 Task: Add a timeline in the project BridgeForge for the epic 'IT Governance Implementation' from 2024/06/25 to 2024/09/23. Add a timeline in the project BridgeForge for the epic 'Service Level Agreement (SLA) Monitoring and Reporting' from 2024/05/21 to 2024/11/11. Add a timeline in the project BridgeForge for the epic 'Software License Management' from 2023/03/06 to 2024/12/18
Action: Mouse moved to (216, 57)
Screenshot: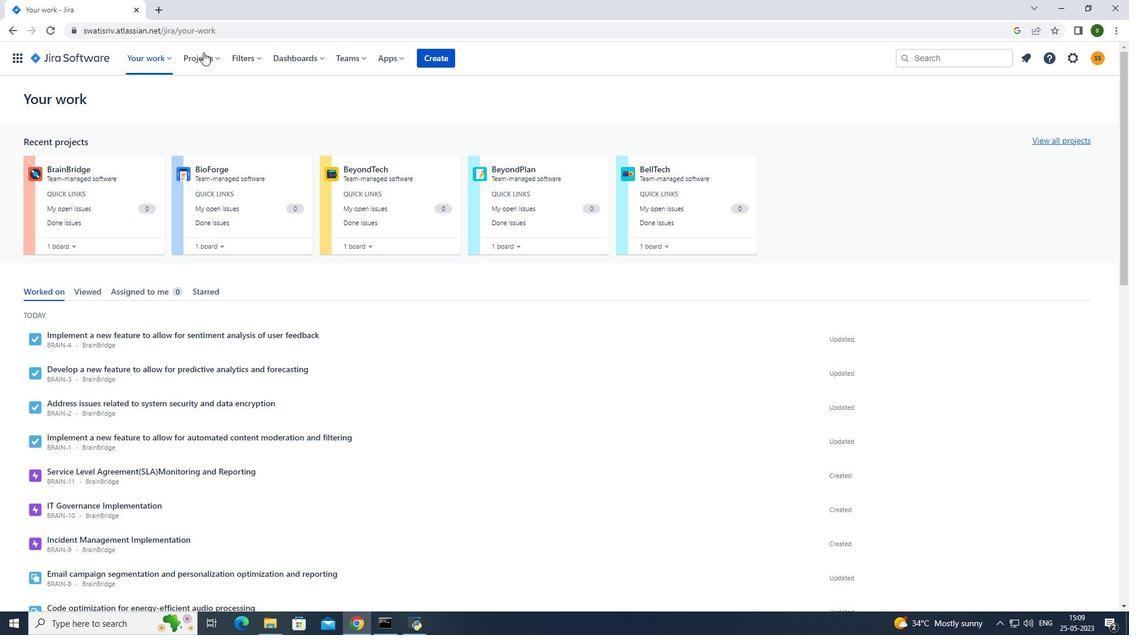 
Action: Mouse pressed left at (216, 57)
Screenshot: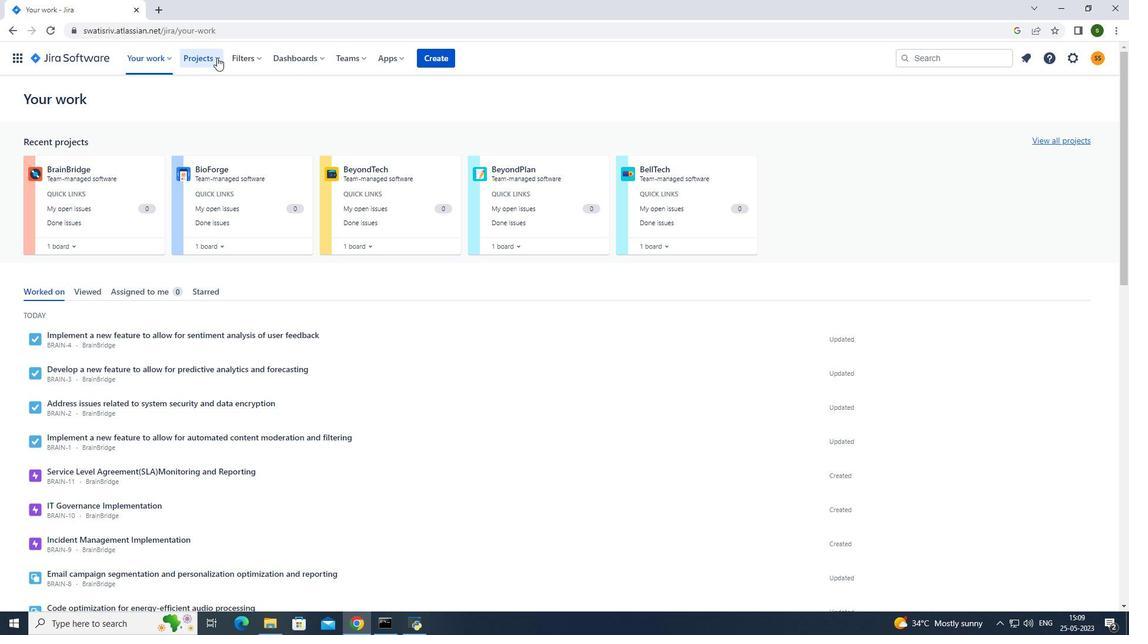 
Action: Mouse moved to (249, 108)
Screenshot: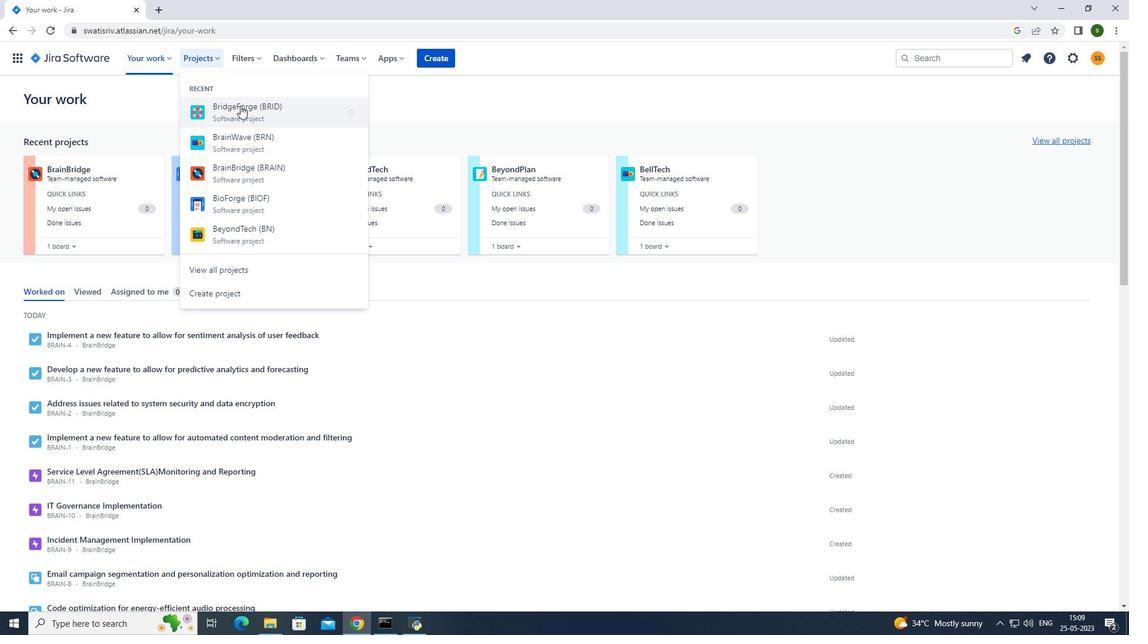 
Action: Mouse pressed left at (249, 108)
Screenshot: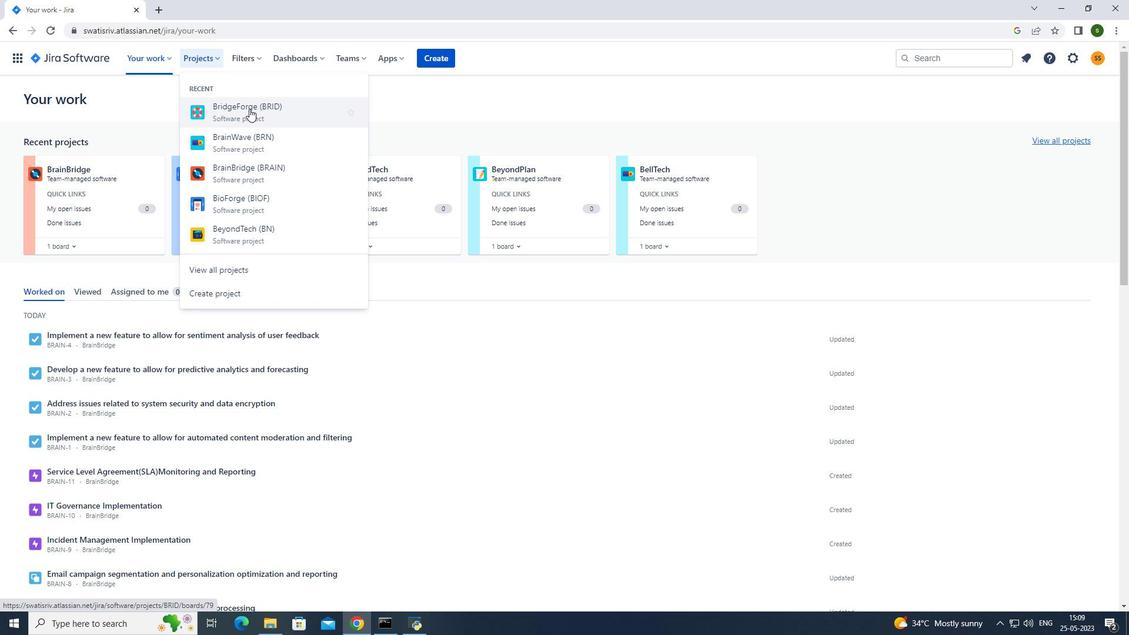 
Action: Mouse moved to (66, 178)
Screenshot: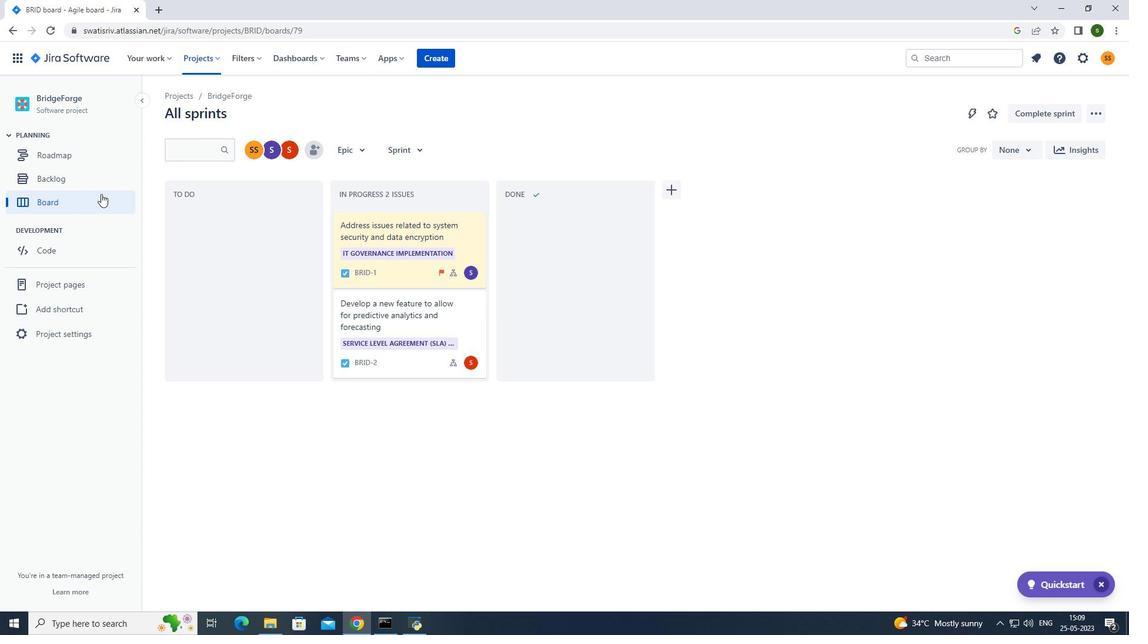 
Action: Mouse pressed left at (66, 178)
Screenshot: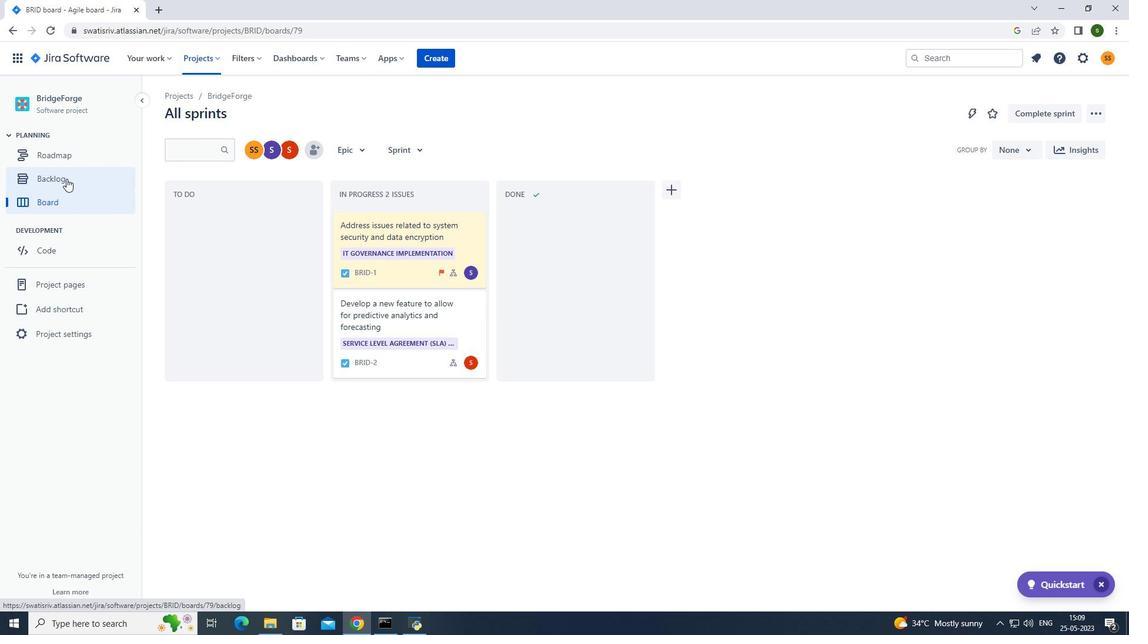 
Action: Mouse moved to (174, 238)
Screenshot: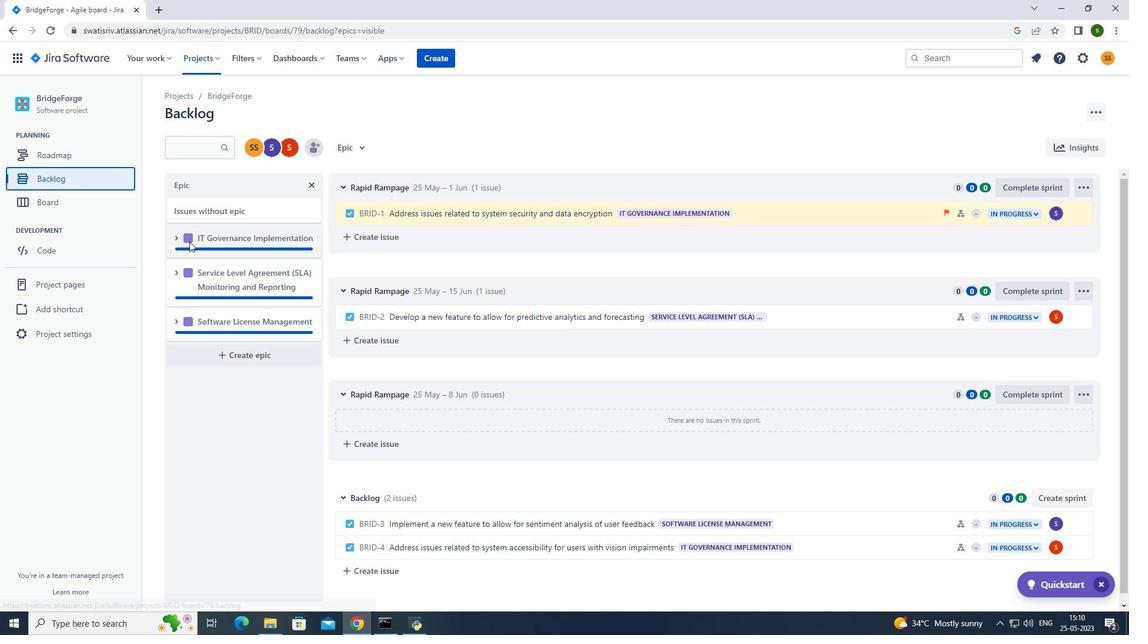 
Action: Mouse pressed left at (174, 238)
Screenshot: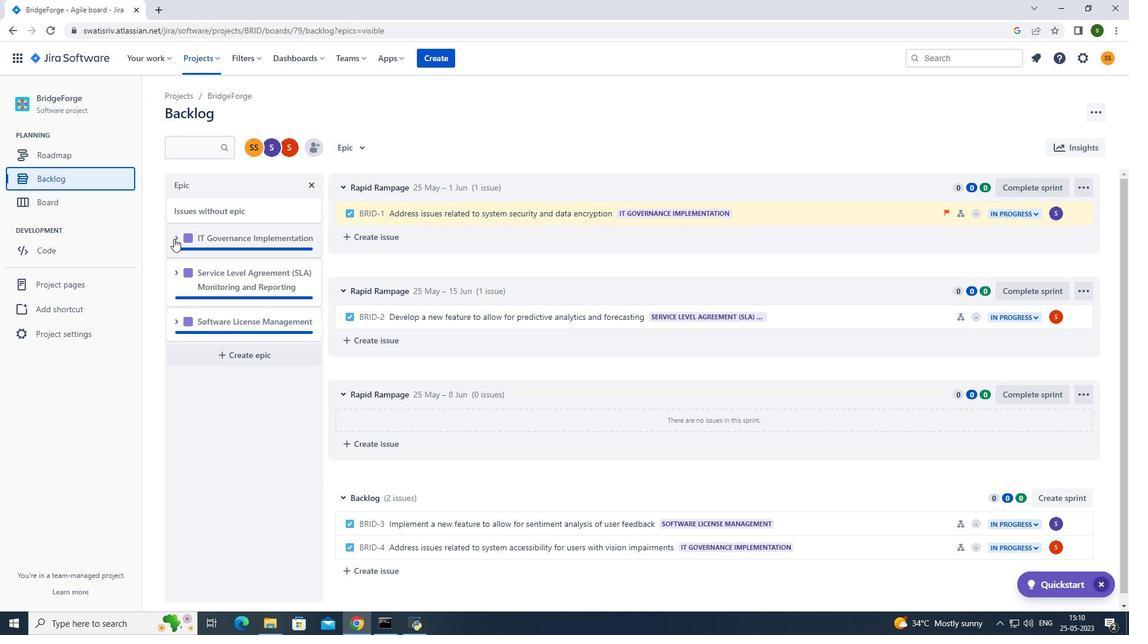 
Action: Mouse moved to (264, 328)
Screenshot: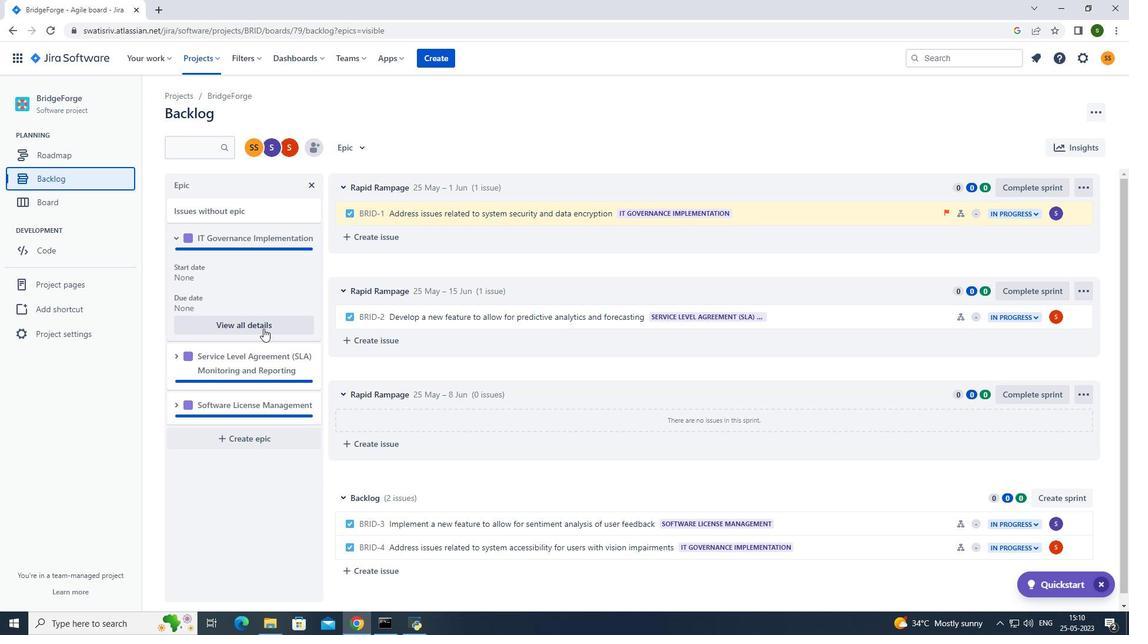 
Action: Mouse pressed left at (264, 328)
Screenshot: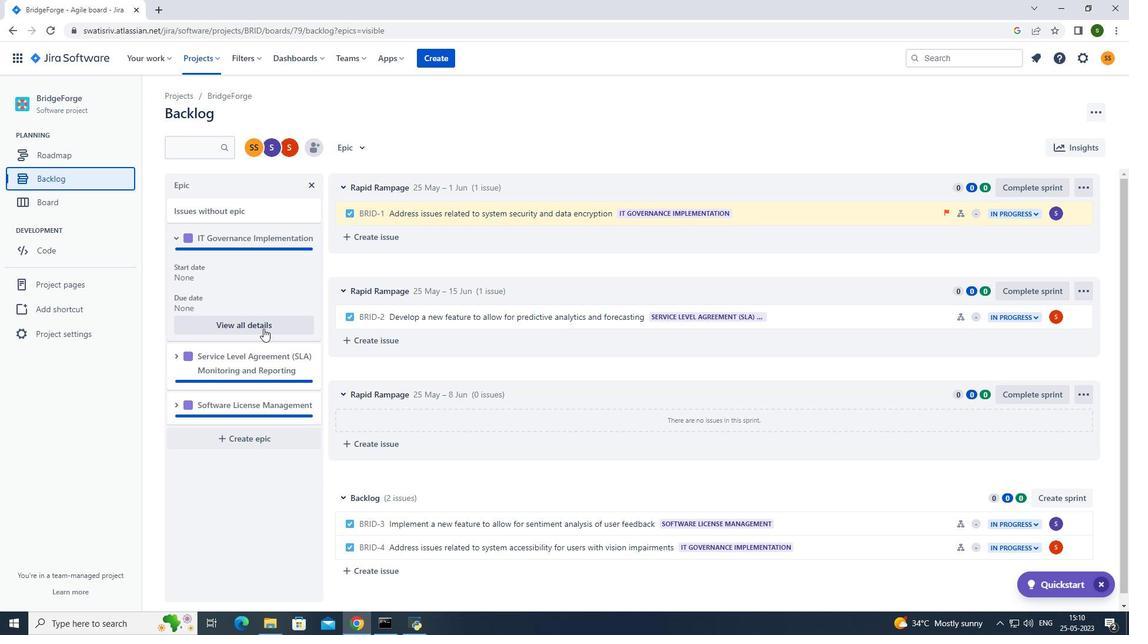 
Action: Mouse moved to (925, 309)
Screenshot: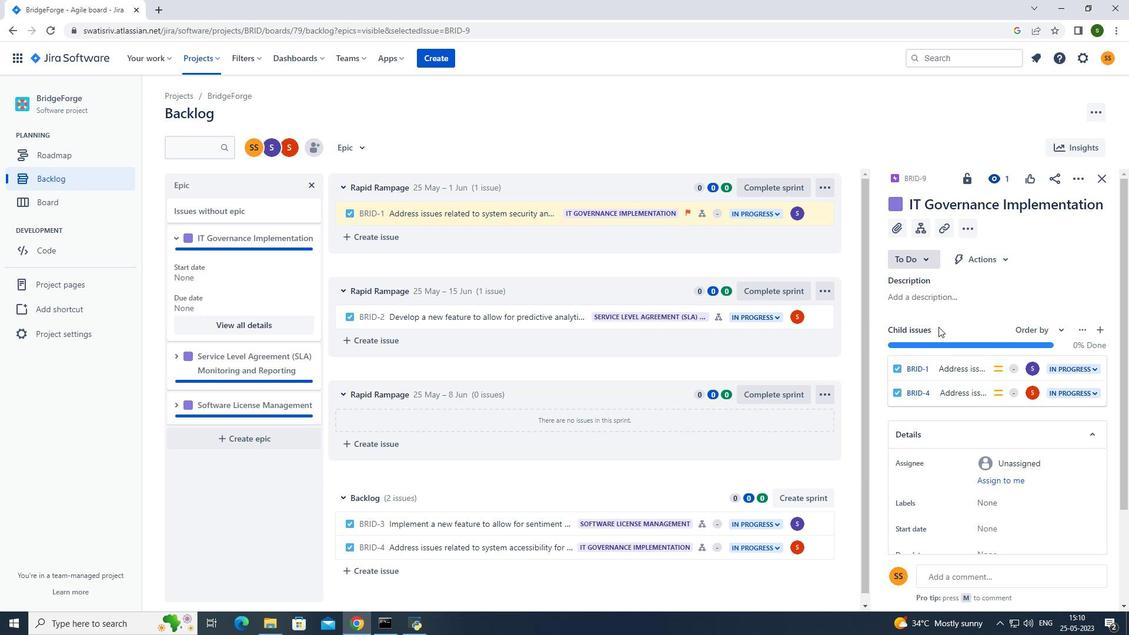 
Action: Mouse scrolled (925, 308) with delta (0, 0)
Screenshot: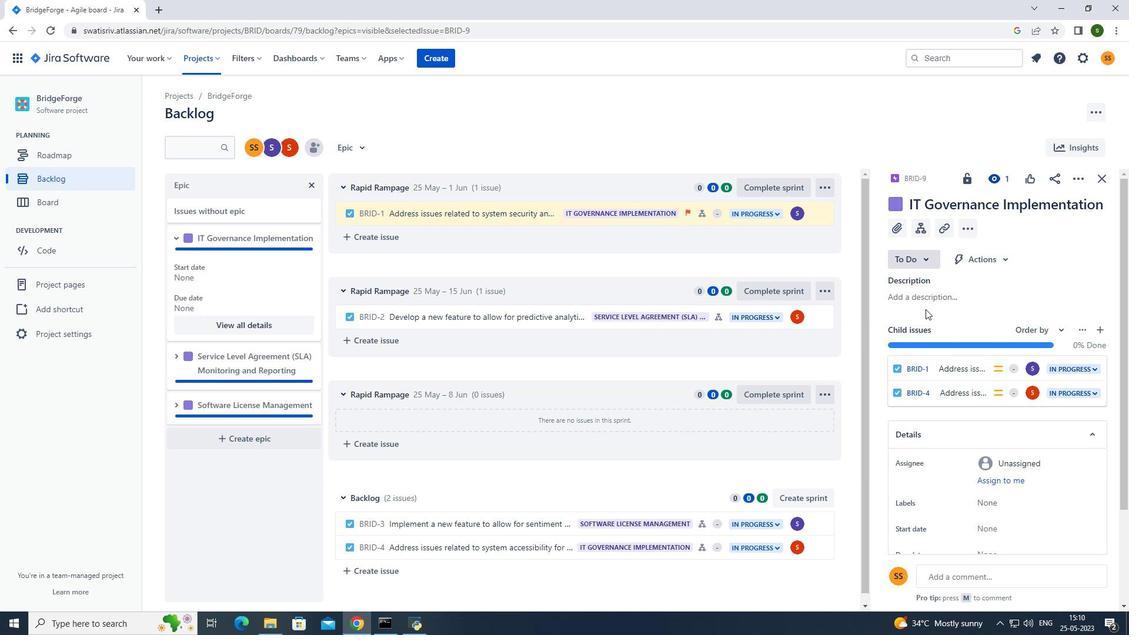 
Action: Mouse scrolled (925, 308) with delta (0, 0)
Screenshot: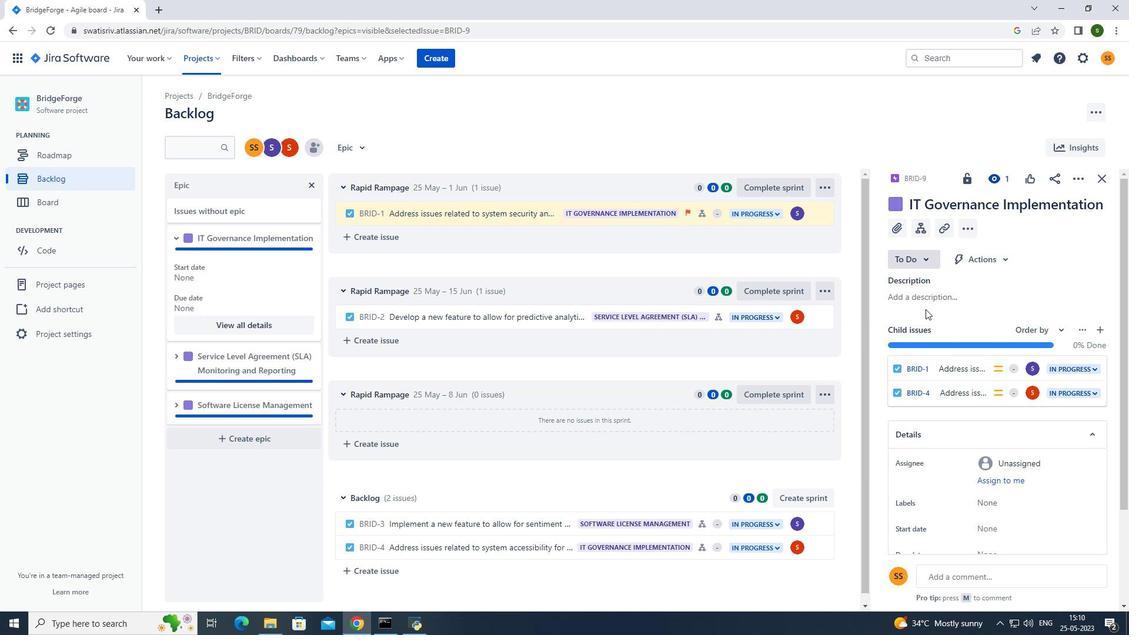 
Action: Mouse scrolled (925, 308) with delta (0, 0)
Screenshot: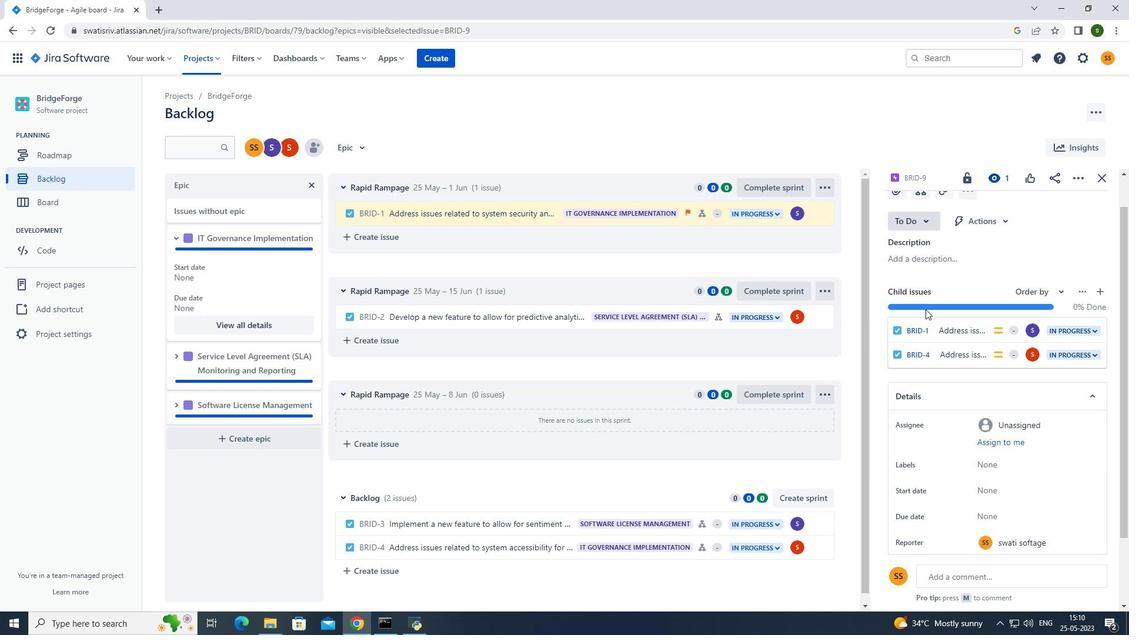 
Action: Mouse moved to (994, 408)
Screenshot: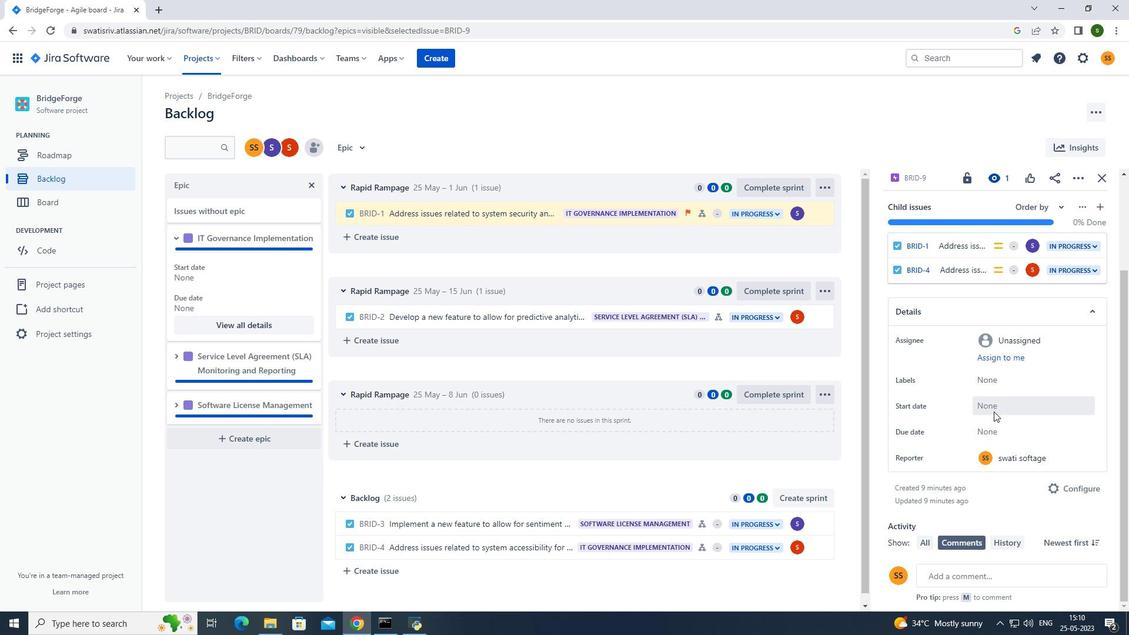 
Action: Mouse pressed left at (994, 408)
Screenshot: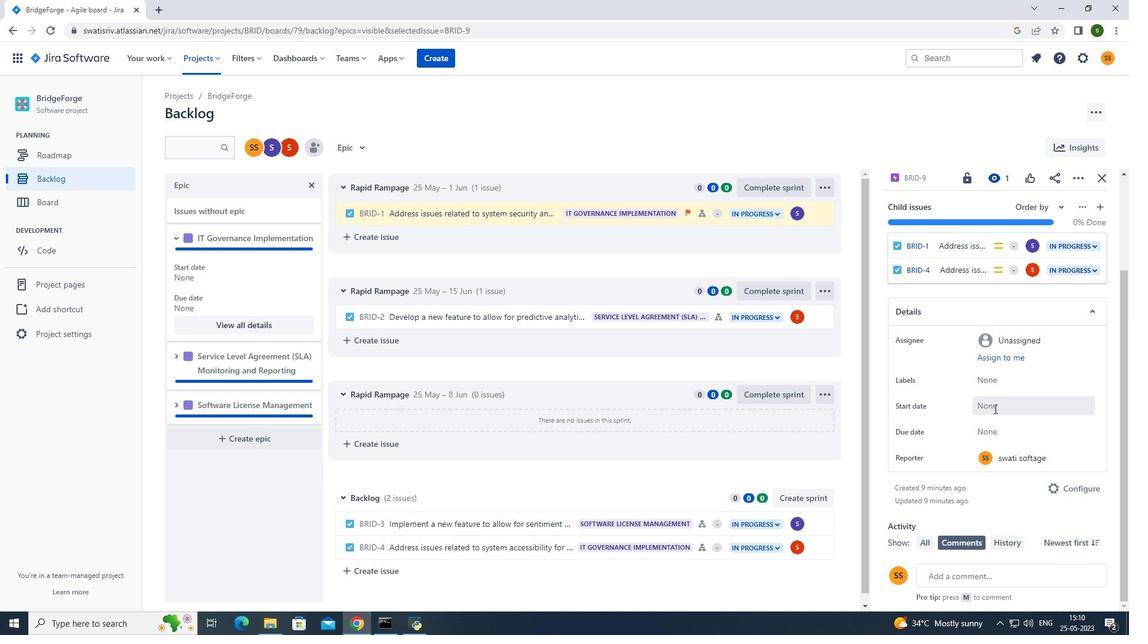 
Action: Mouse moved to (1100, 439)
Screenshot: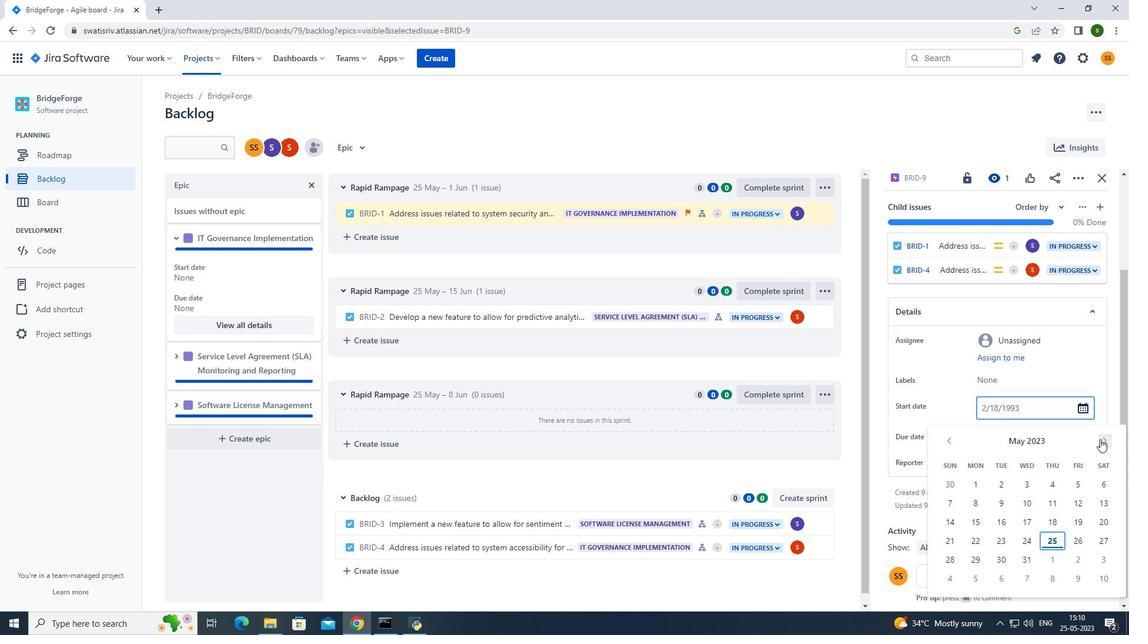 
Action: Mouse pressed left at (1100, 439)
Screenshot: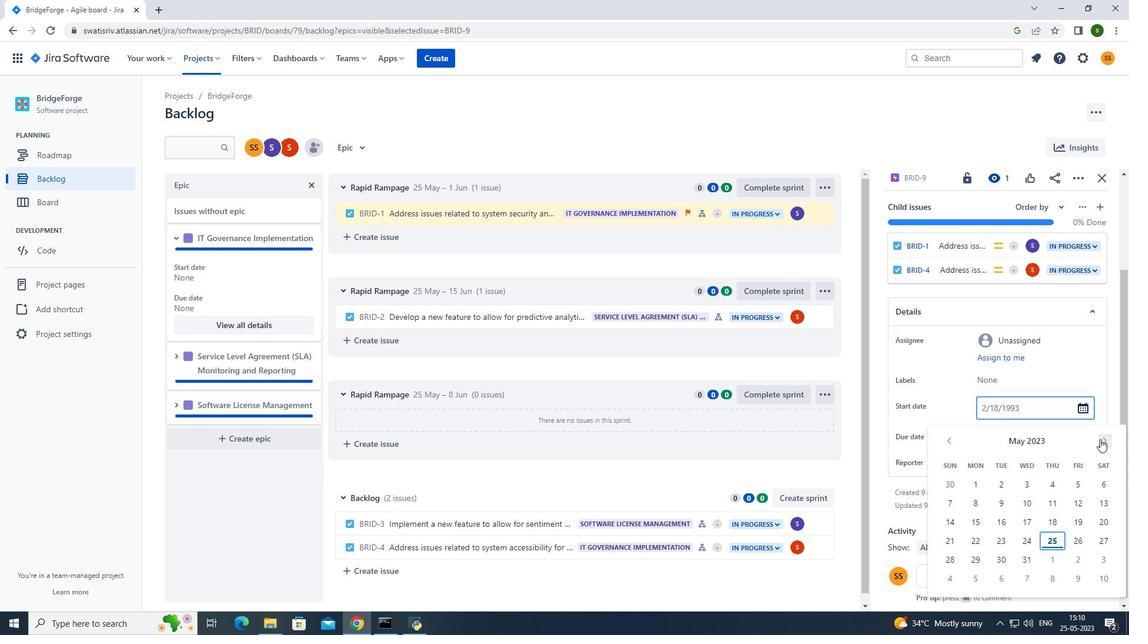
Action: Mouse pressed left at (1100, 439)
Screenshot: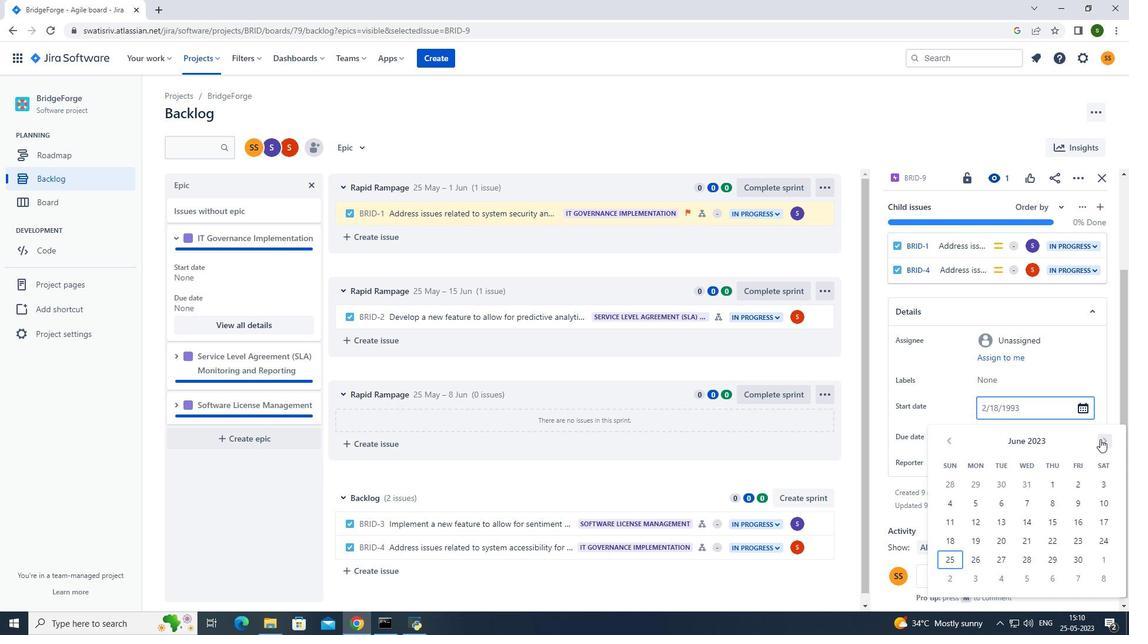 
Action: Mouse pressed left at (1100, 439)
Screenshot: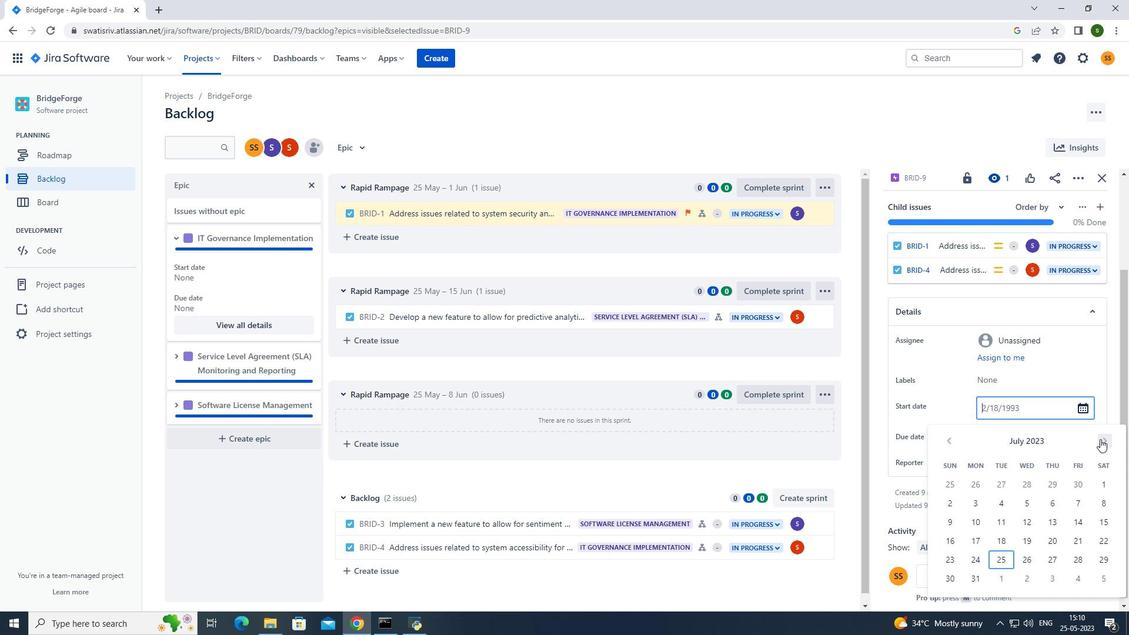 
Action: Mouse pressed left at (1100, 439)
Screenshot: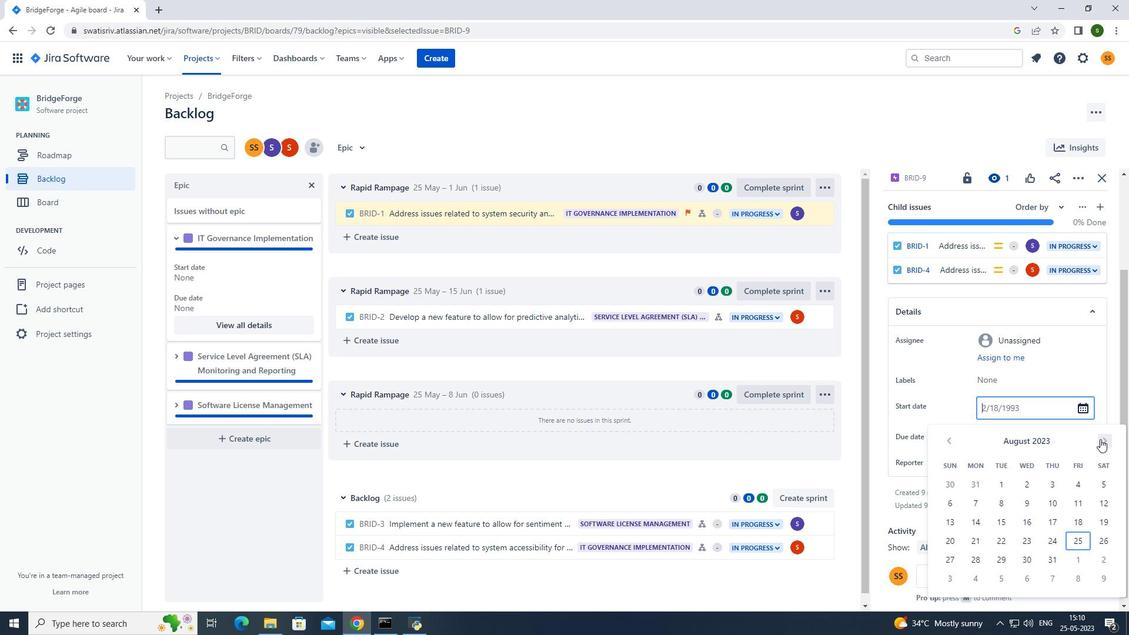 
Action: Mouse pressed left at (1100, 439)
Screenshot: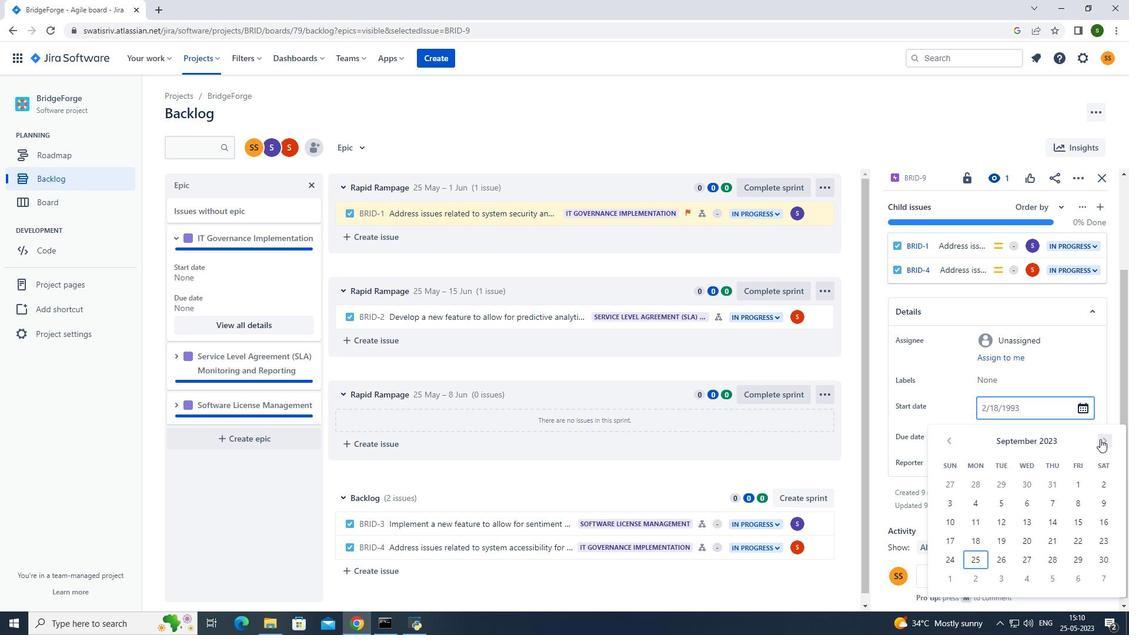 
Action: Mouse pressed left at (1100, 439)
Screenshot: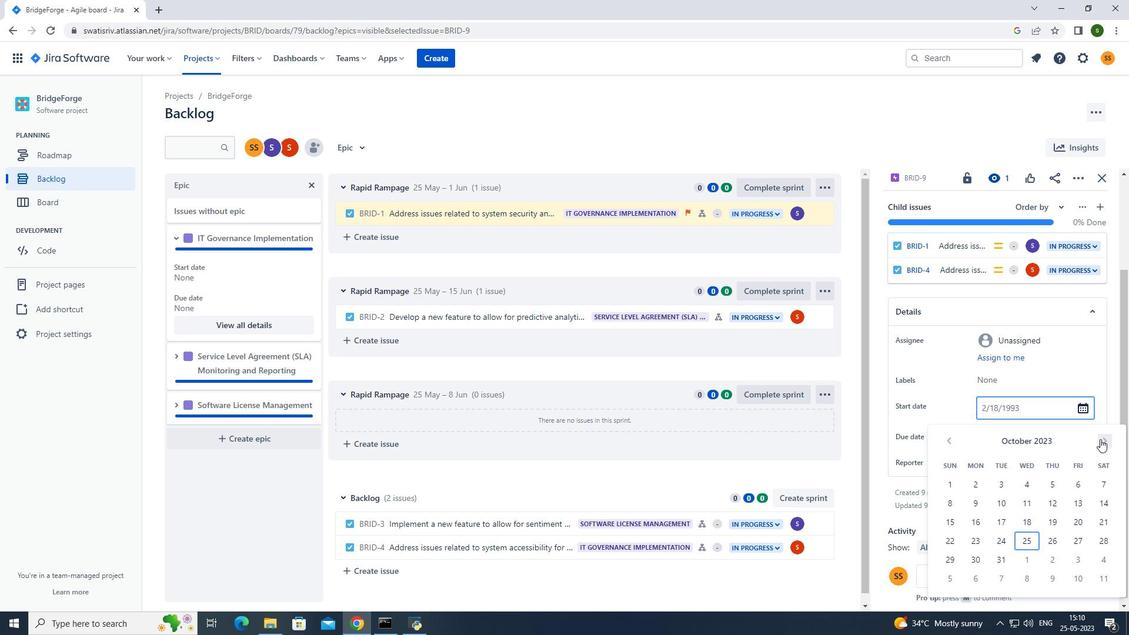 
Action: Mouse pressed left at (1100, 439)
Screenshot: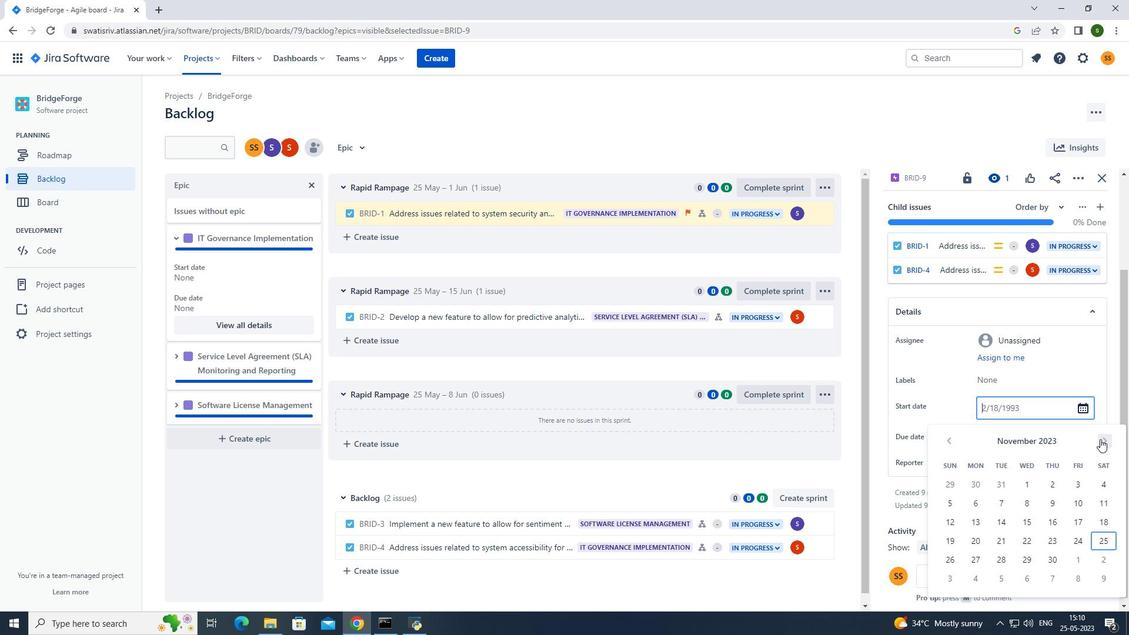 
Action: Mouse moved to (1102, 439)
Screenshot: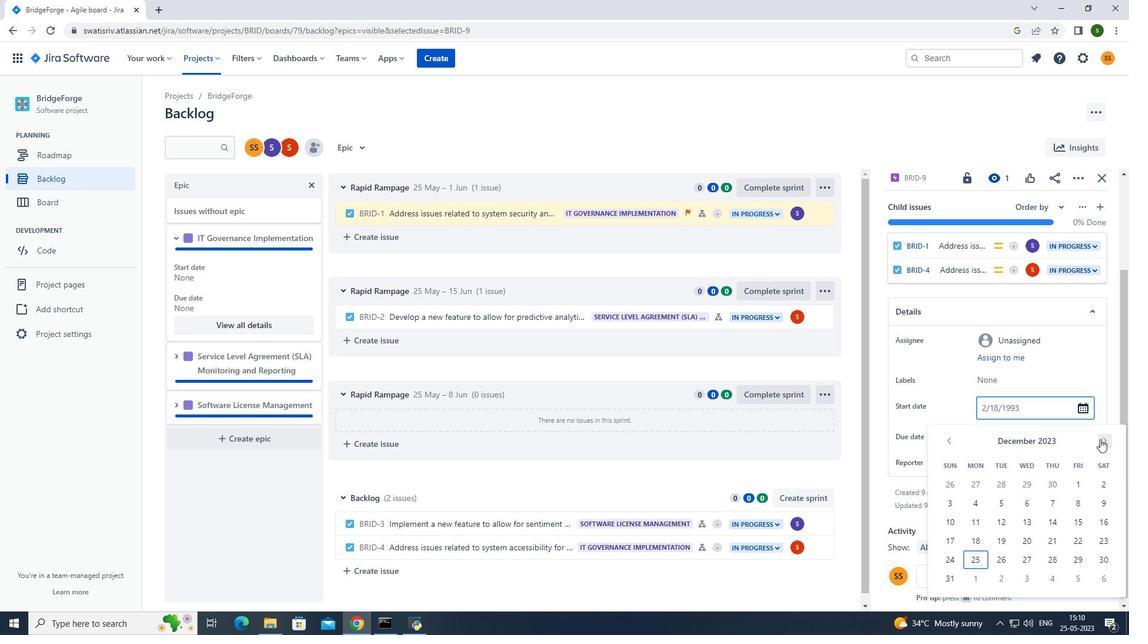 
Action: Mouse pressed left at (1102, 439)
Screenshot: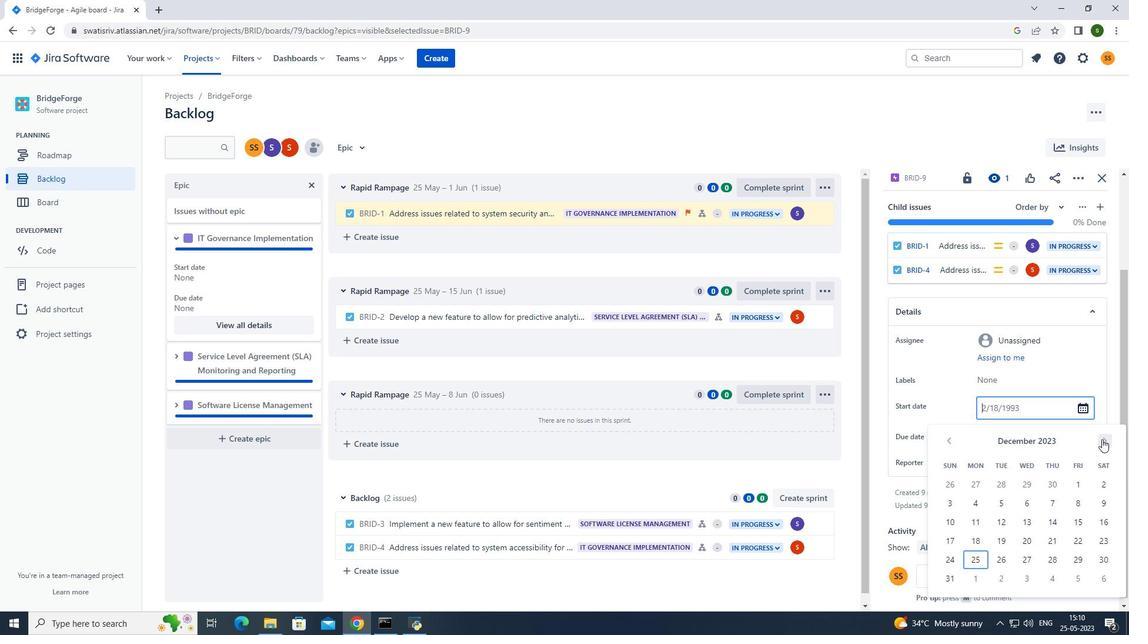 
Action: Mouse pressed left at (1102, 439)
Screenshot: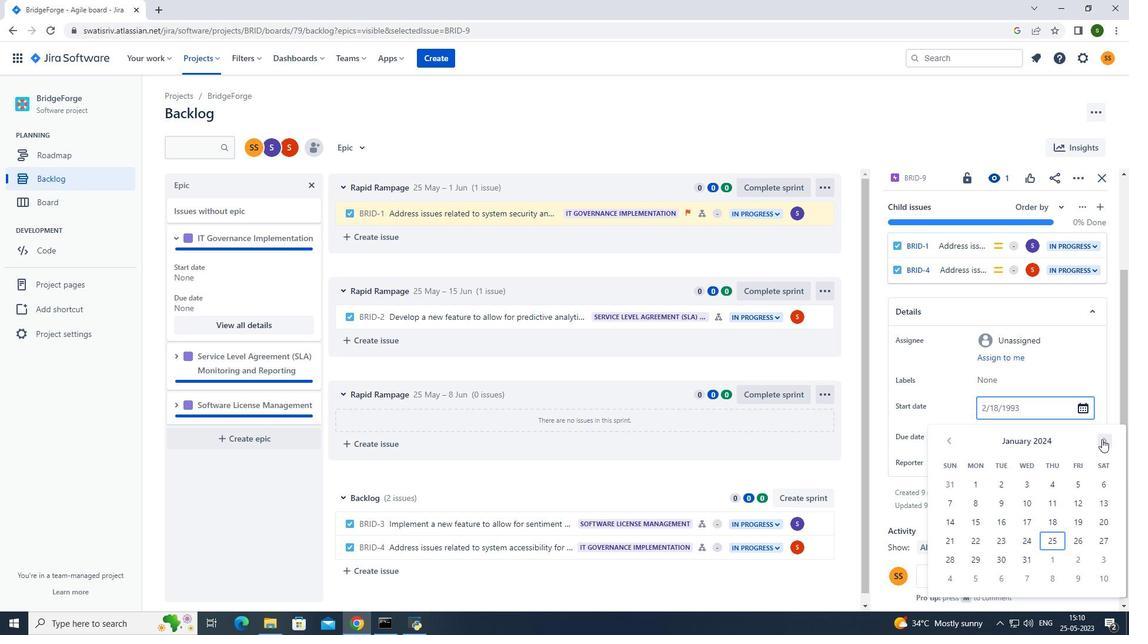 
Action: Mouse pressed left at (1102, 439)
Screenshot: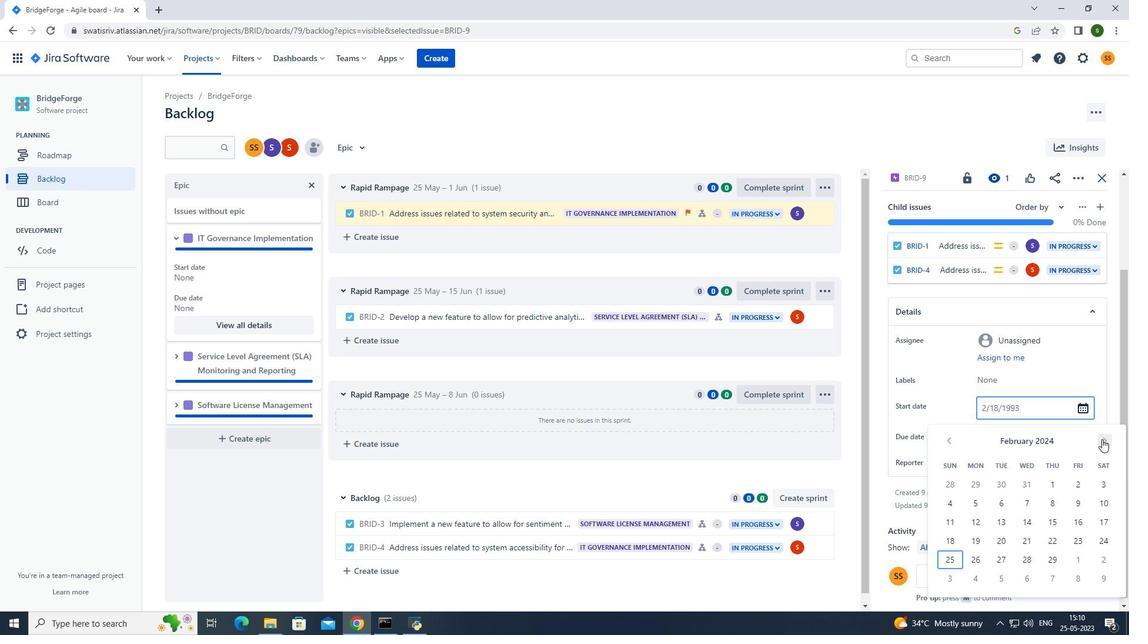 
Action: Mouse pressed left at (1102, 439)
Screenshot: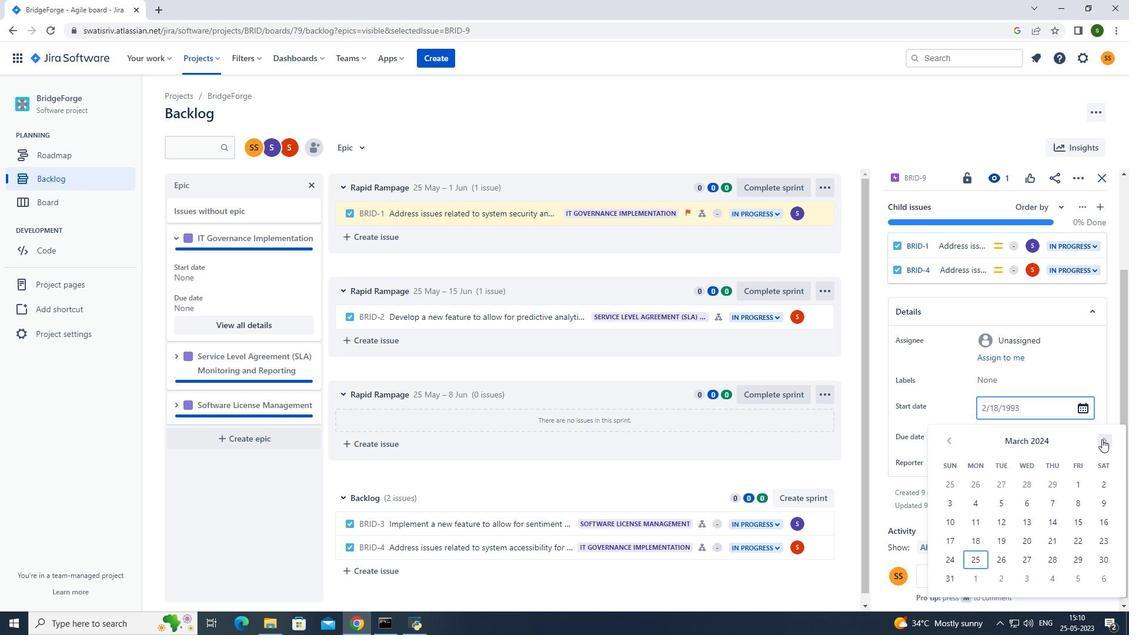 
Action: Mouse moved to (1102, 438)
Screenshot: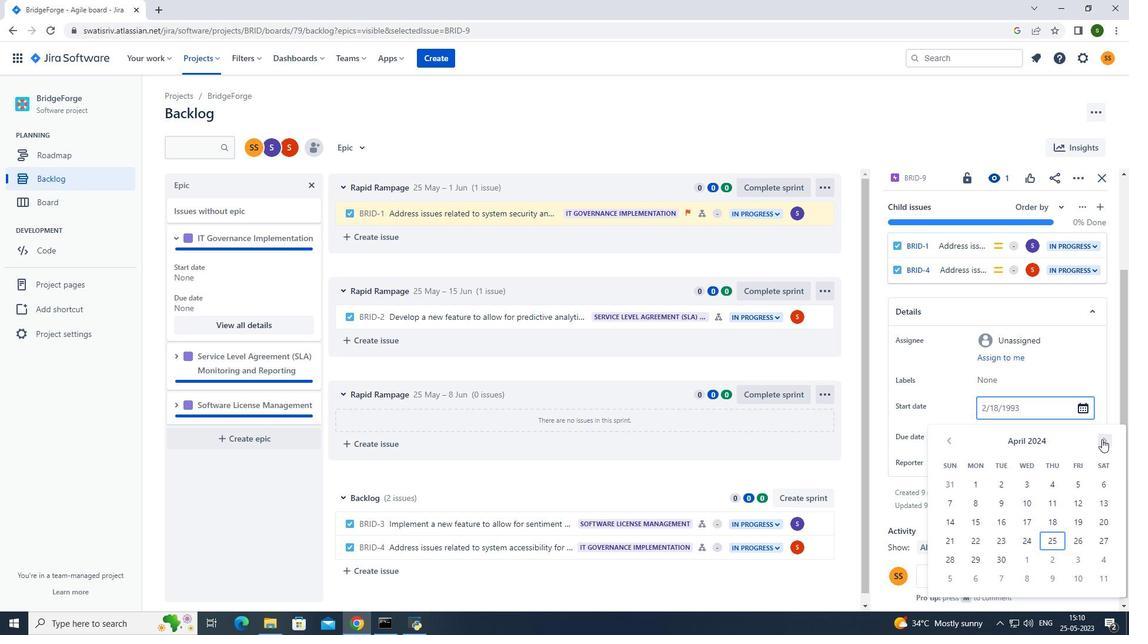 
Action: Mouse pressed left at (1102, 438)
Screenshot: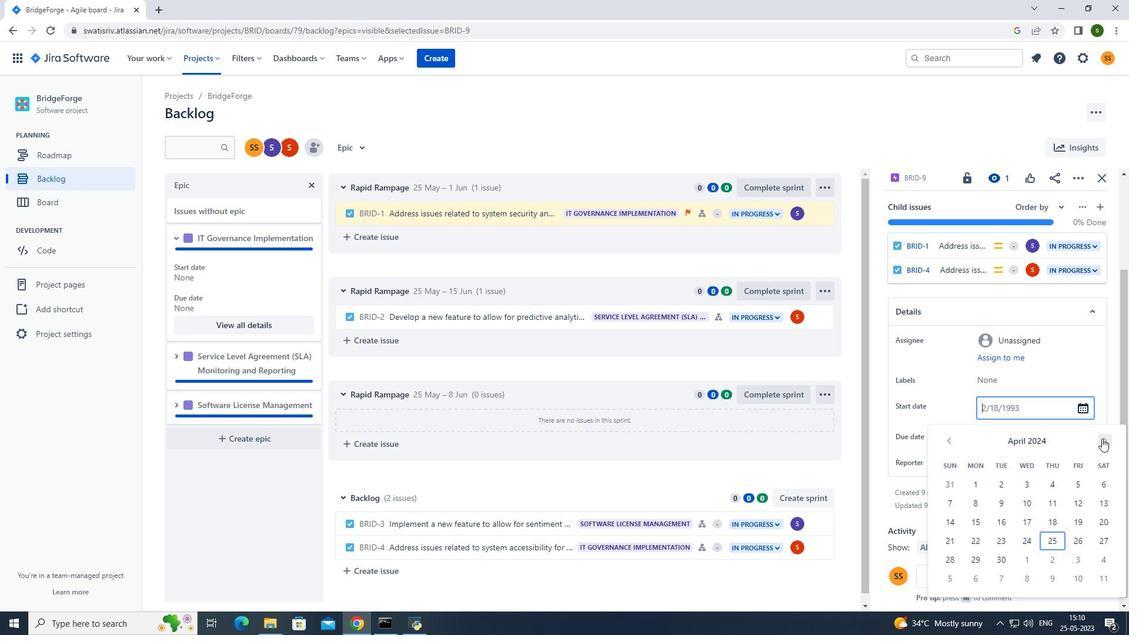 
Action: Mouse pressed left at (1102, 438)
Screenshot: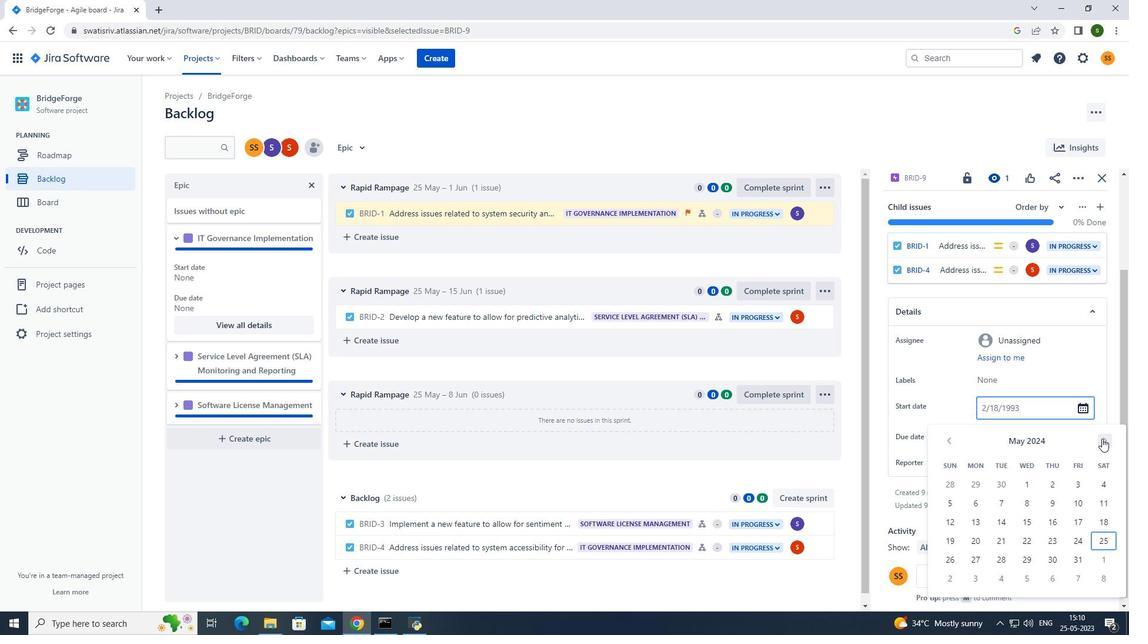 
Action: Mouse moved to (1005, 555)
Screenshot: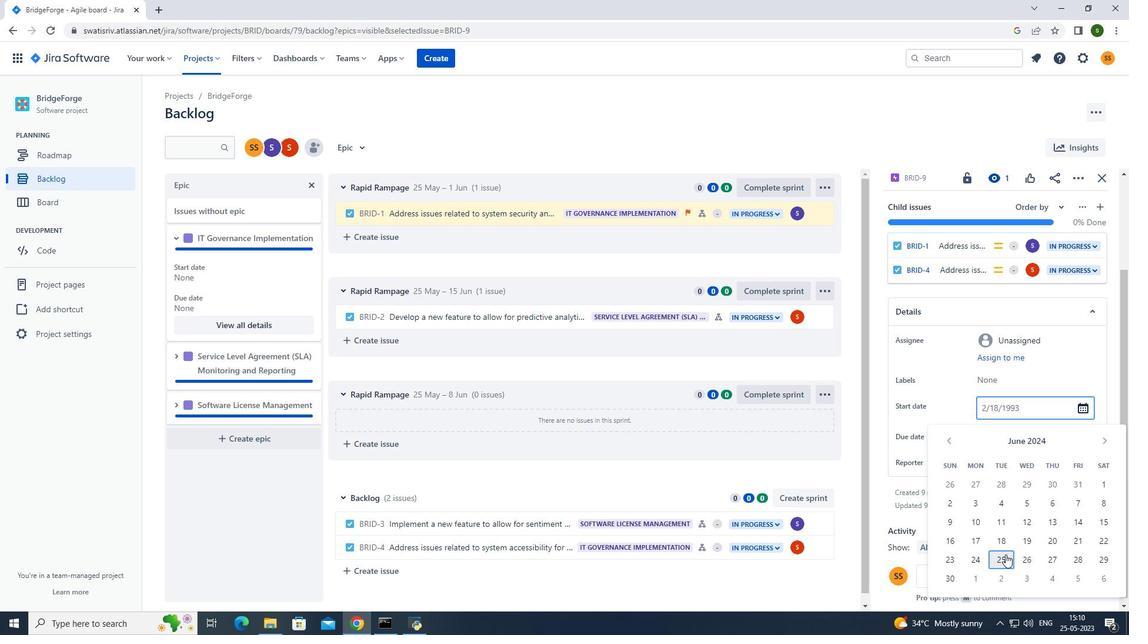 
Action: Mouse pressed left at (1005, 555)
Screenshot: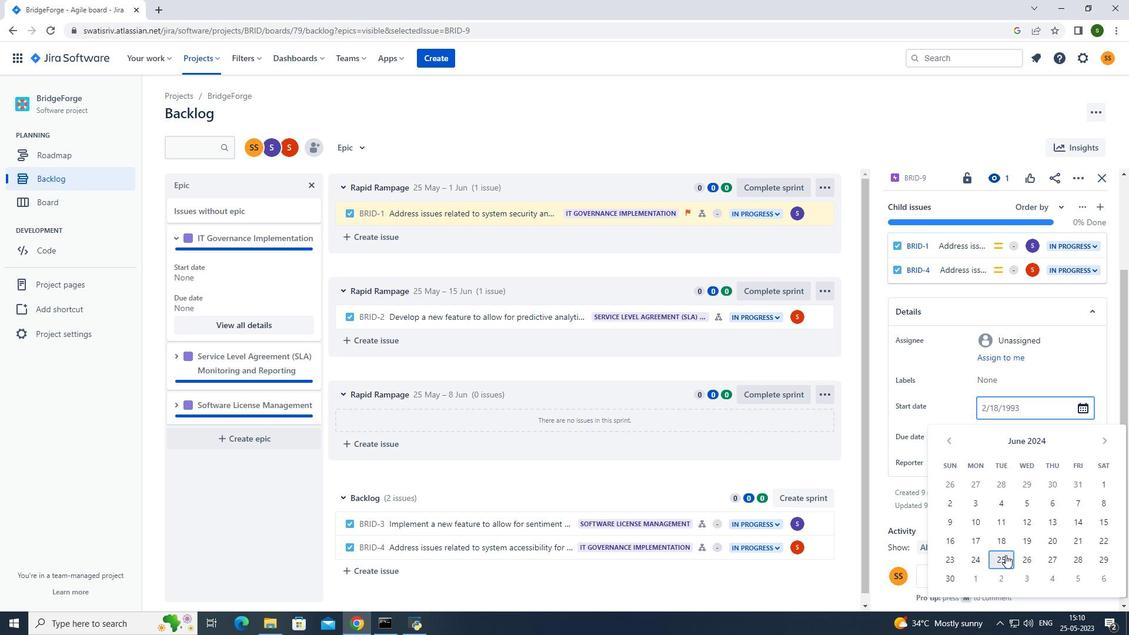 
Action: Mouse moved to (1010, 436)
Screenshot: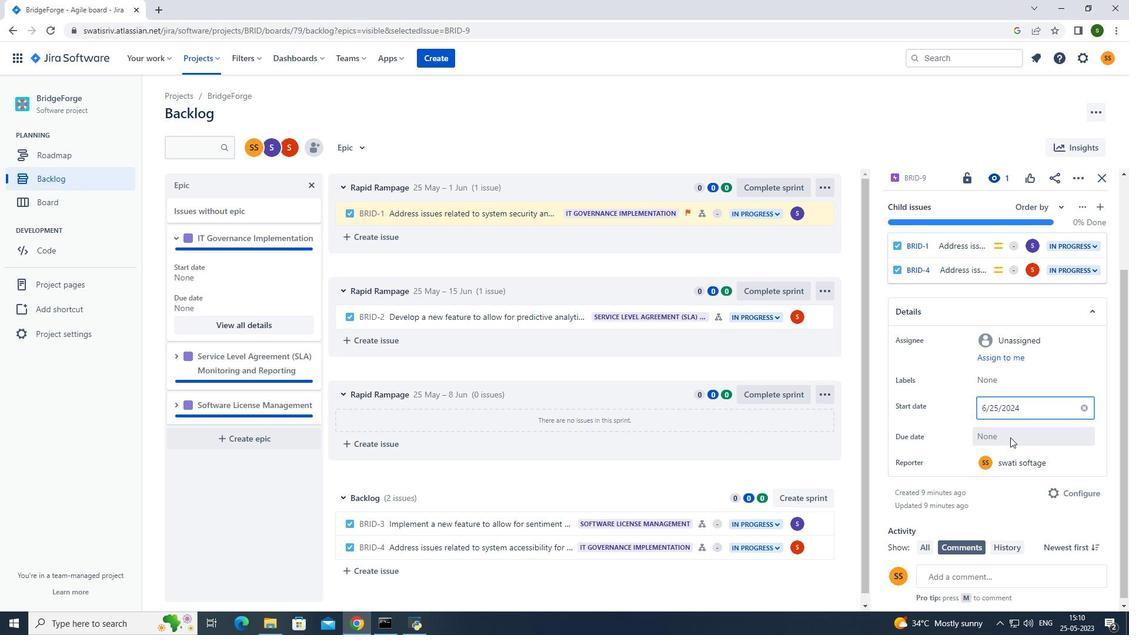 
Action: Mouse pressed left at (1010, 436)
Screenshot: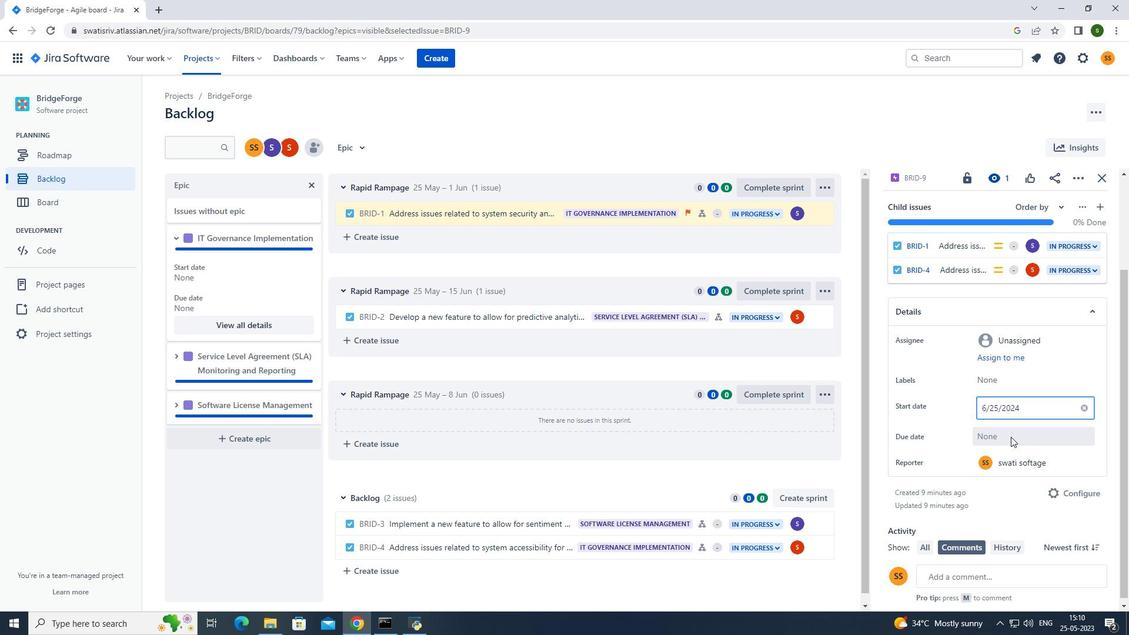 
Action: Mouse moved to (1103, 261)
Screenshot: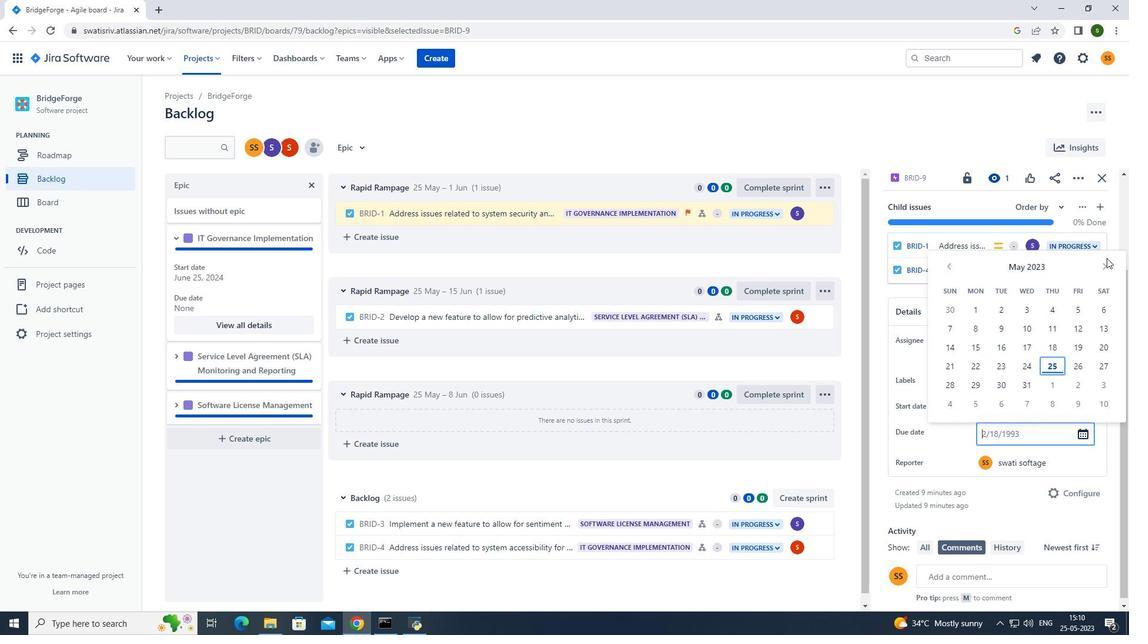 
Action: Mouse pressed left at (1103, 261)
Screenshot: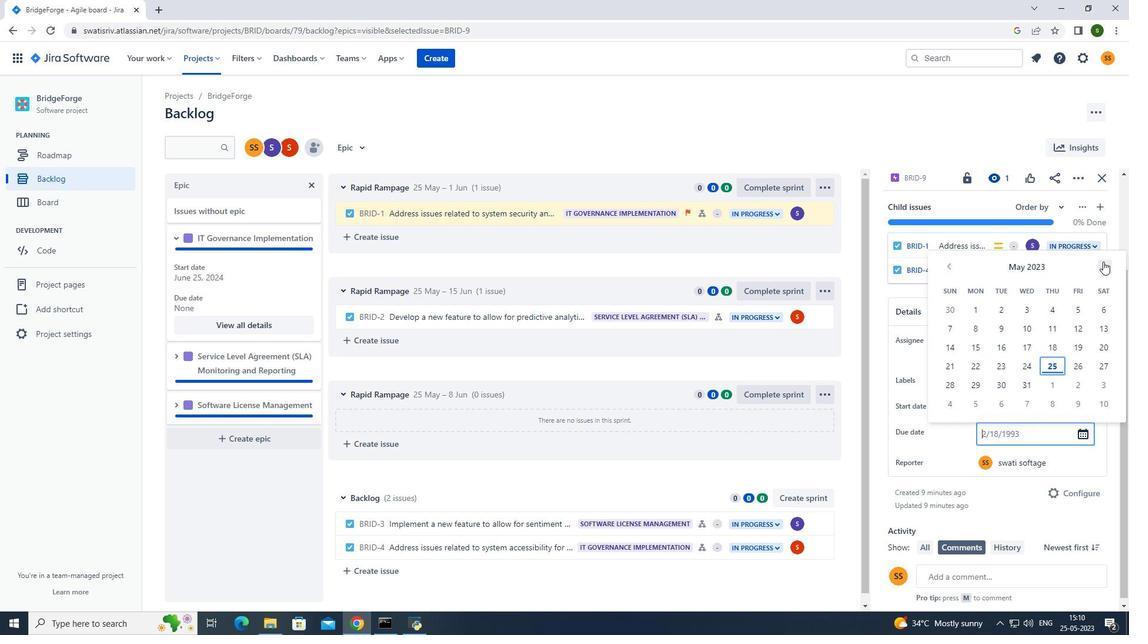 
Action: Mouse pressed left at (1103, 261)
Screenshot: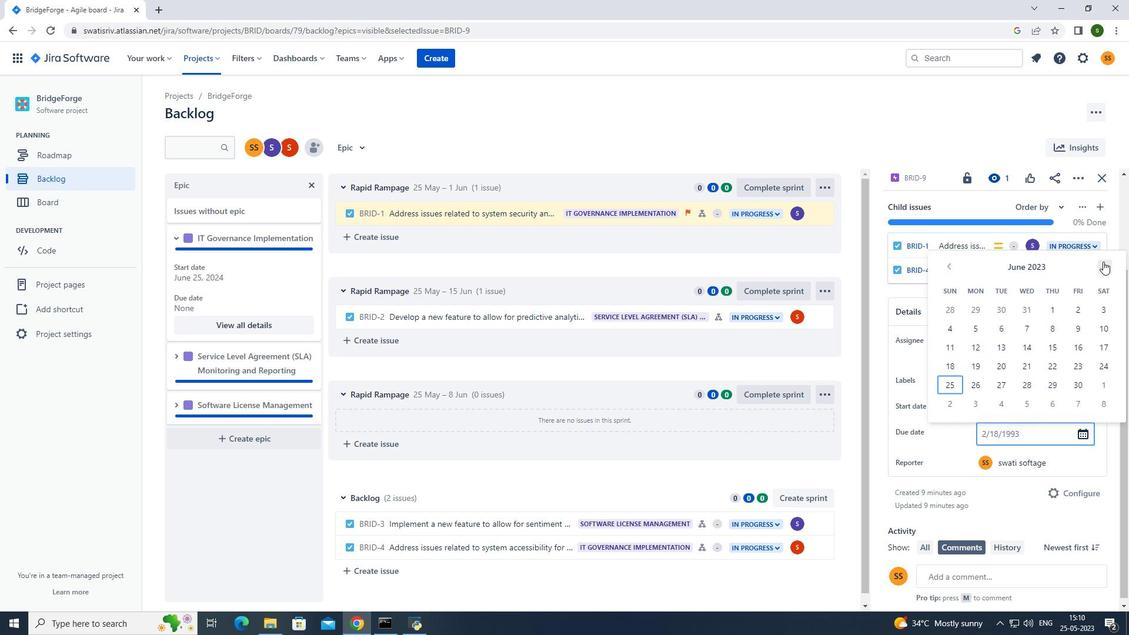 
Action: Mouse moved to (1101, 261)
Screenshot: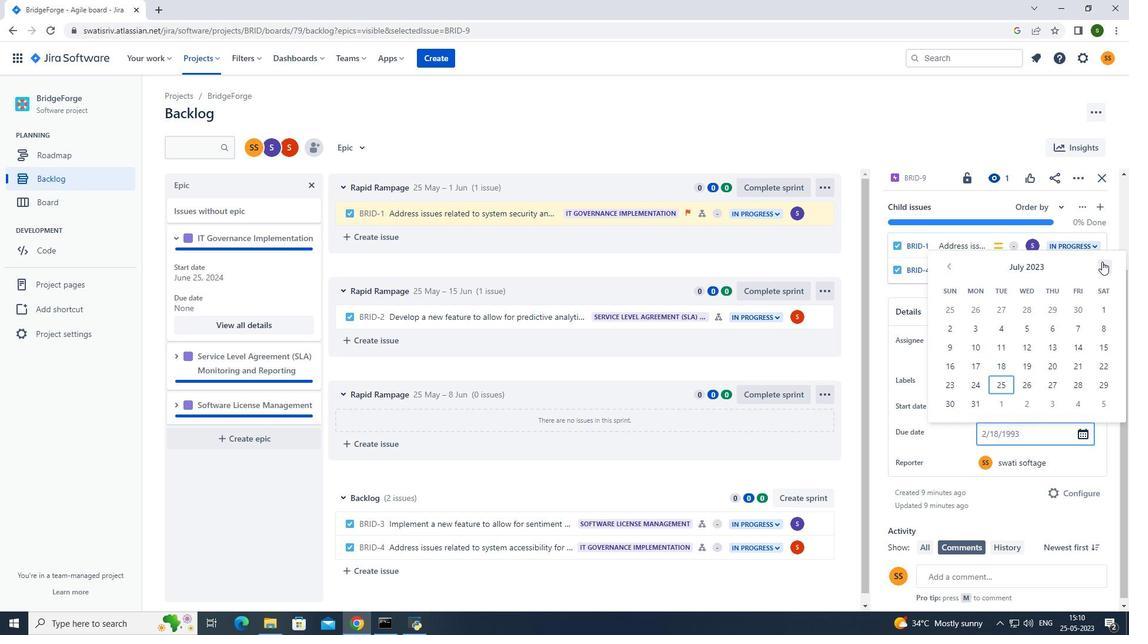 
Action: Mouse pressed left at (1101, 261)
Screenshot: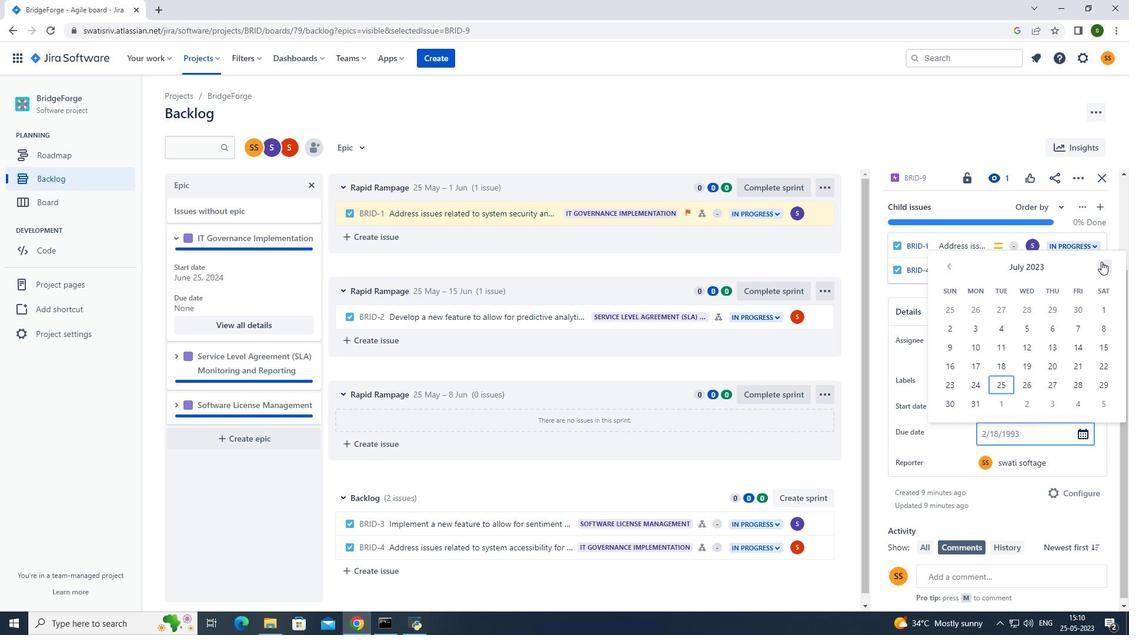 
Action: Mouse moved to (1101, 262)
Screenshot: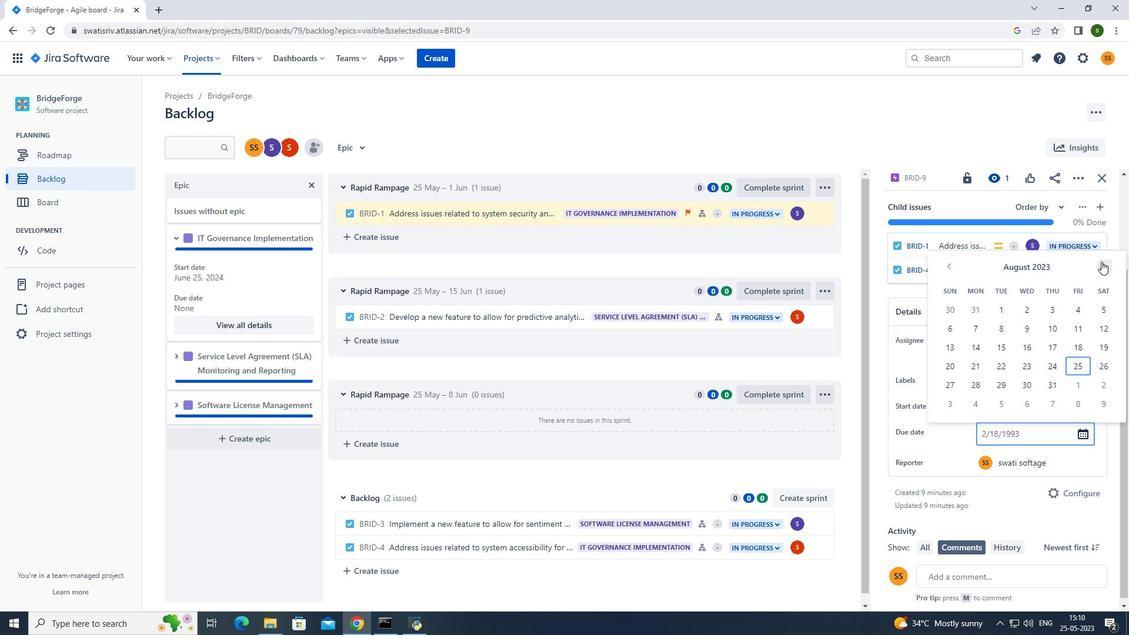 
Action: Mouse pressed left at (1101, 262)
Screenshot: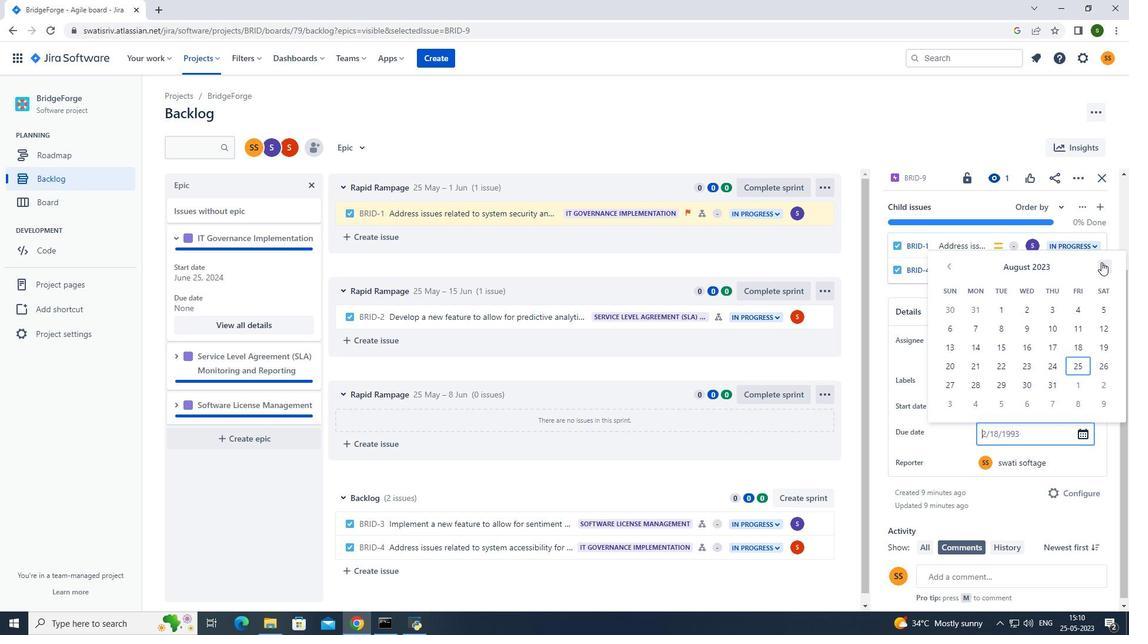 
Action: Mouse moved to (1101, 262)
Screenshot: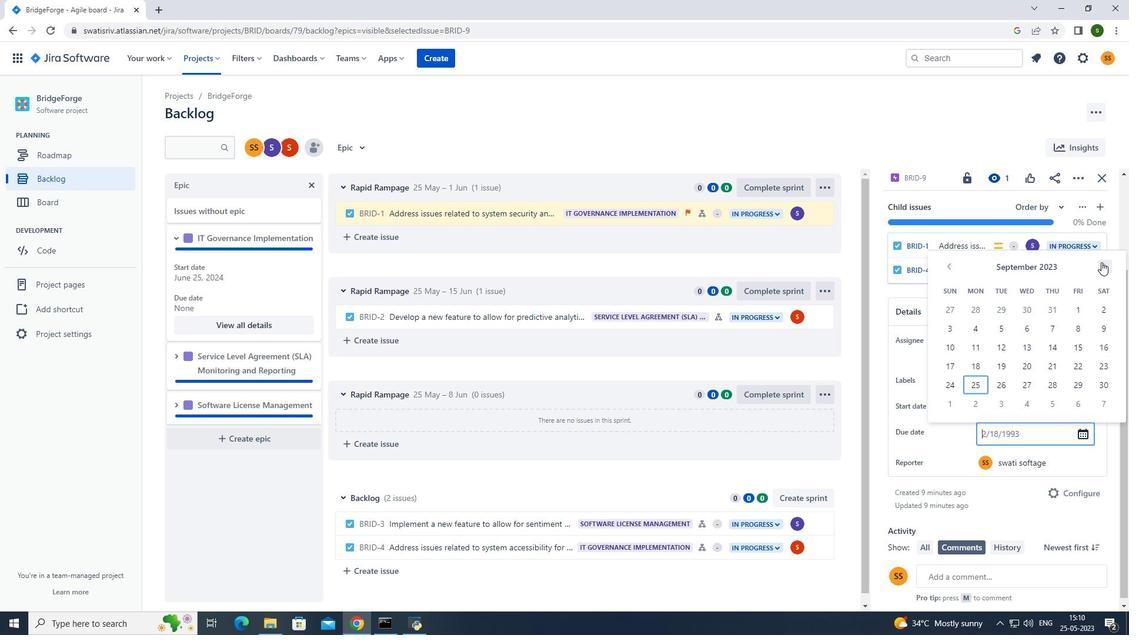 
Action: Mouse pressed left at (1101, 262)
Screenshot: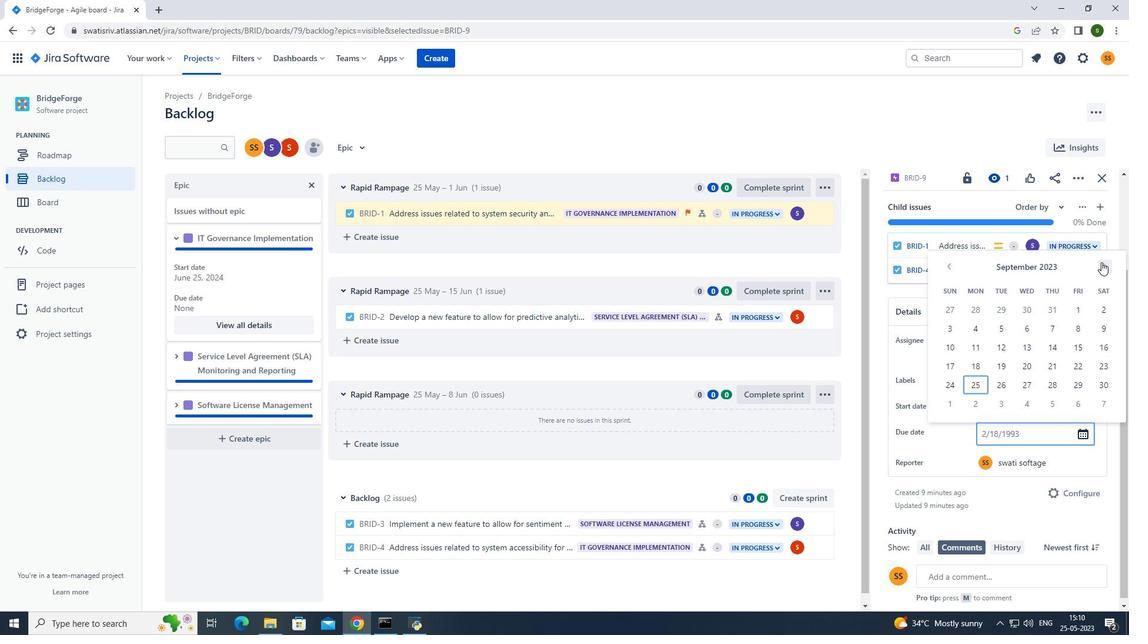 
Action: Mouse pressed left at (1101, 262)
Screenshot: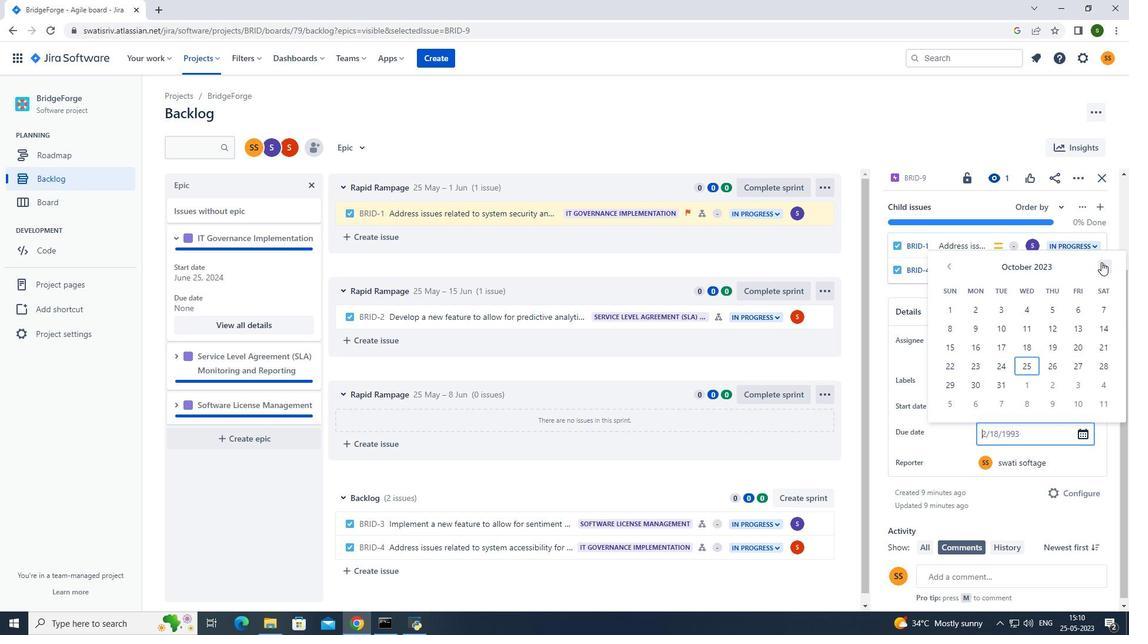 
Action: Mouse pressed left at (1101, 262)
Screenshot: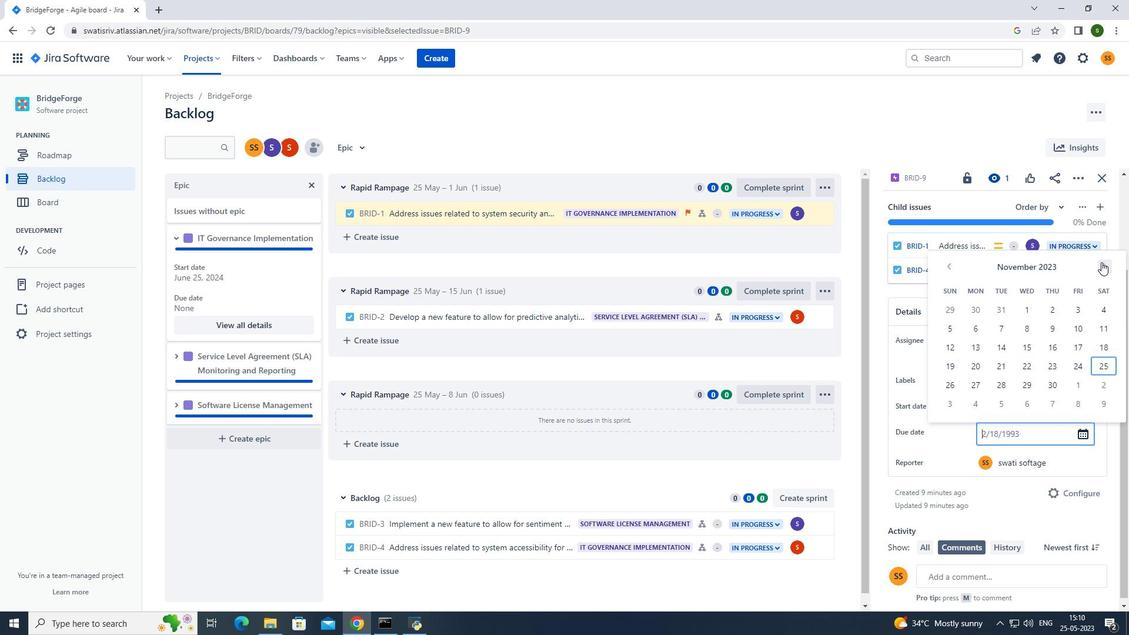 
Action: Mouse pressed left at (1101, 262)
Screenshot: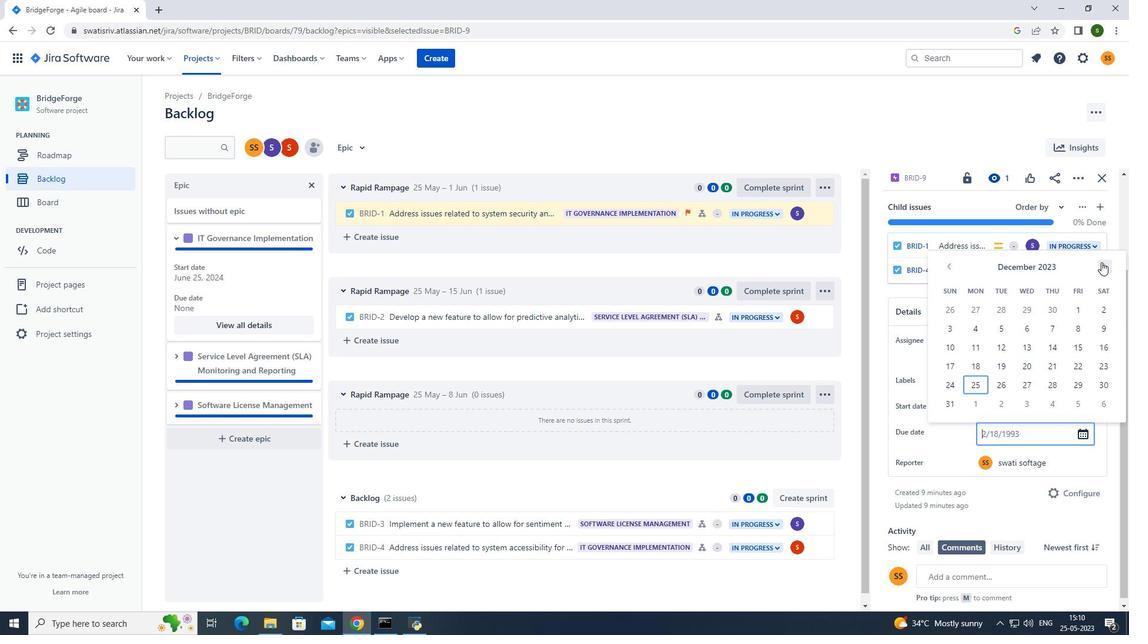 
Action: Mouse moved to (1097, 264)
Screenshot: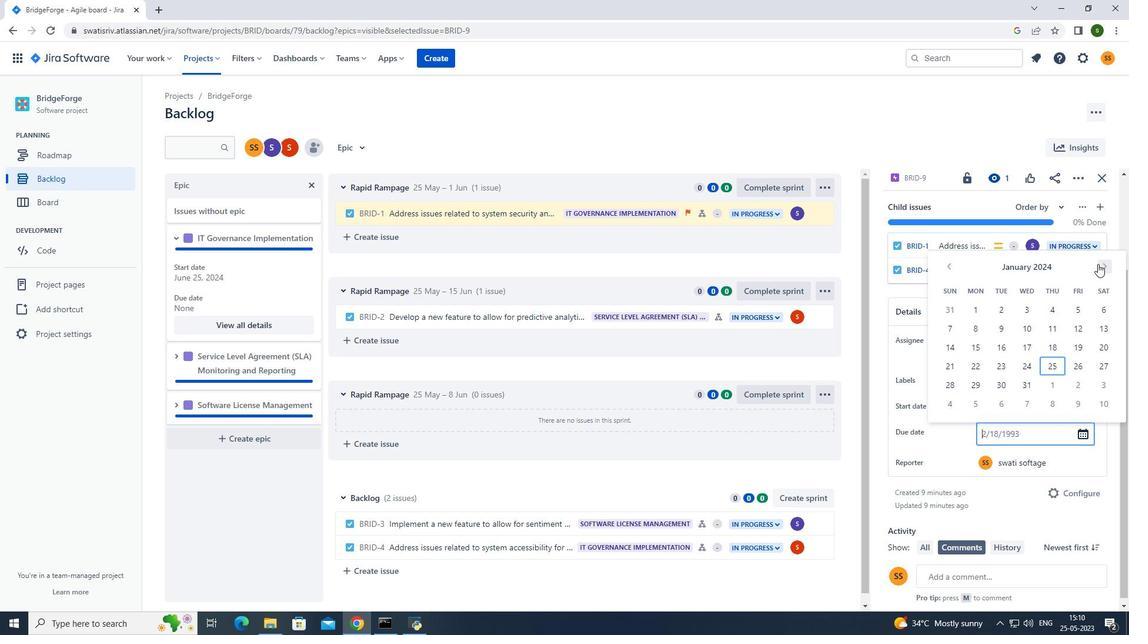 
Action: Mouse pressed left at (1097, 264)
Screenshot: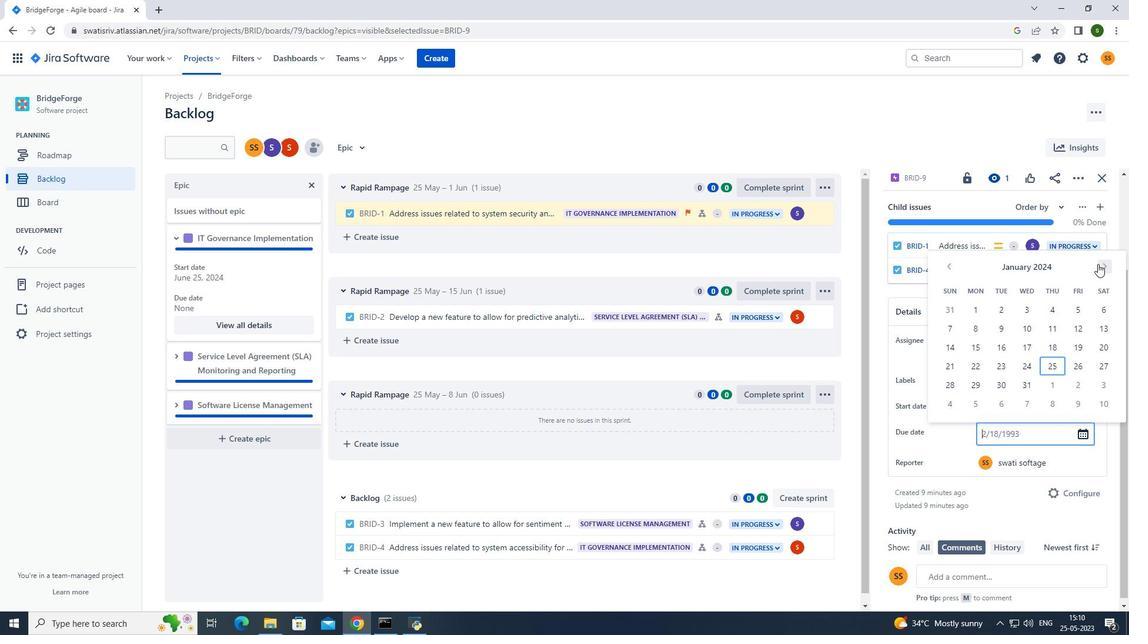 
Action: Mouse moved to (1104, 263)
Screenshot: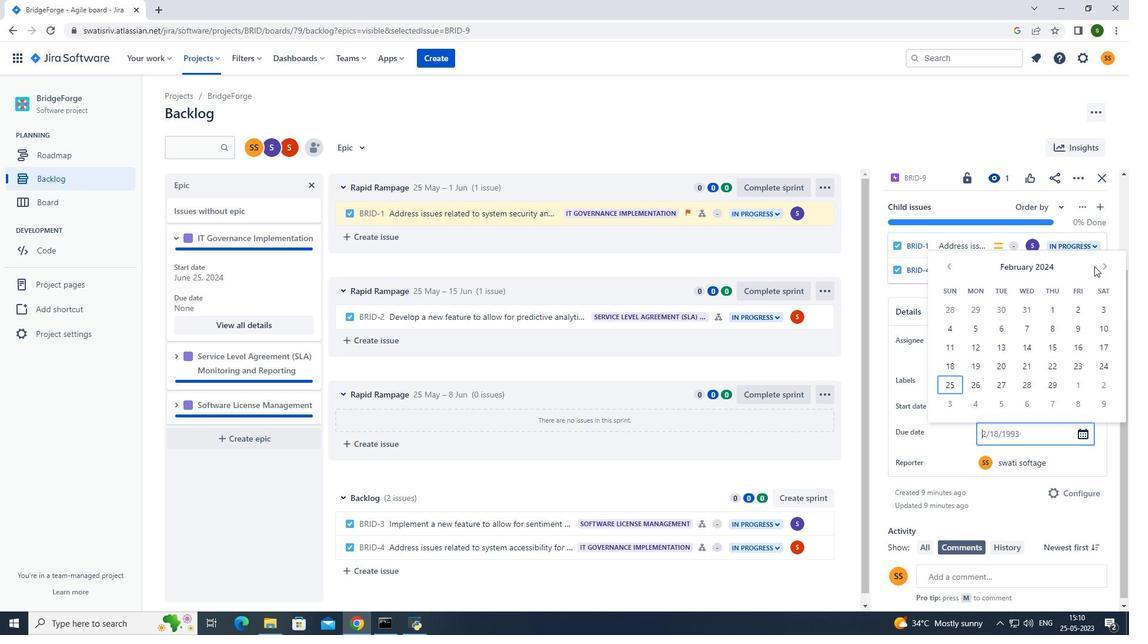 
Action: Mouse pressed left at (1104, 263)
Screenshot: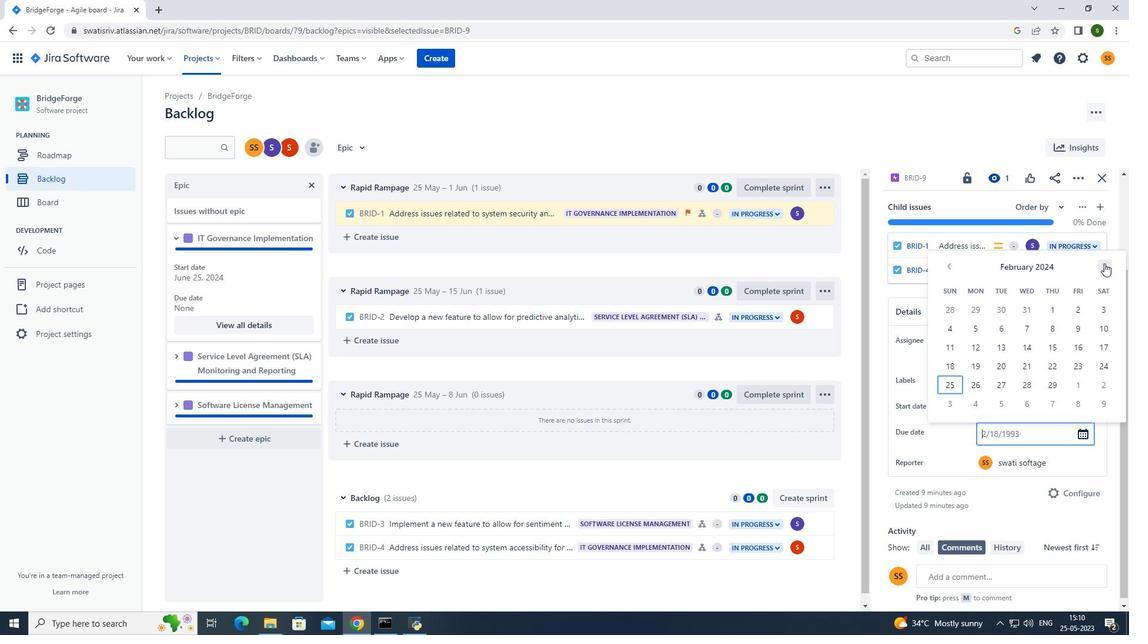 
Action: Mouse pressed left at (1104, 263)
Screenshot: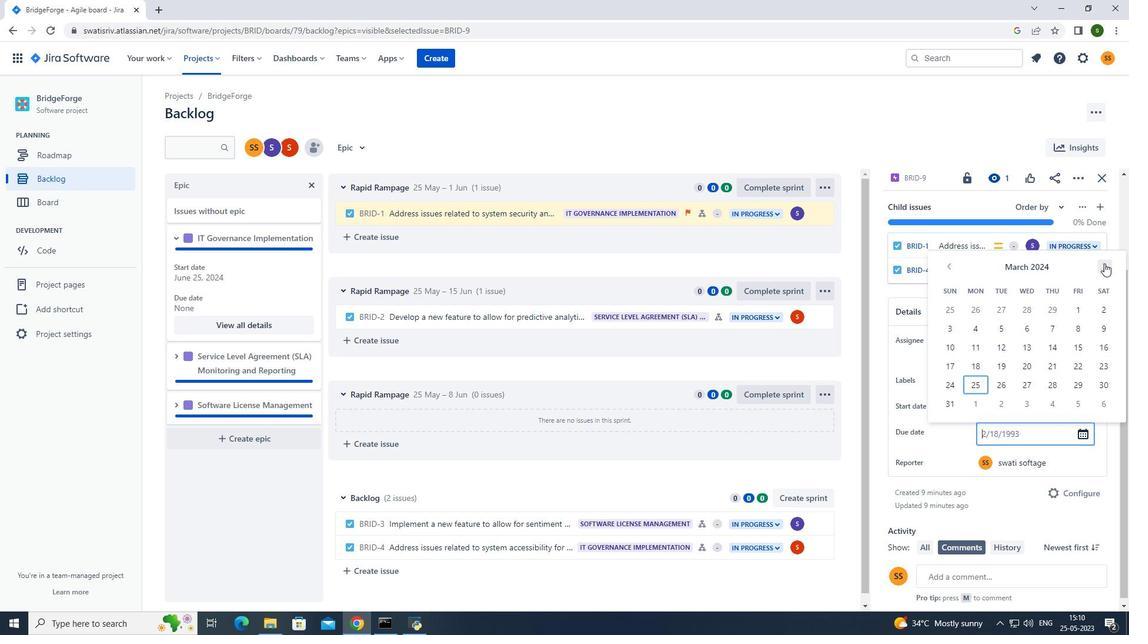 
Action: Mouse moved to (1096, 265)
Screenshot: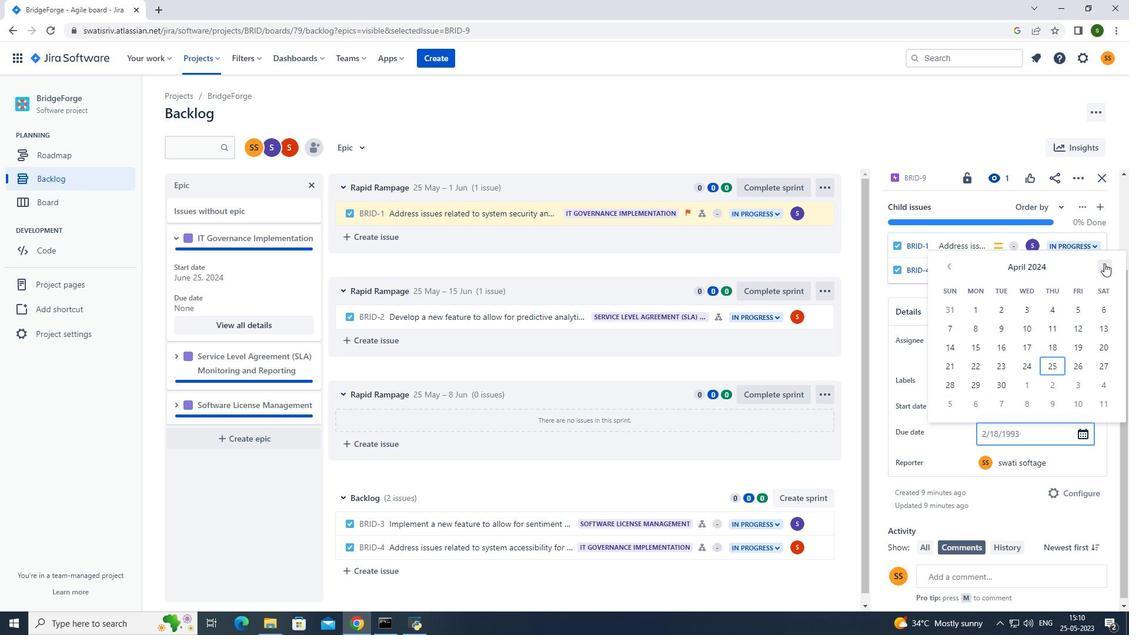
Action: Mouse pressed left at (1096, 265)
Screenshot: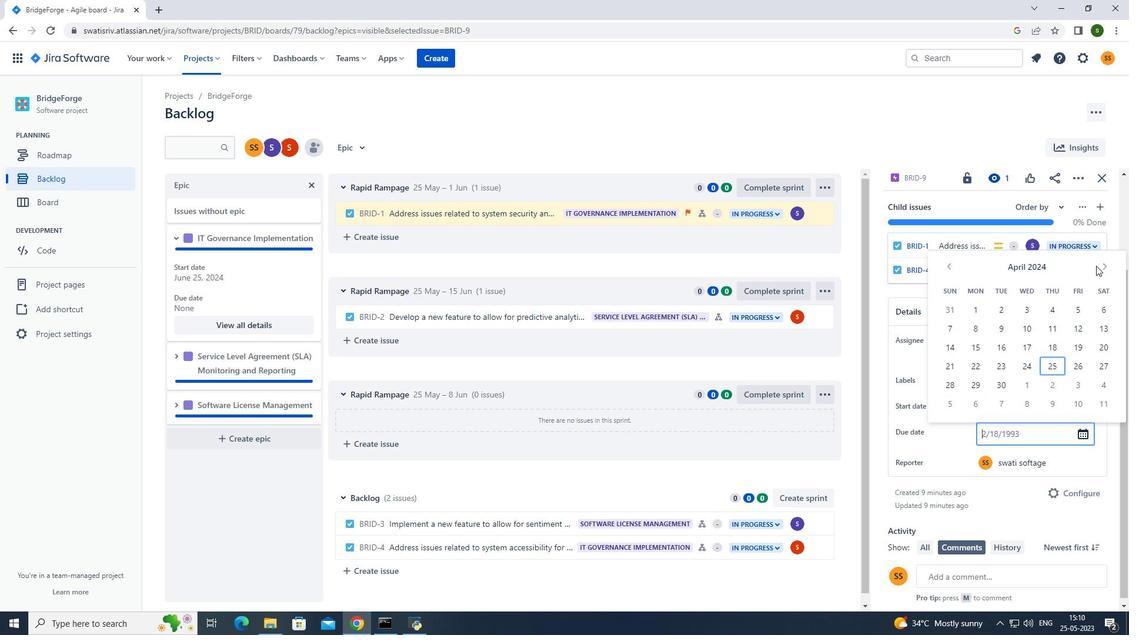 
Action: Mouse moved to (1098, 266)
Screenshot: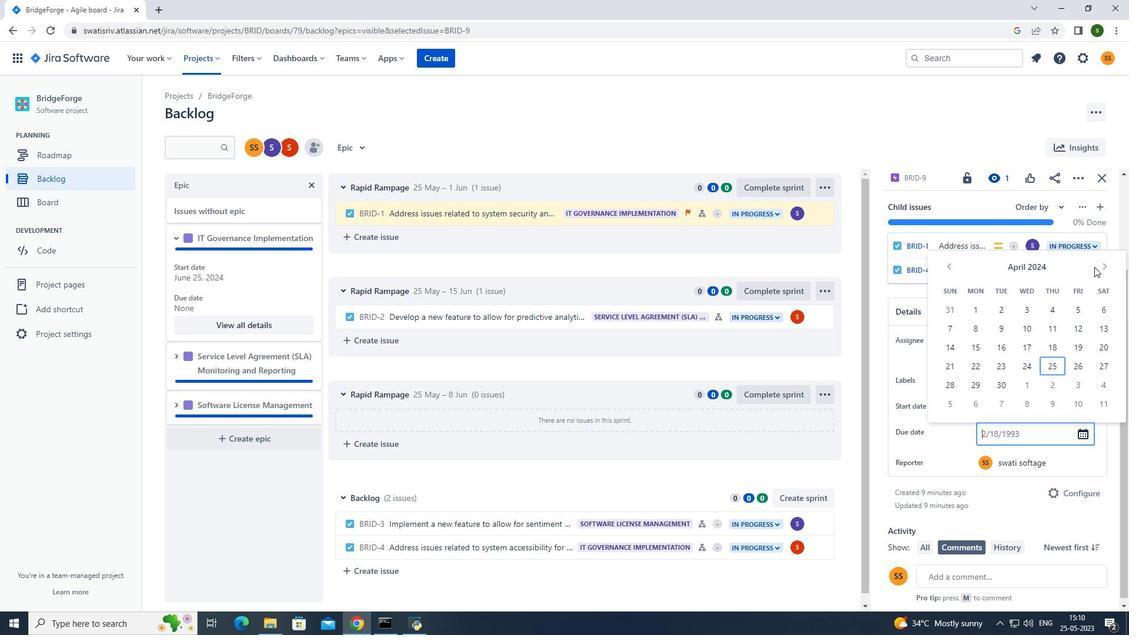 
Action: Mouse pressed left at (1098, 266)
Screenshot: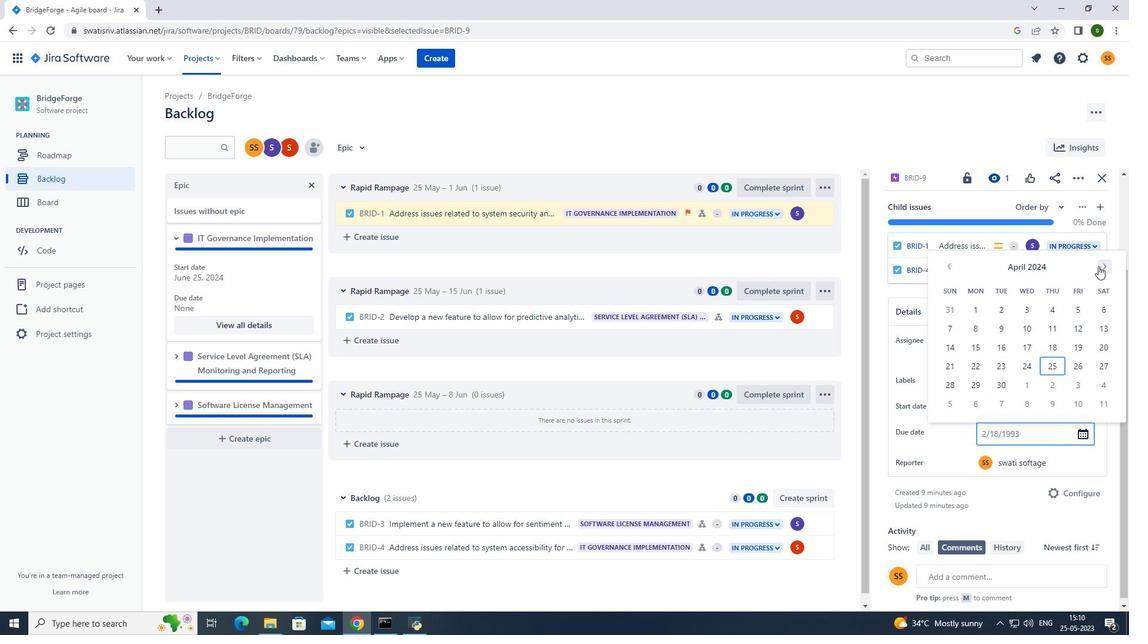 
Action: Mouse pressed left at (1098, 266)
Screenshot: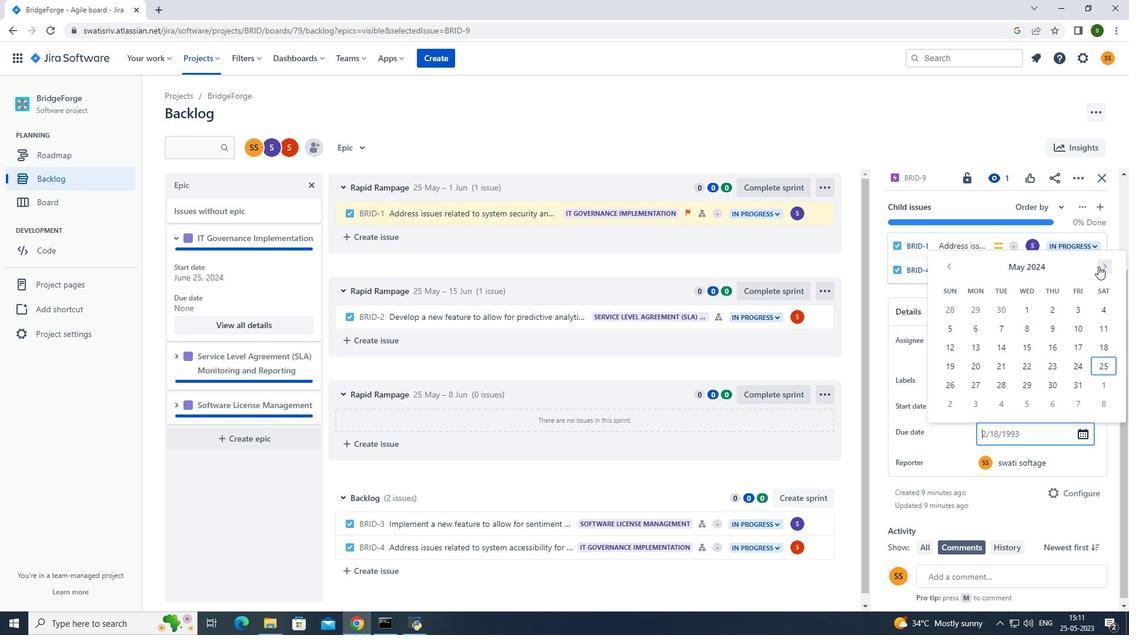 
Action: Mouse pressed left at (1098, 266)
Screenshot: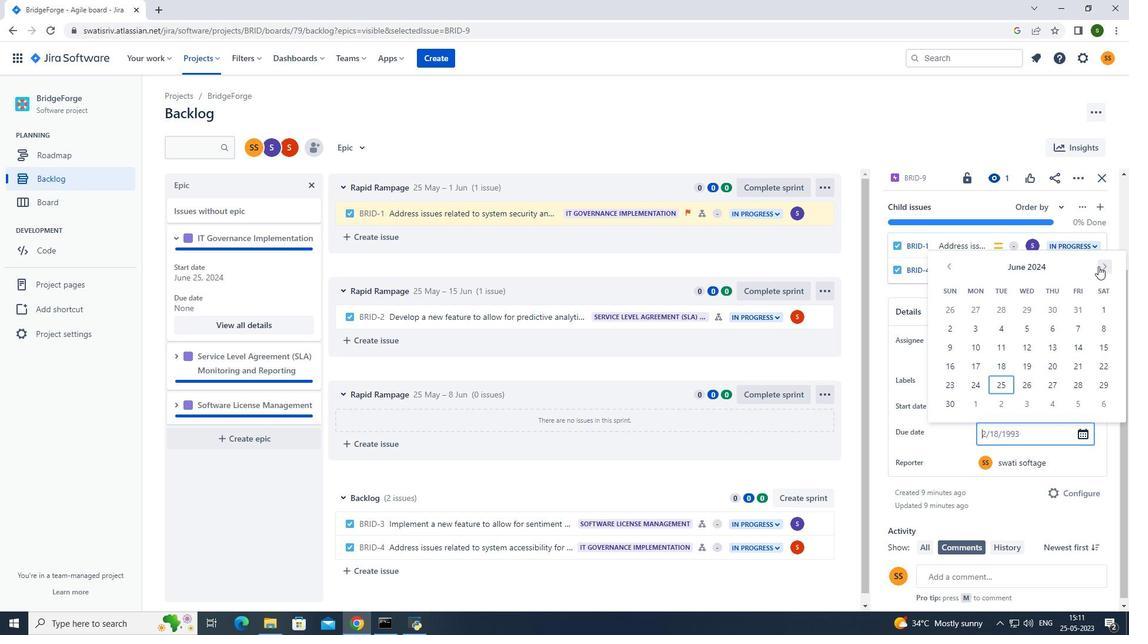 
Action: Mouse pressed left at (1098, 266)
Screenshot: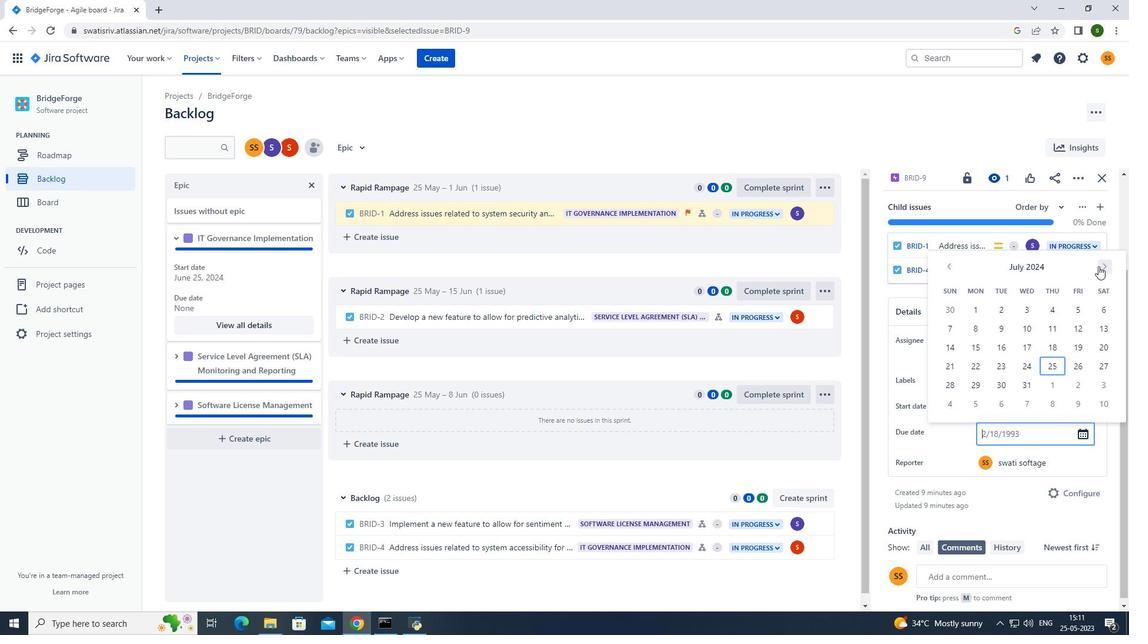 
Action: Mouse pressed left at (1098, 266)
Screenshot: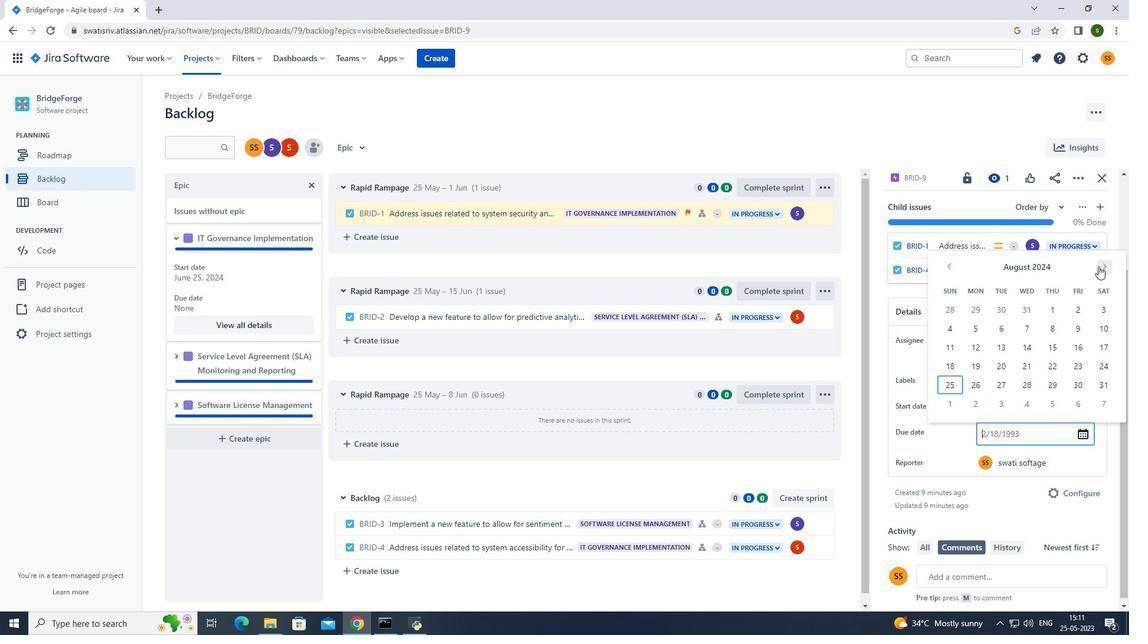 
Action: Mouse moved to (975, 368)
Screenshot: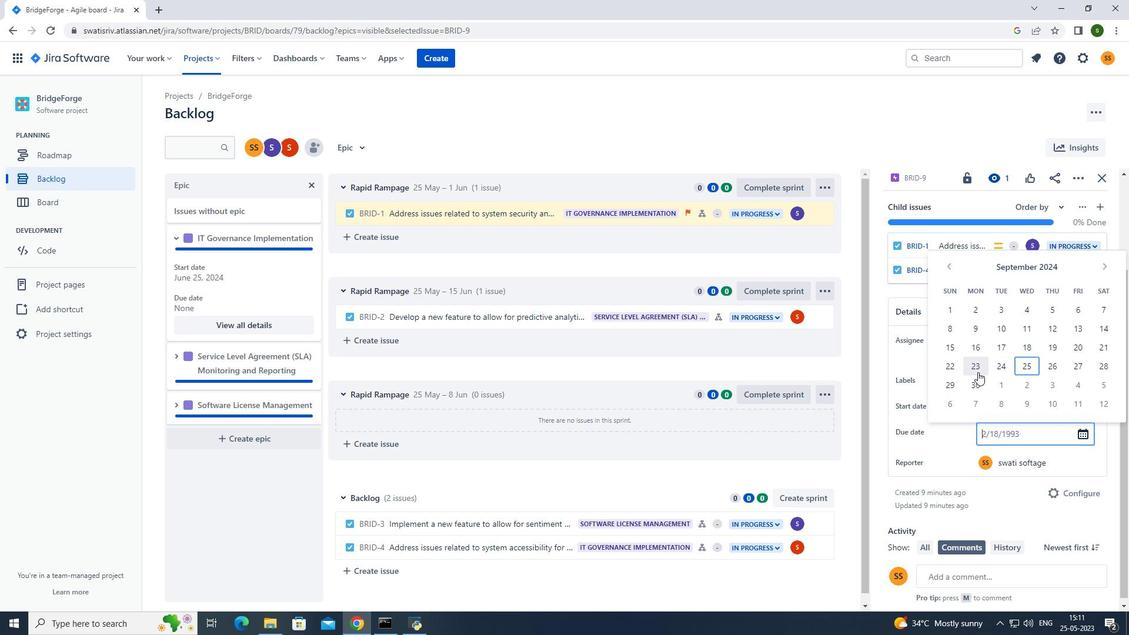 
Action: Mouse pressed left at (975, 368)
Screenshot: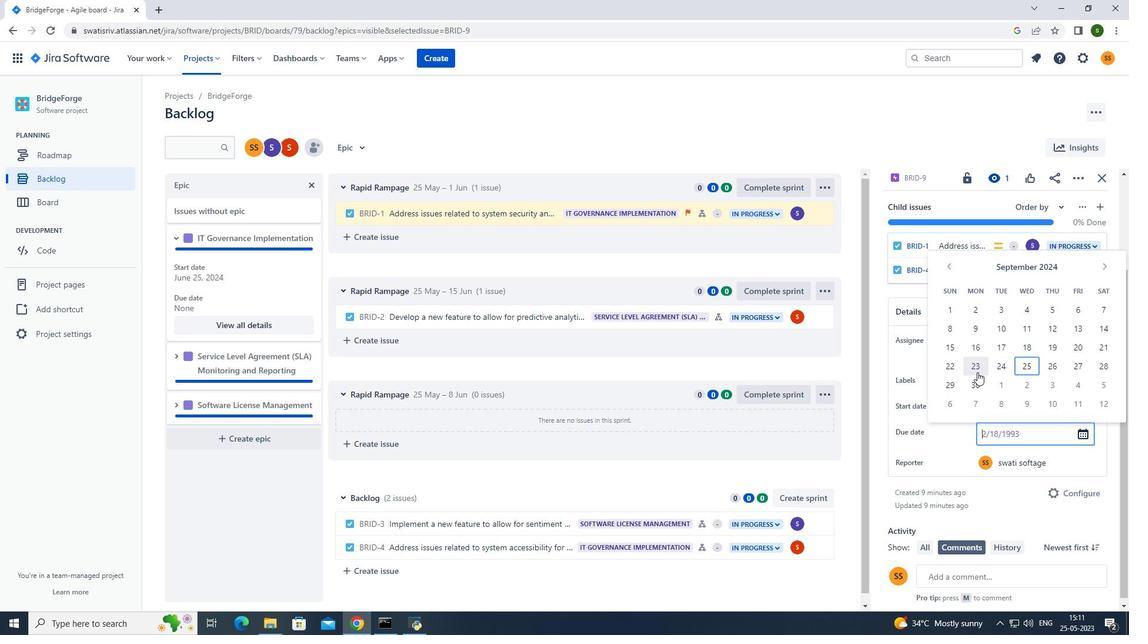 
Action: Mouse moved to (650, 133)
Screenshot: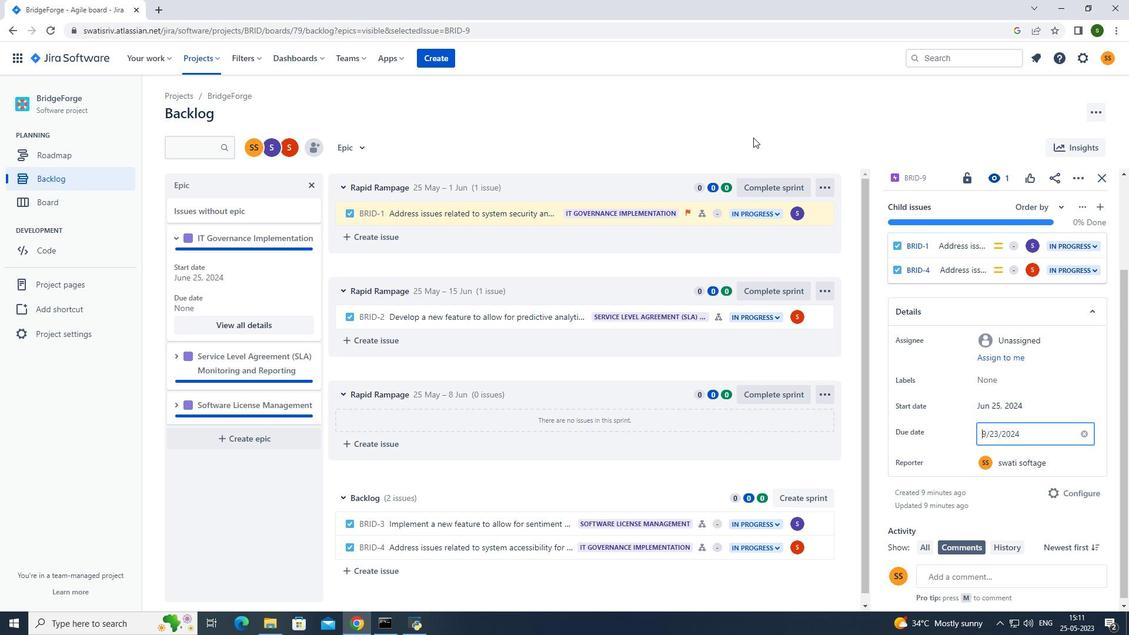
Action: Mouse pressed left at (650, 133)
Screenshot: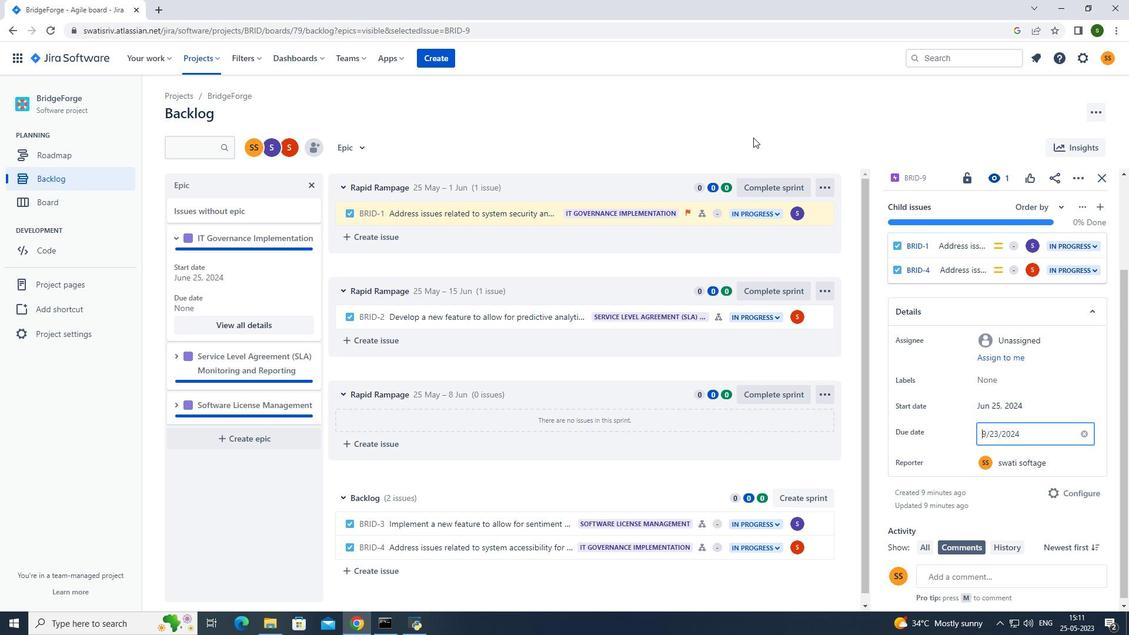 
Action: Mouse moved to (198, 58)
Screenshot: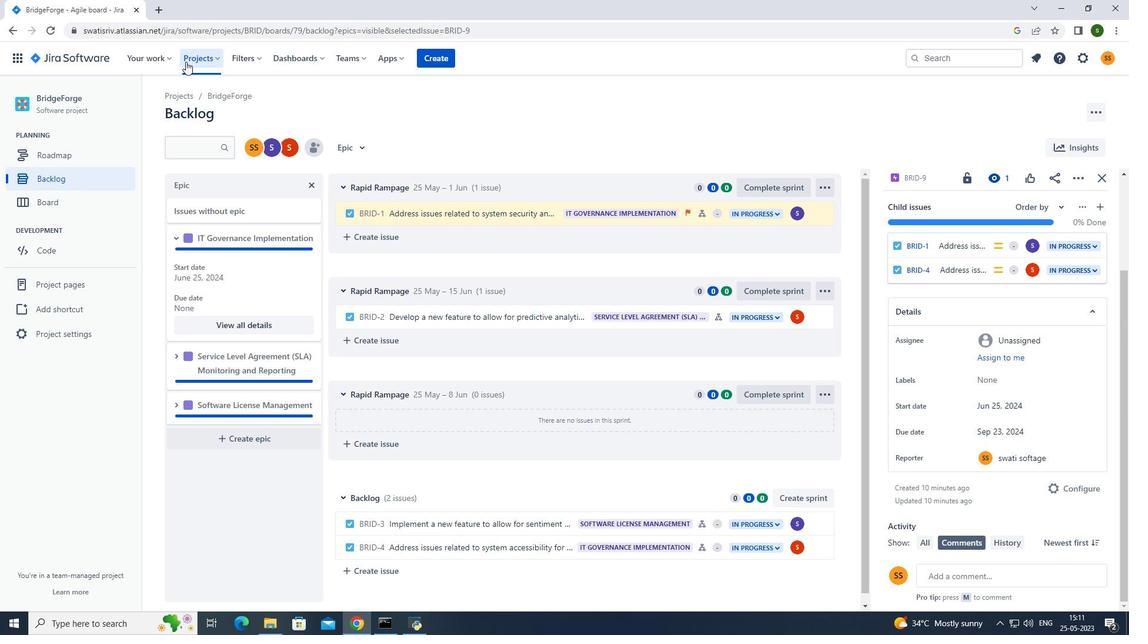 
Action: Mouse pressed left at (198, 58)
Screenshot: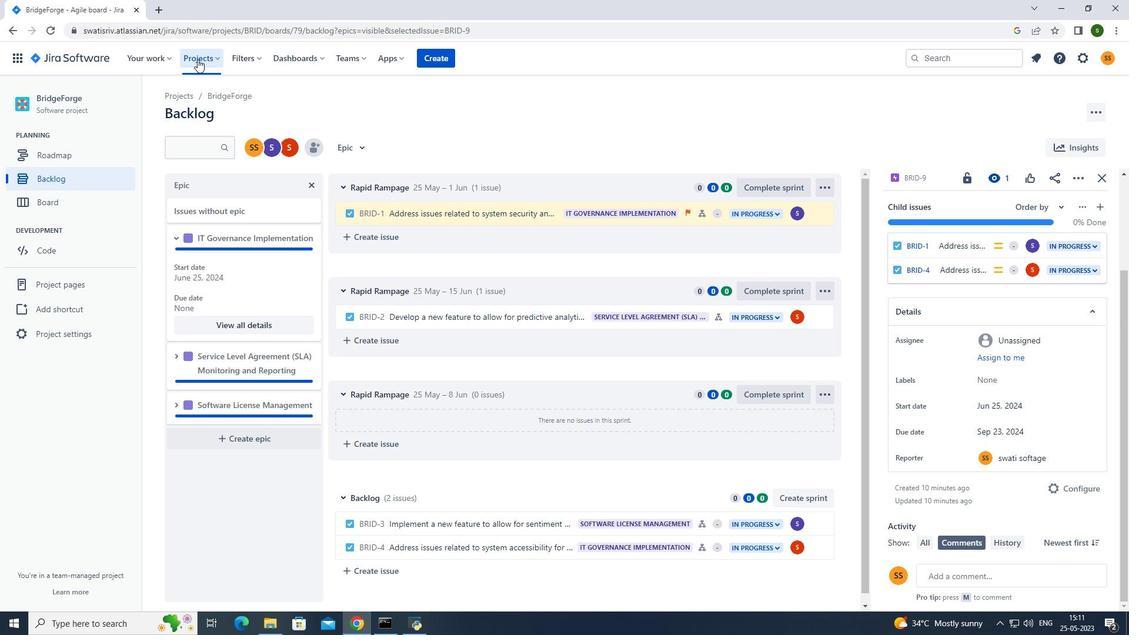 
Action: Mouse moved to (224, 112)
Screenshot: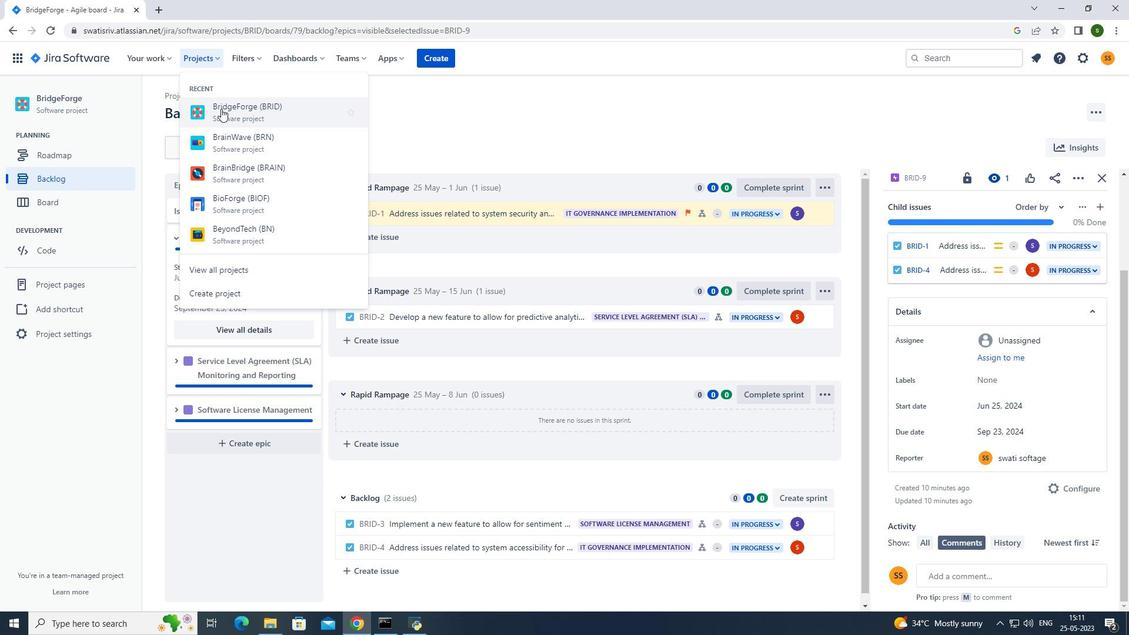 
Action: Mouse pressed left at (224, 112)
Screenshot: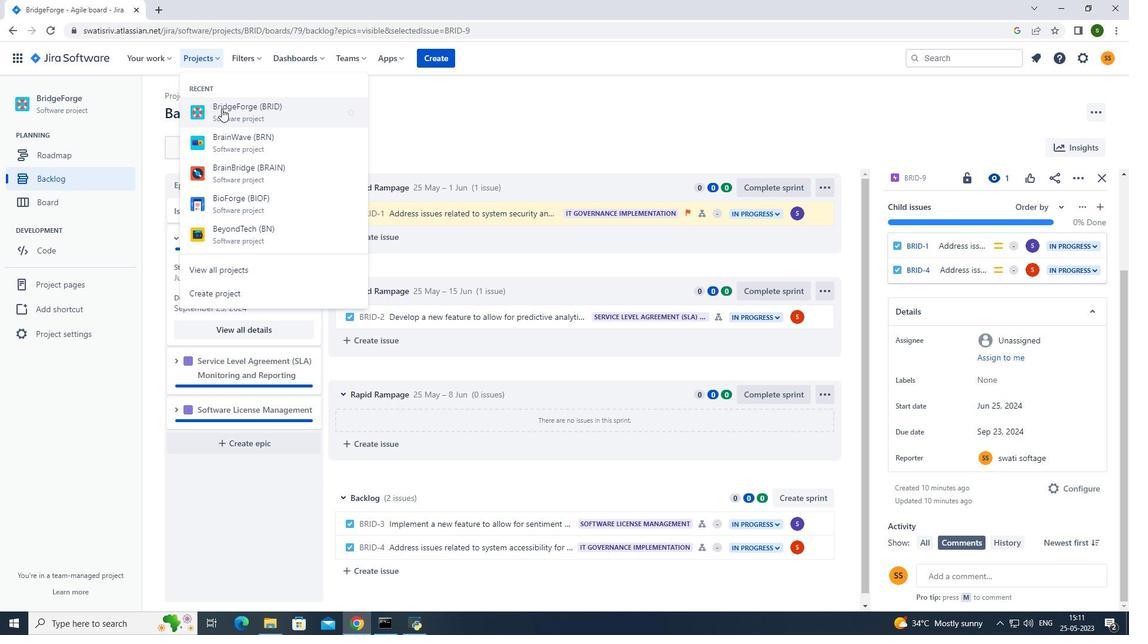 
Action: Mouse moved to (77, 177)
Screenshot: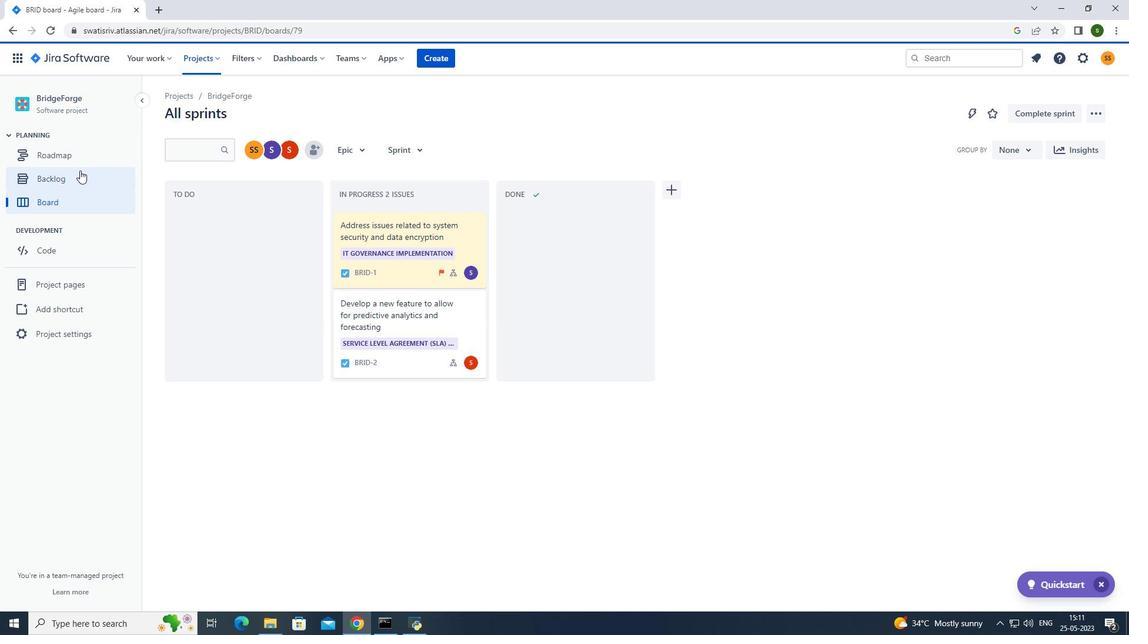 
Action: Mouse pressed left at (77, 177)
Screenshot: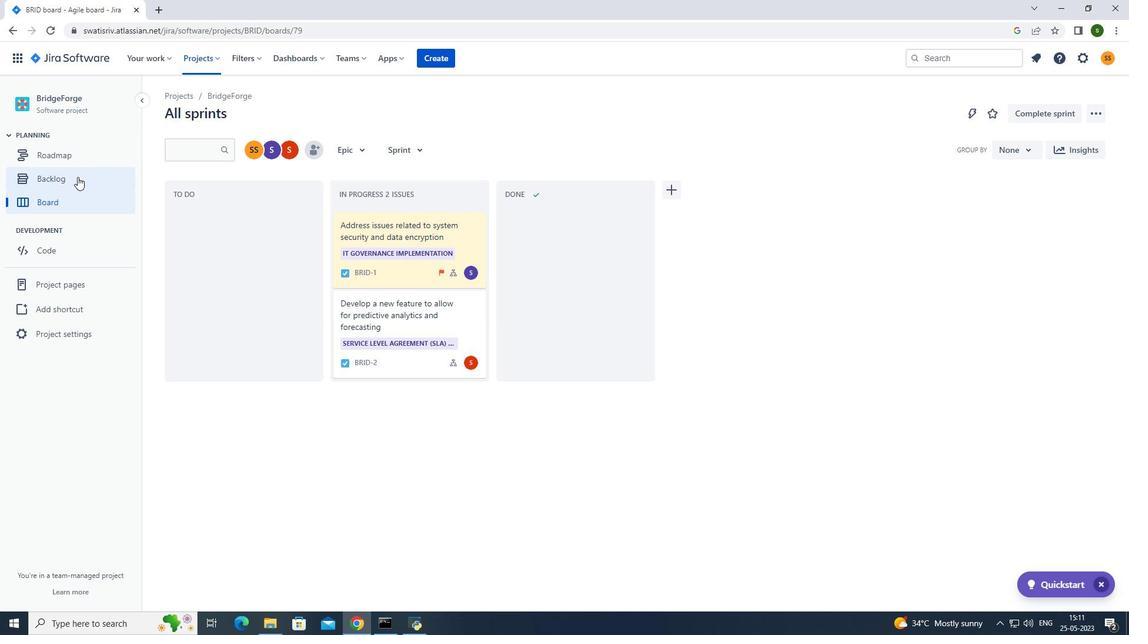 
Action: Mouse moved to (175, 270)
Screenshot: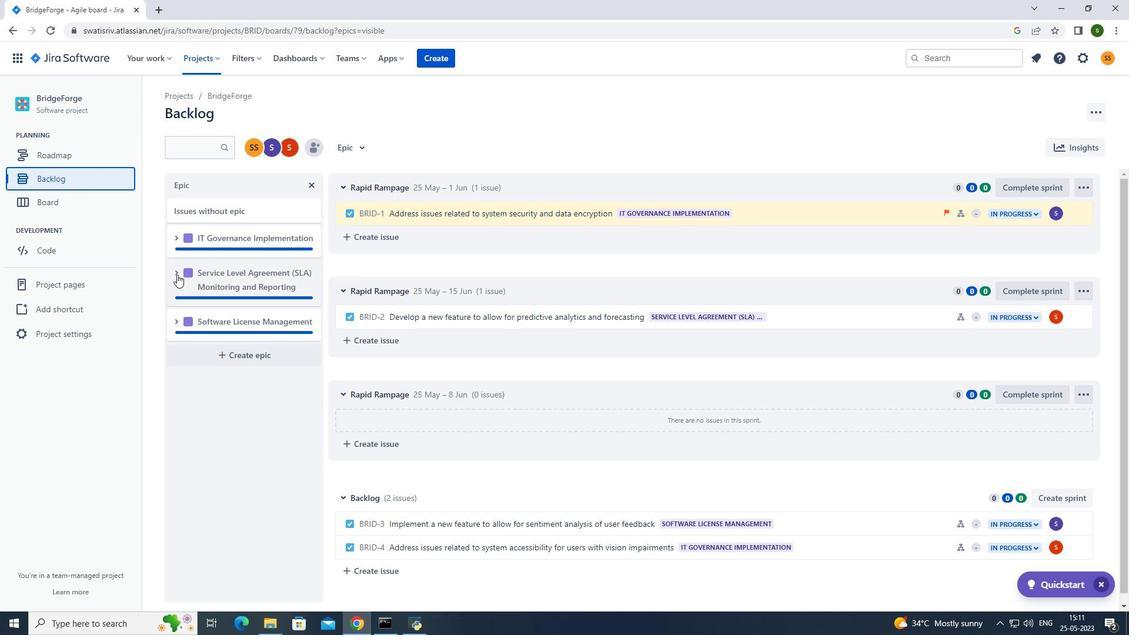 
Action: Mouse pressed left at (175, 270)
Screenshot: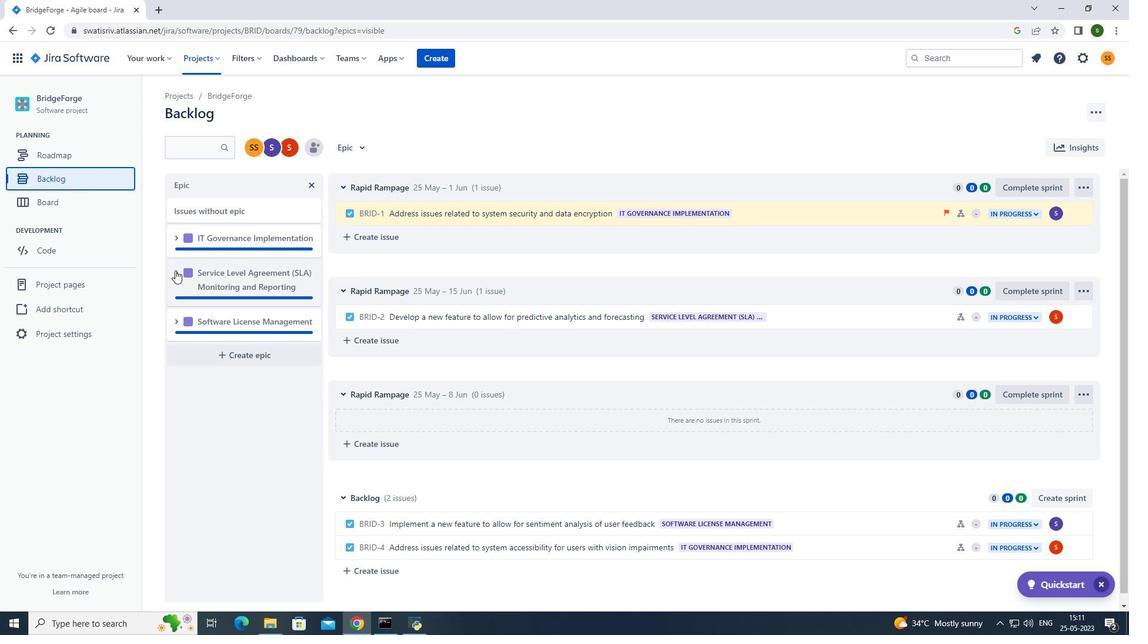 
Action: Mouse moved to (236, 373)
Screenshot: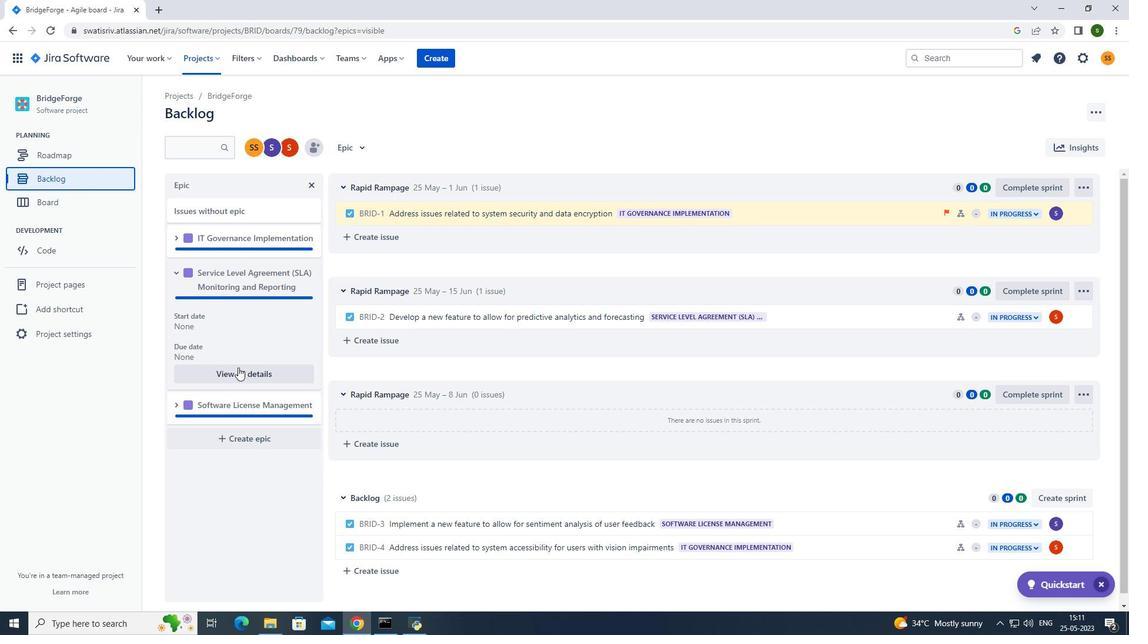 
Action: Mouse pressed left at (236, 373)
Screenshot: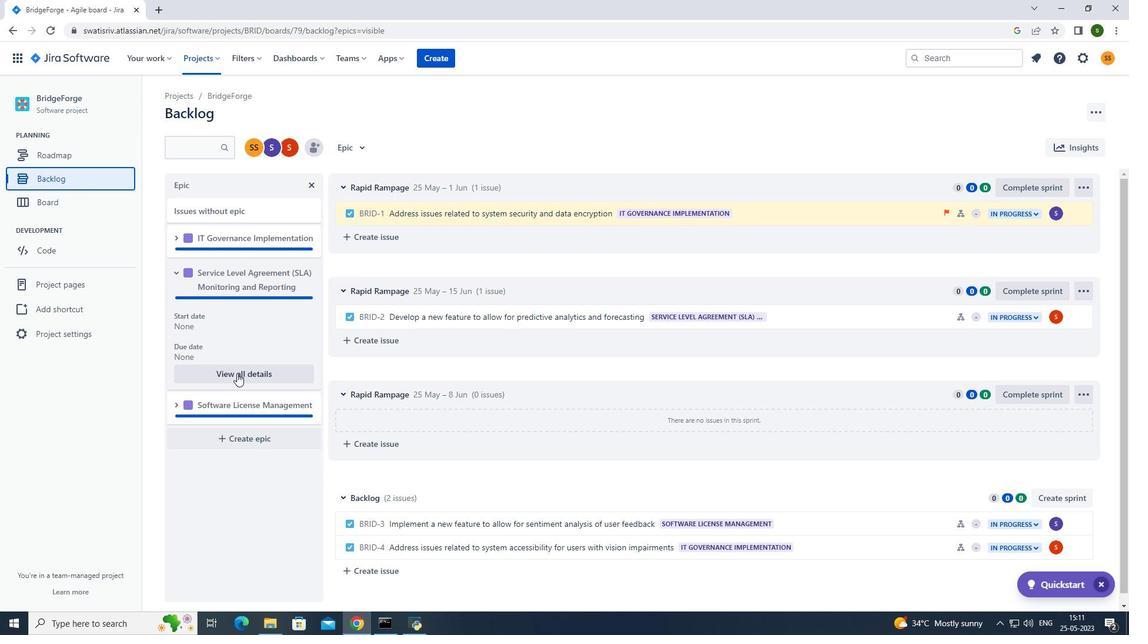 
Action: Mouse moved to (885, 411)
Screenshot: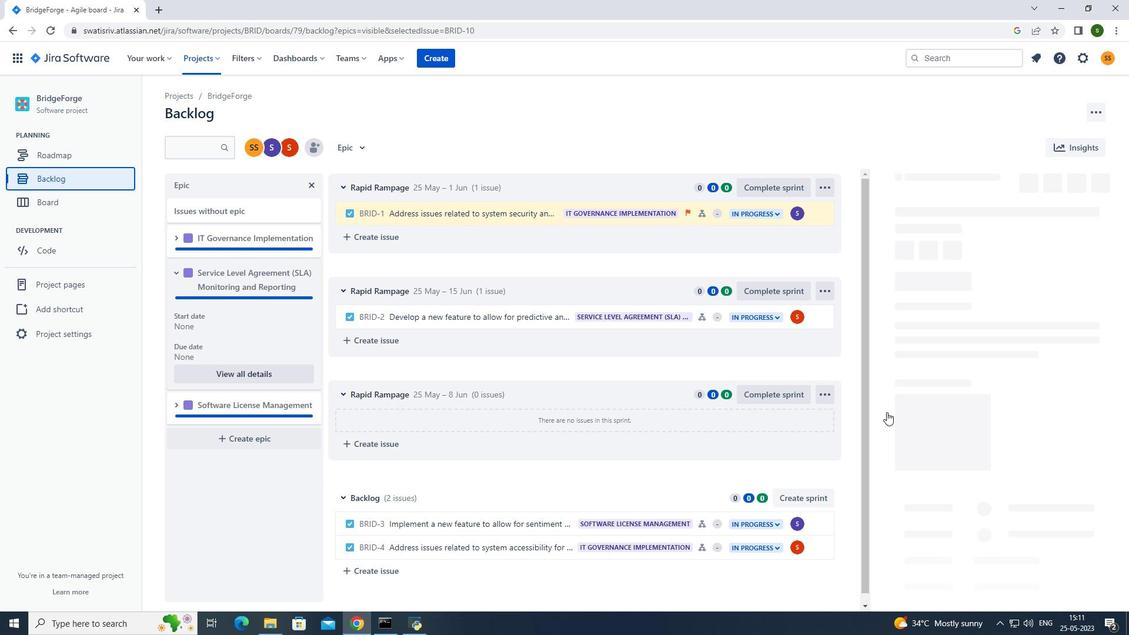 
Action: Mouse scrolled (885, 410) with delta (0, 0)
Screenshot: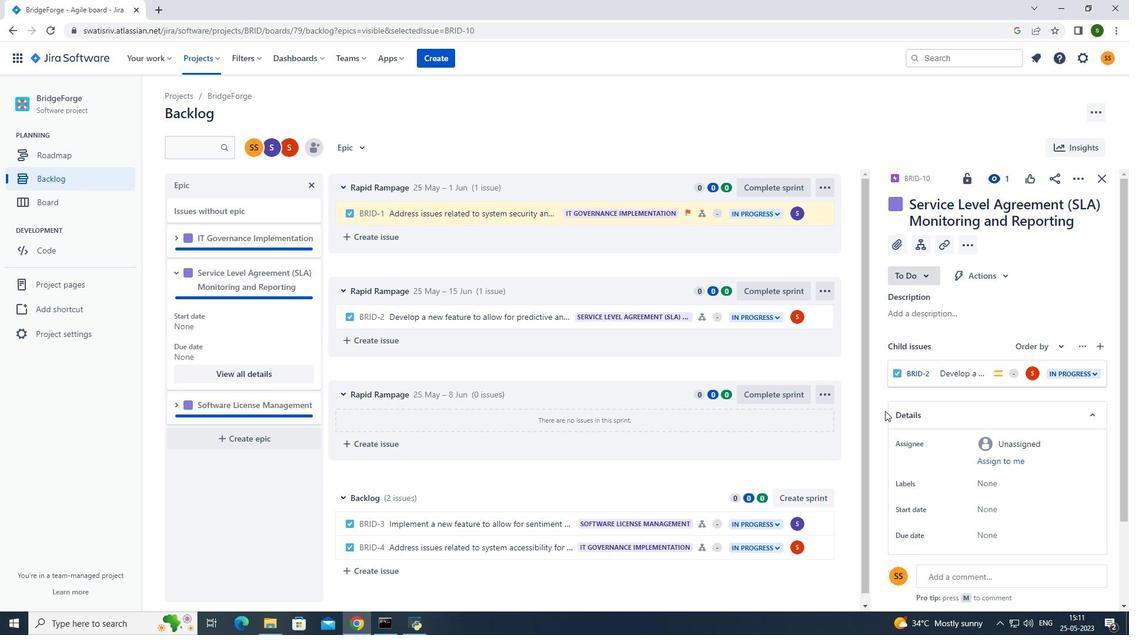 
Action: Mouse scrolled (885, 410) with delta (0, 0)
Screenshot: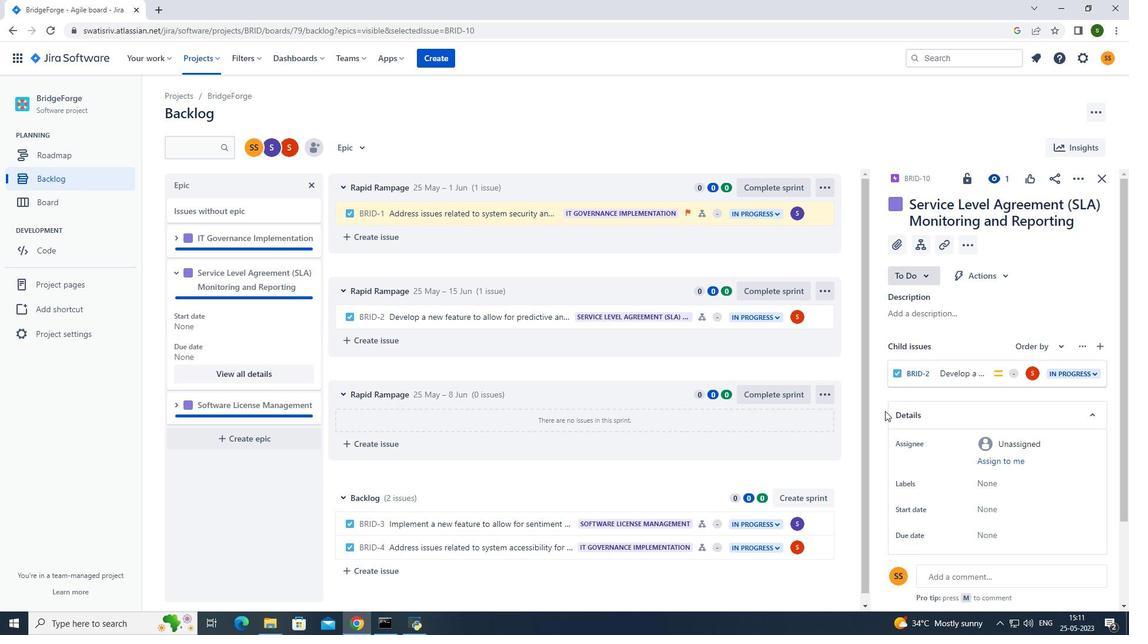 
Action: Mouse moved to (991, 402)
Screenshot: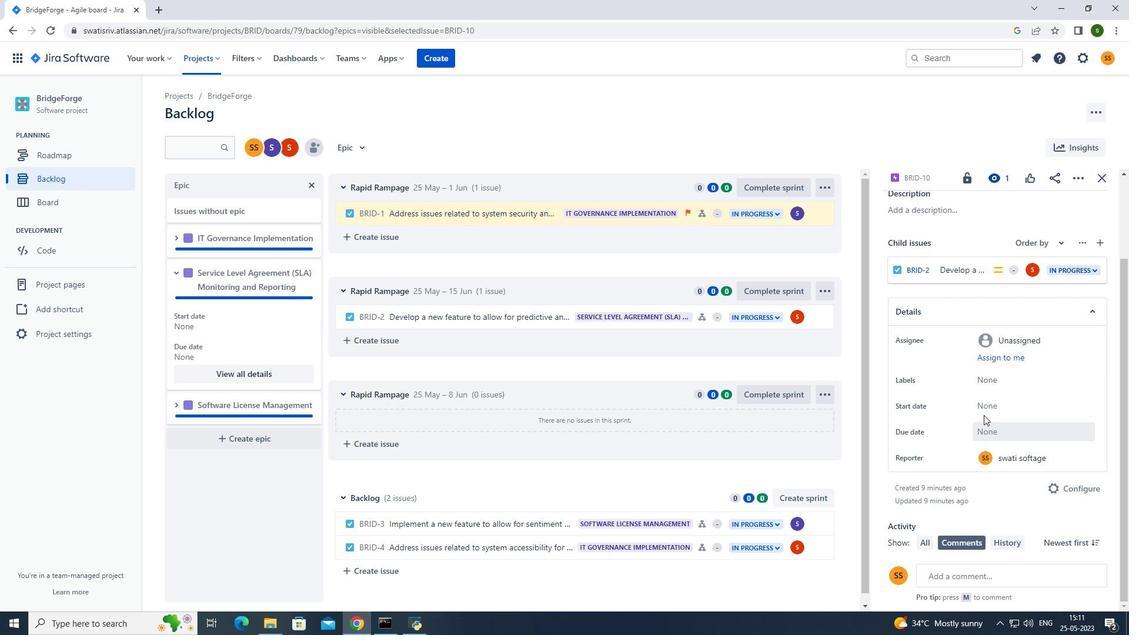 
Action: Mouse pressed left at (991, 402)
Screenshot: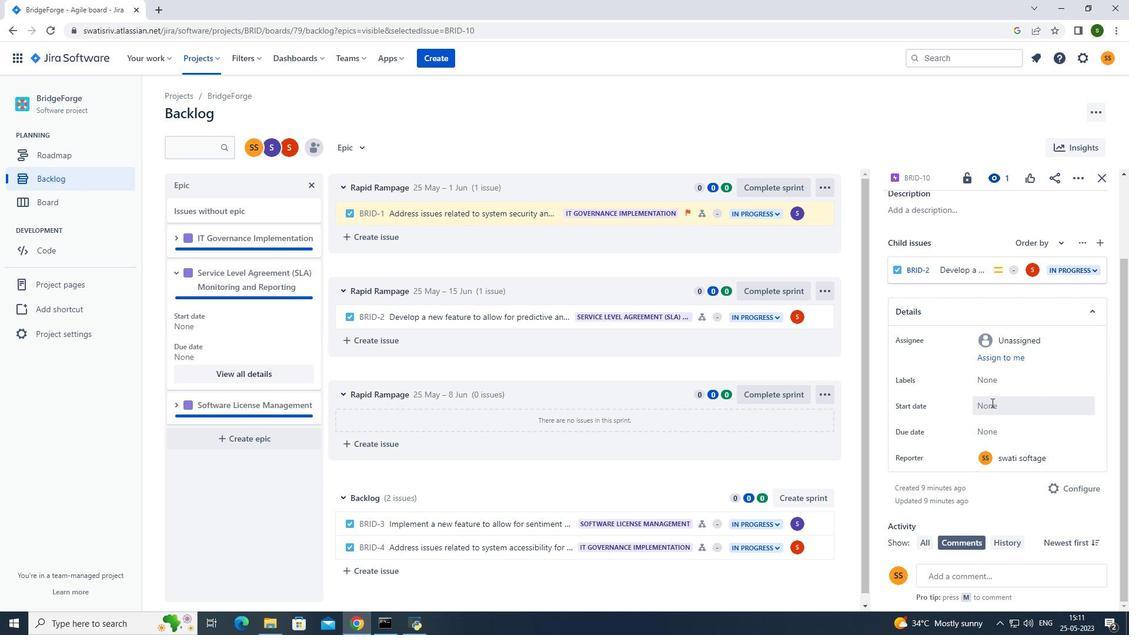 
Action: Mouse moved to (1102, 443)
Screenshot: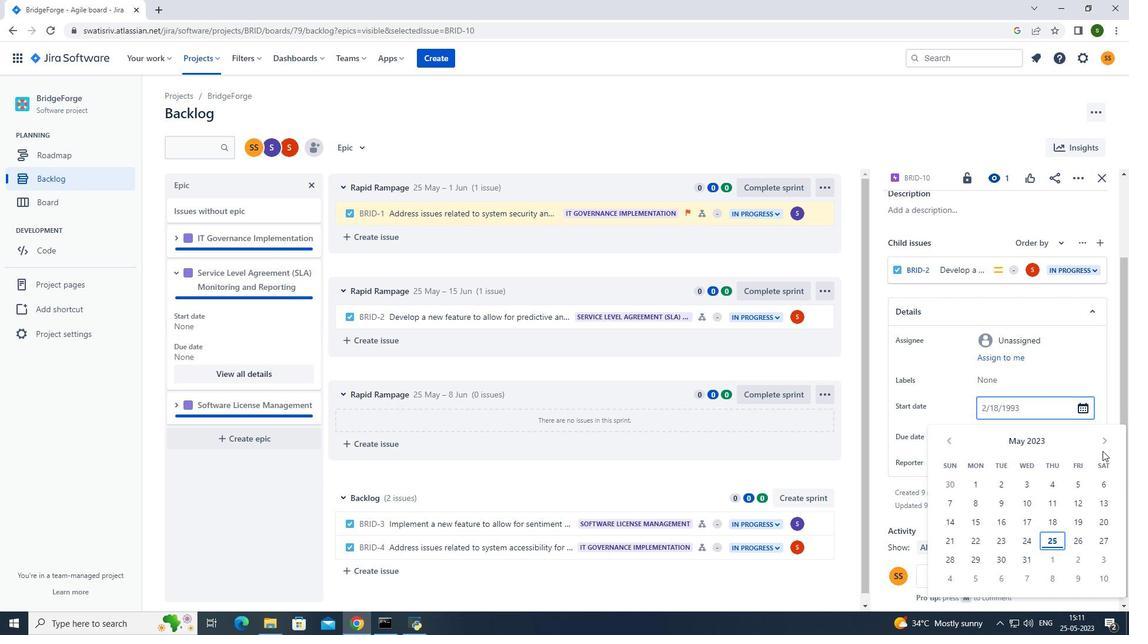 
Action: Mouse pressed left at (1102, 443)
Screenshot: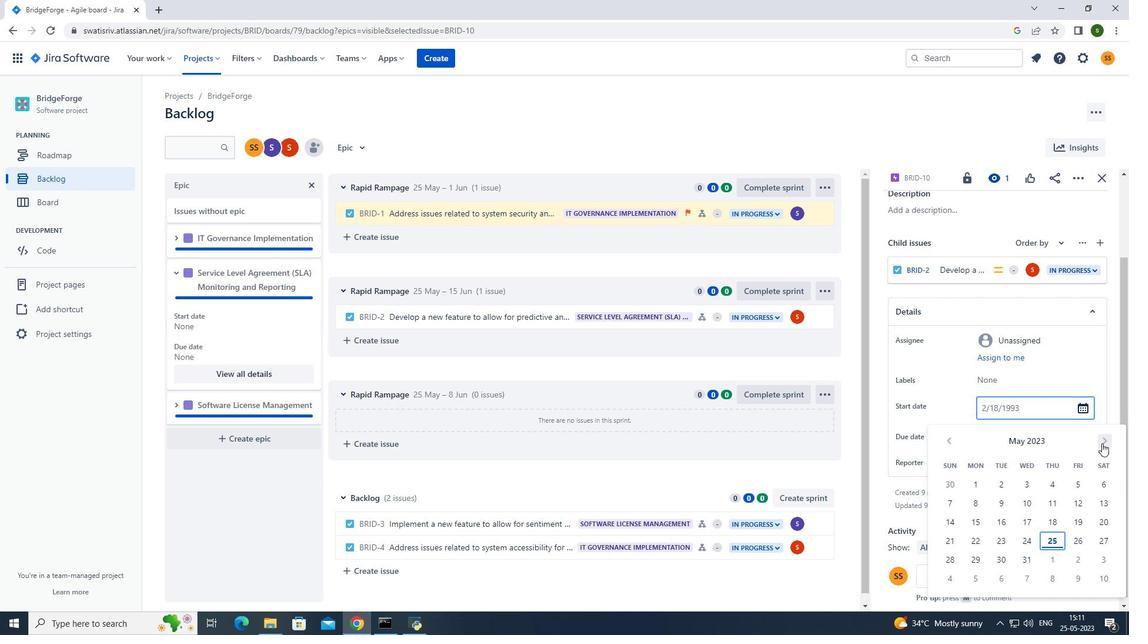 
Action: Mouse pressed left at (1102, 443)
Screenshot: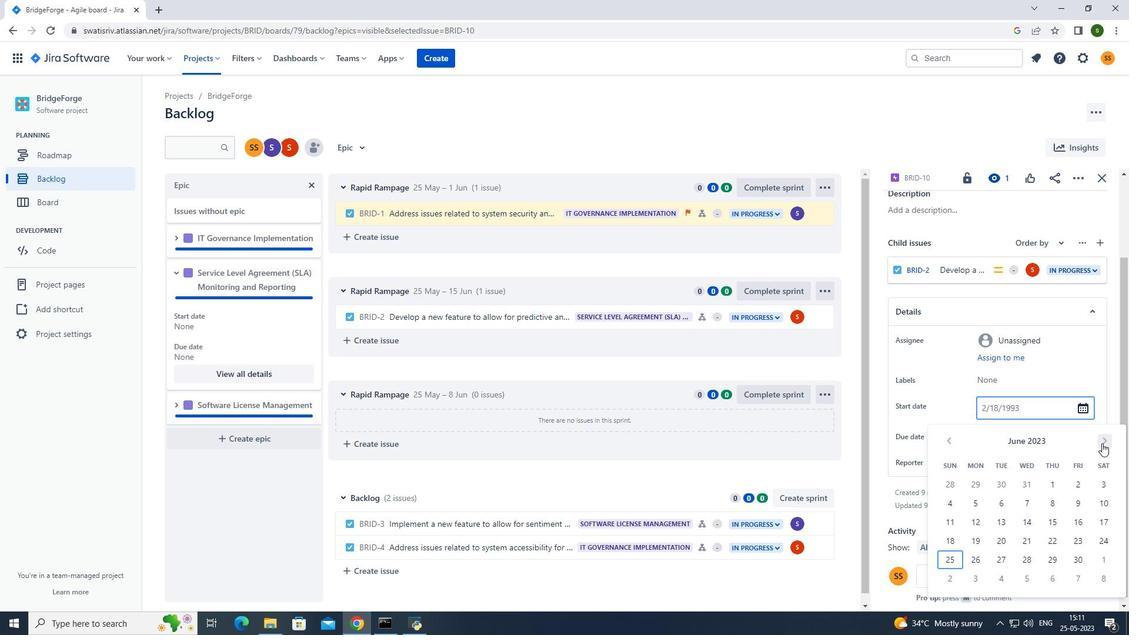 
Action: Mouse pressed left at (1102, 443)
Screenshot: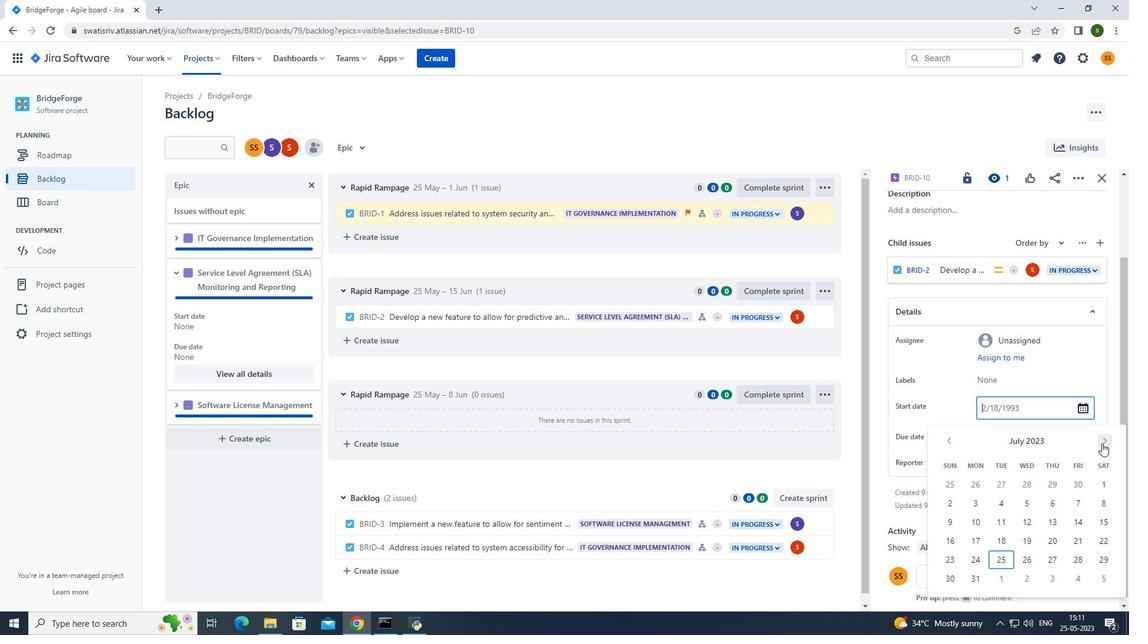 
Action: Mouse pressed left at (1102, 443)
Screenshot: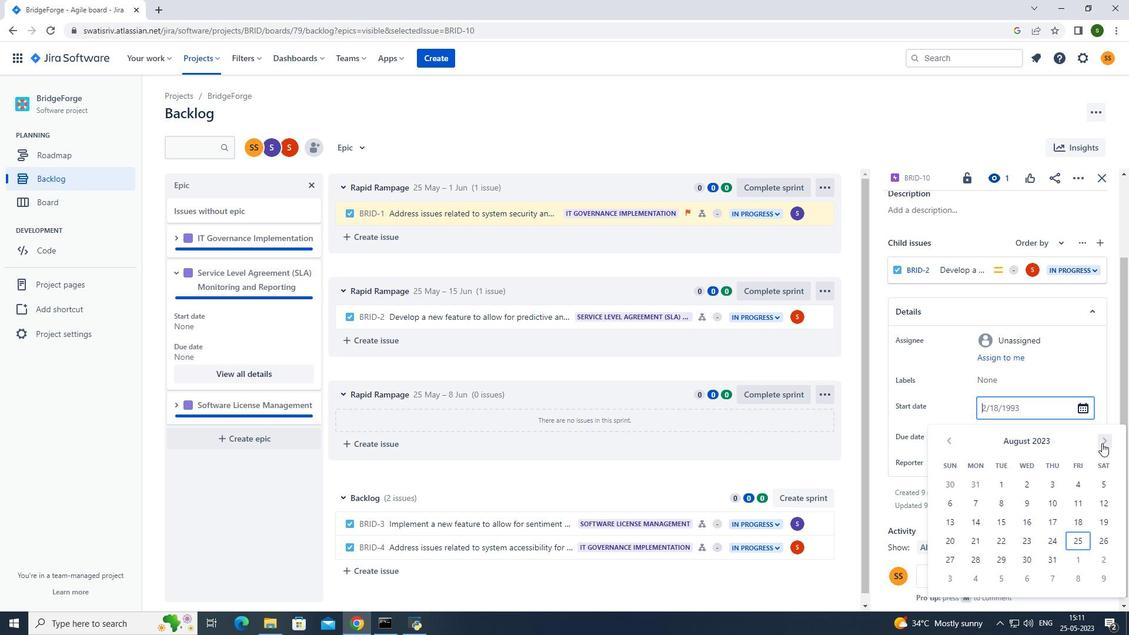 
Action: Mouse pressed left at (1102, 443)
Screenshot: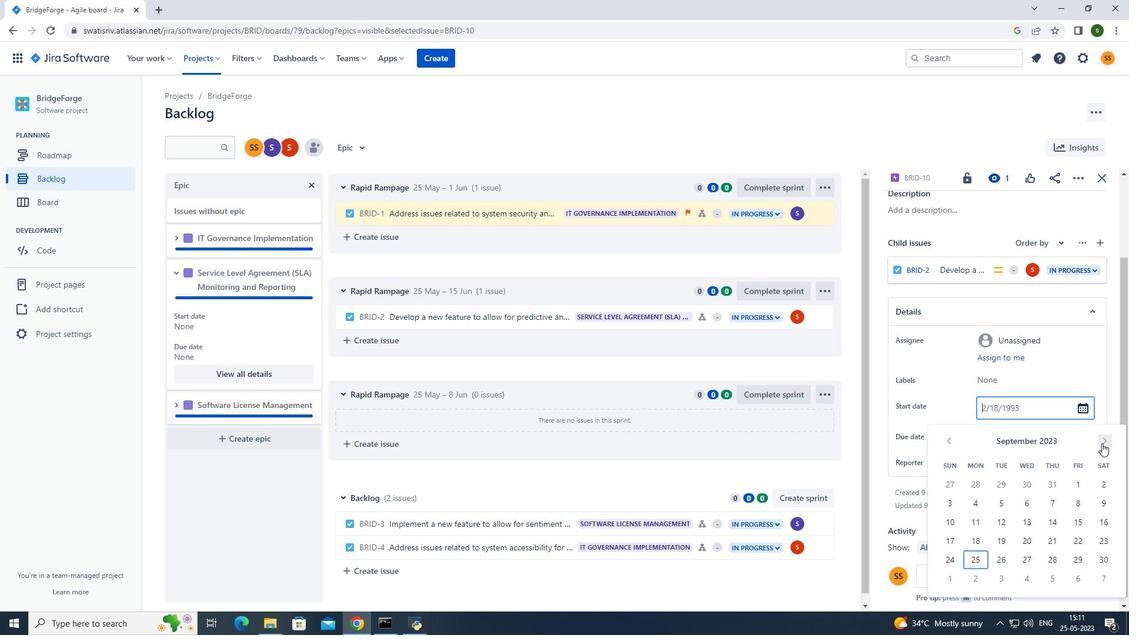 
Action: Mouse pressed left at (1102, 443)
Screenshot: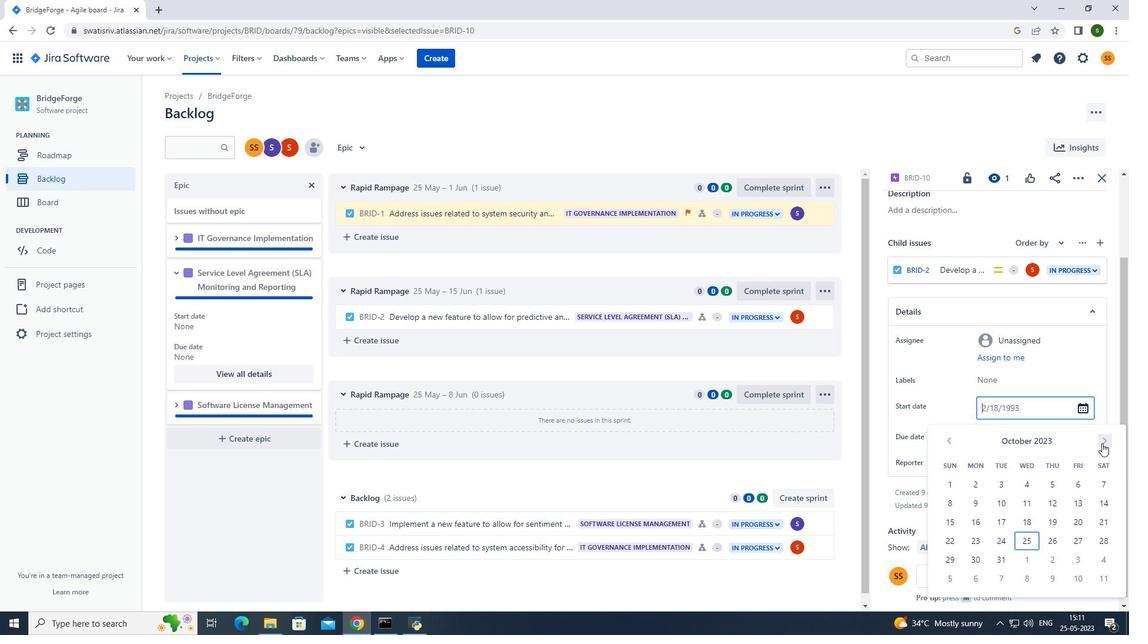 
Action: Mouse pressed left at (1102, 443)
Screenshot: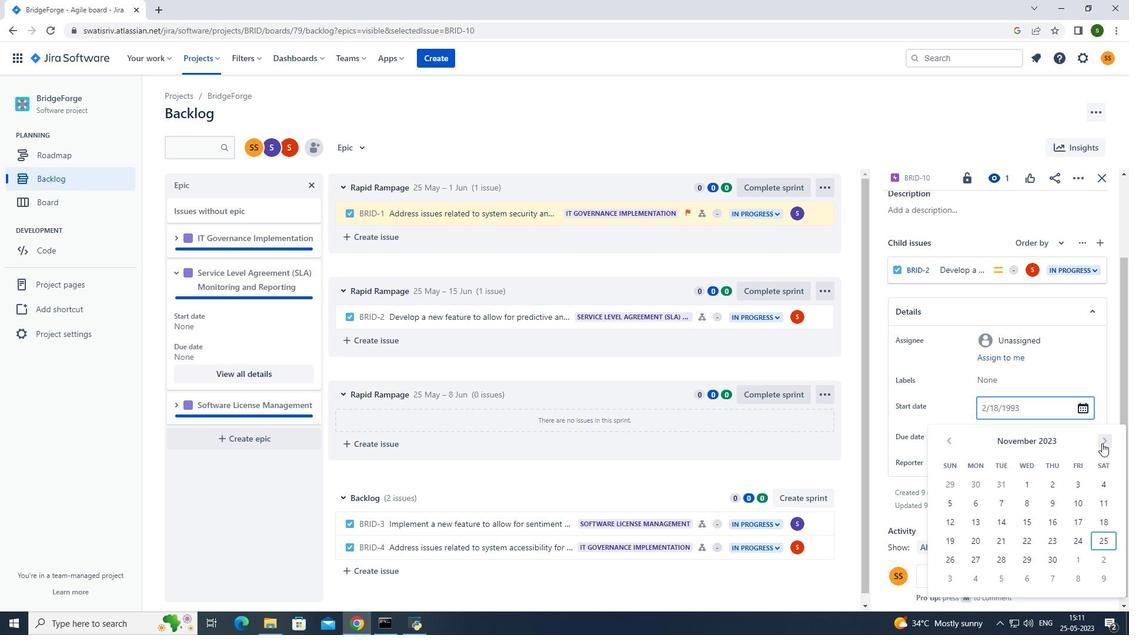 
Action: Mouse pressed left at (1102, 443)
Screenshot: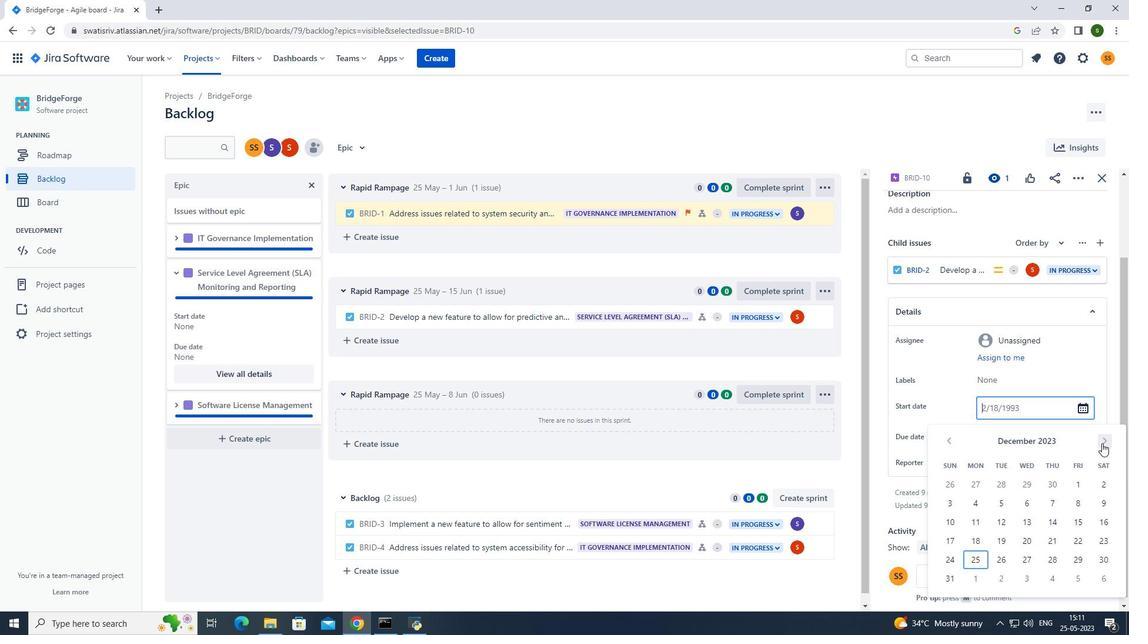 
Action: Mouse pressed left at (1102, 443)
Screenshot: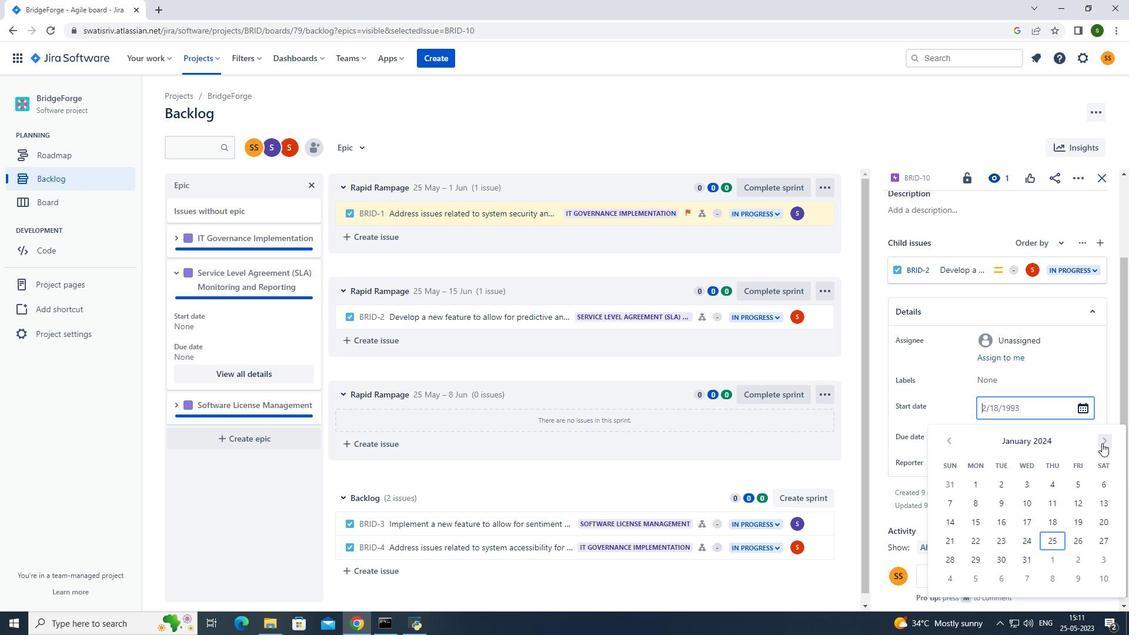 
Action: Mouse pressed left at (1102, 443)
Screenshot: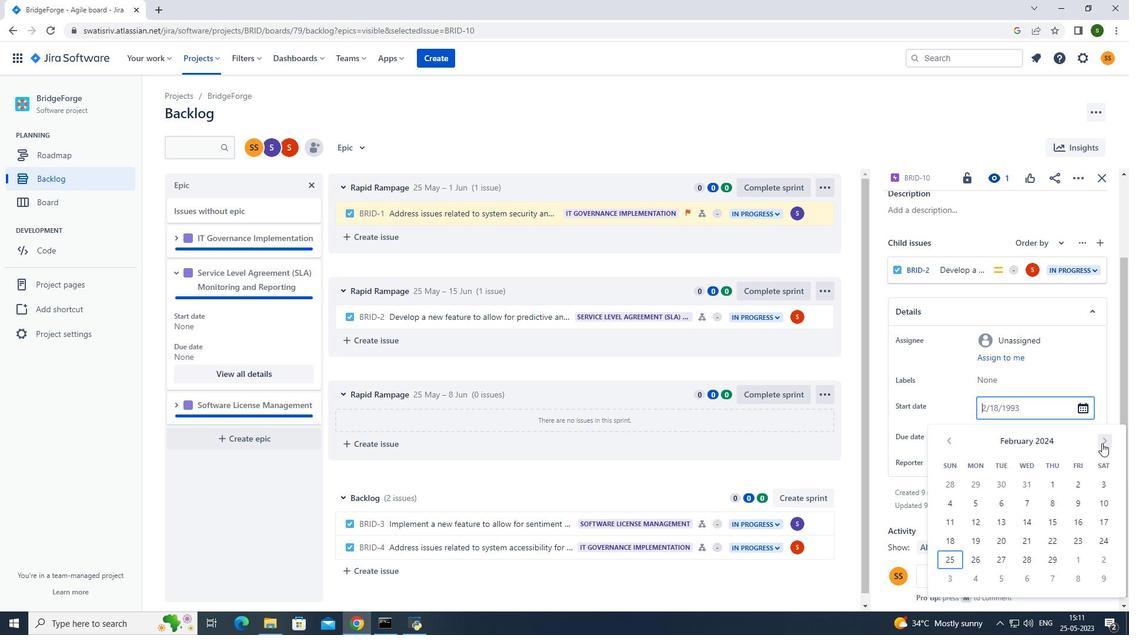 
Action: Mouse pressed left at (1102, 443)
Screenshot: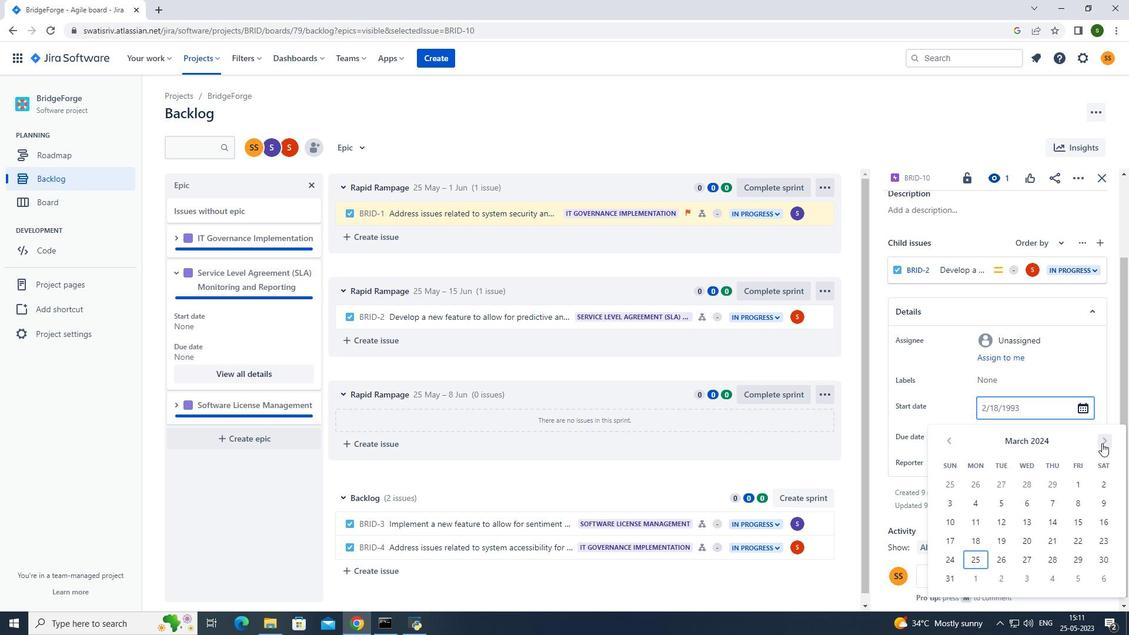 
Action: Mouse pressed left at (1102, 443)
Screenshot: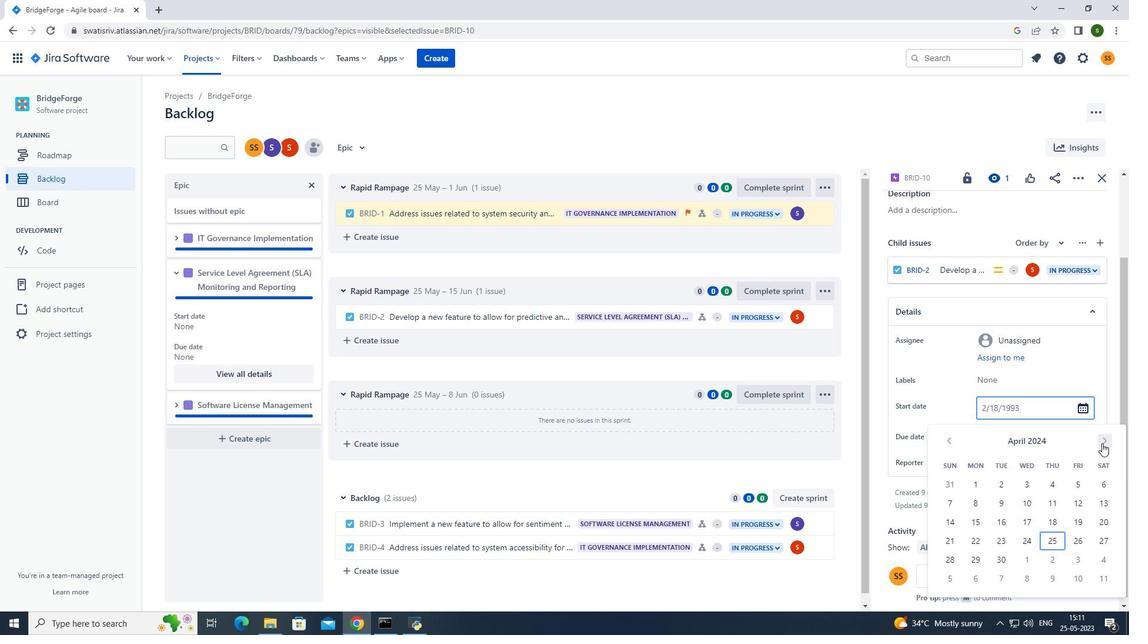 
Action: Mouse moved to (992, 538)
Screenshot: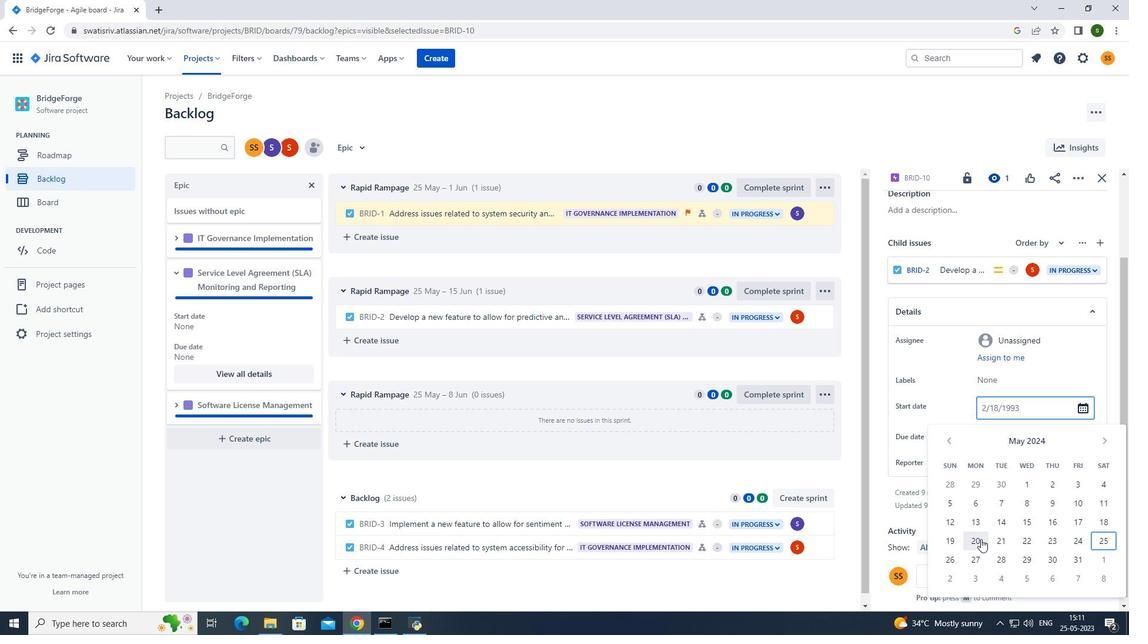 
Action: Mouse pressed left at (992, 538)
Screenshot: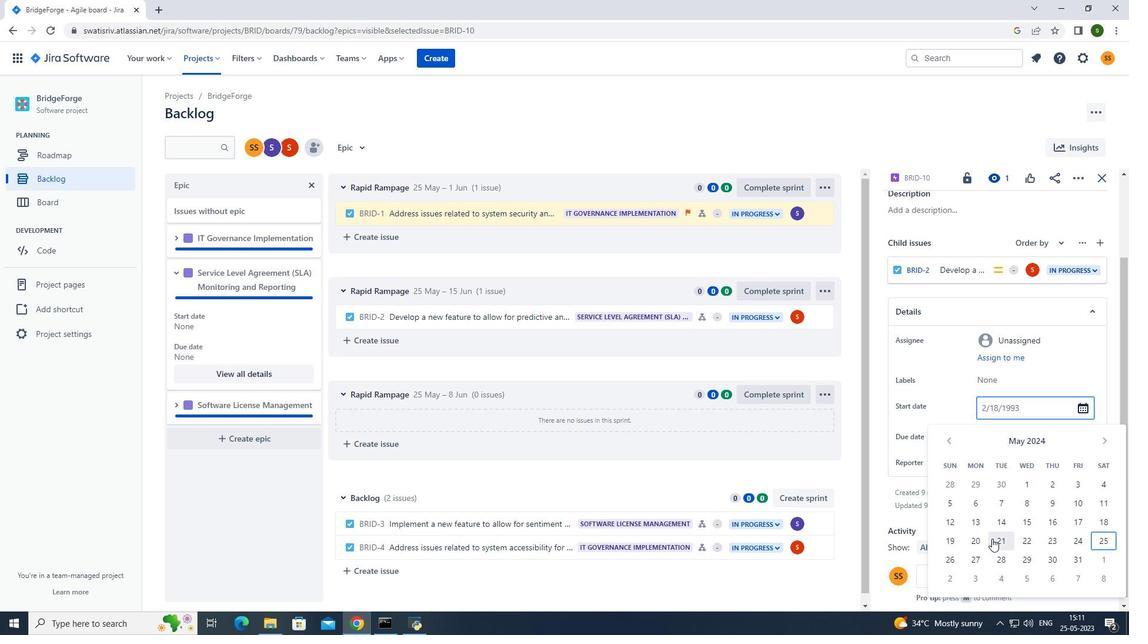 
Action: Mouse moved to (995, 439)
Screenshot: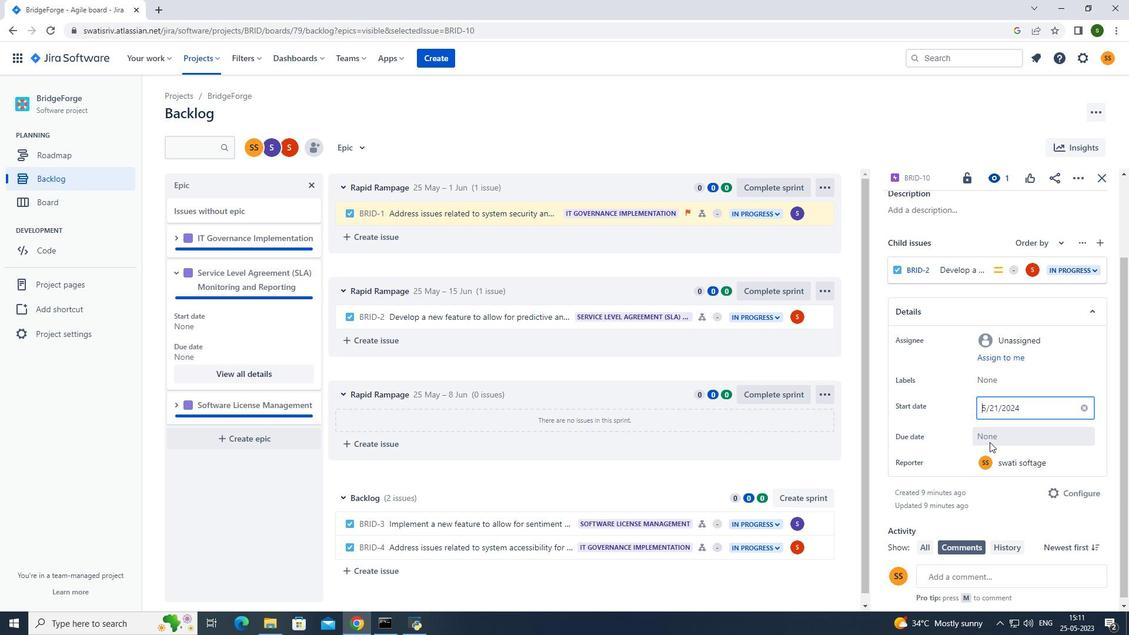 
Action: Mouse pressed left at (995, 439)
Screenshot: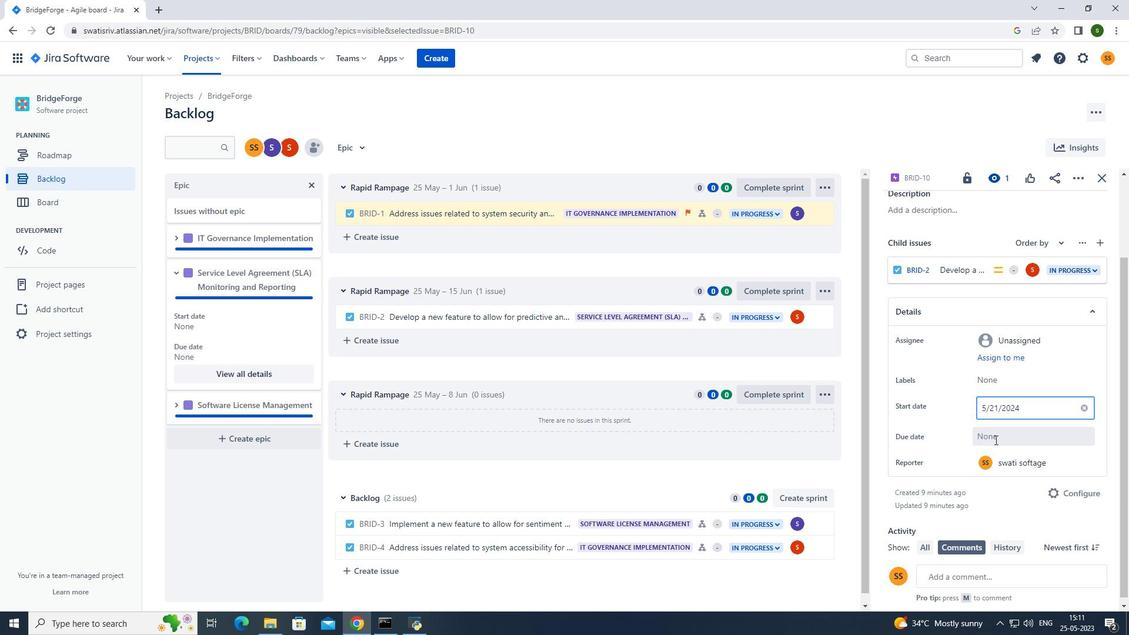 
Action: Mouse moved to (1107, 268)
Screenshot: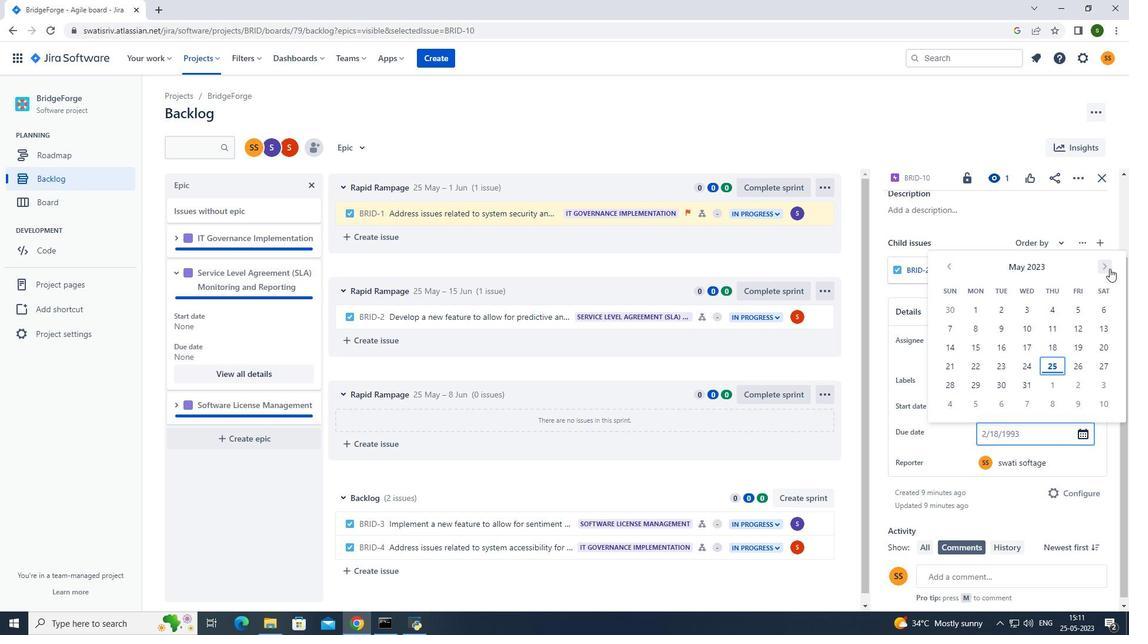 
Action: Mouse pressed left at (1107, 268)
Screenshot: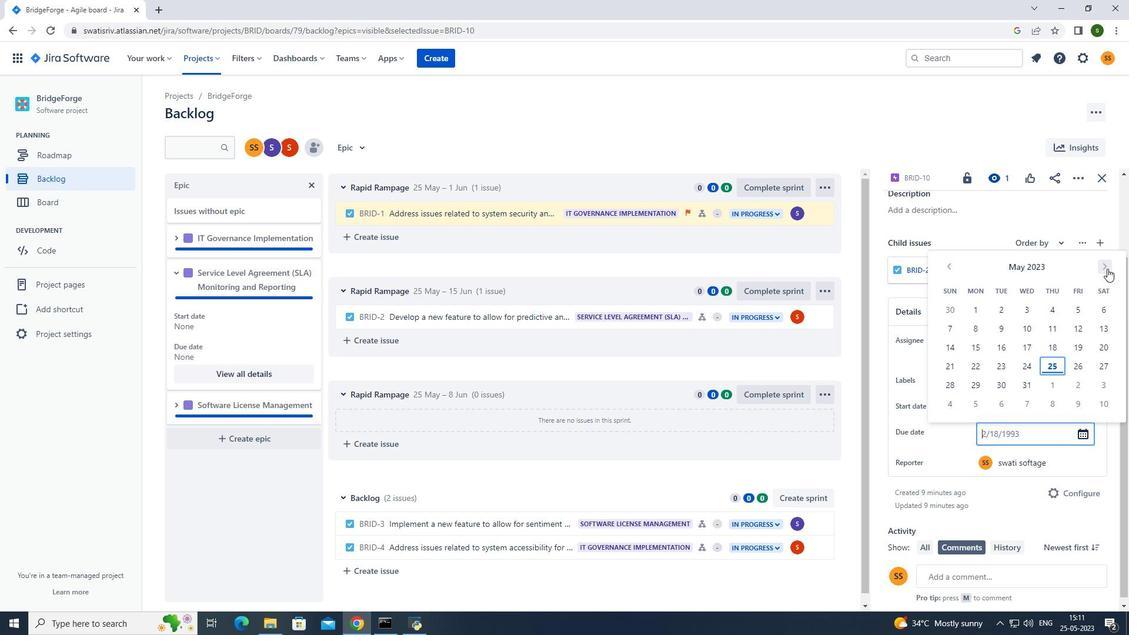 
Action: Mouse moved to (1106, 268)
Screenshot: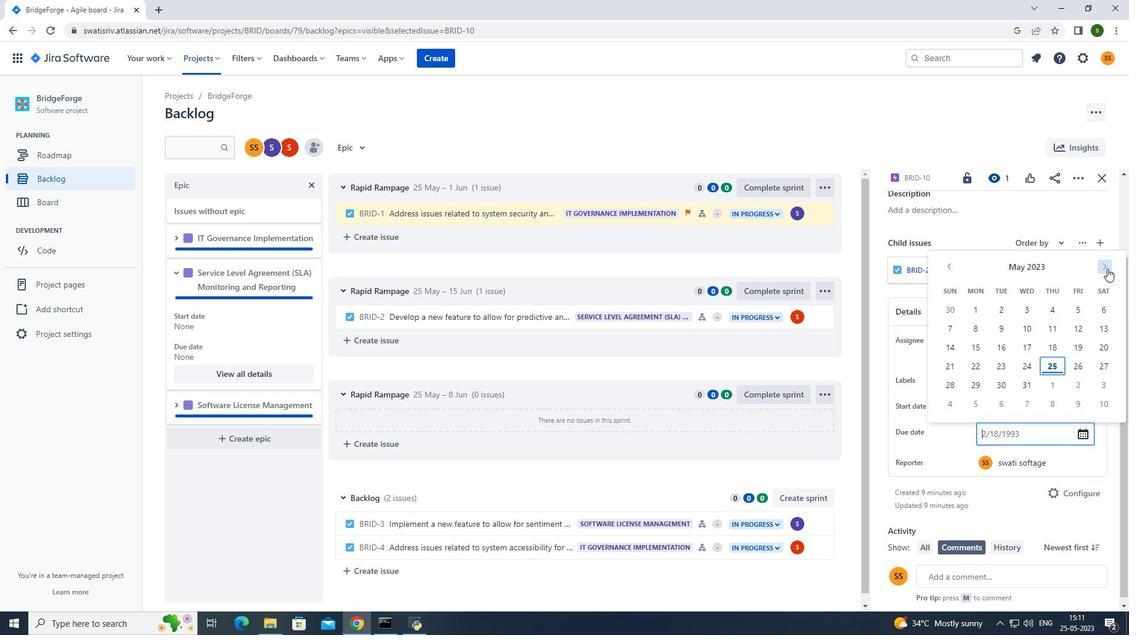 
Action: Mouse pressed left at (1106, 268)
Screenshot: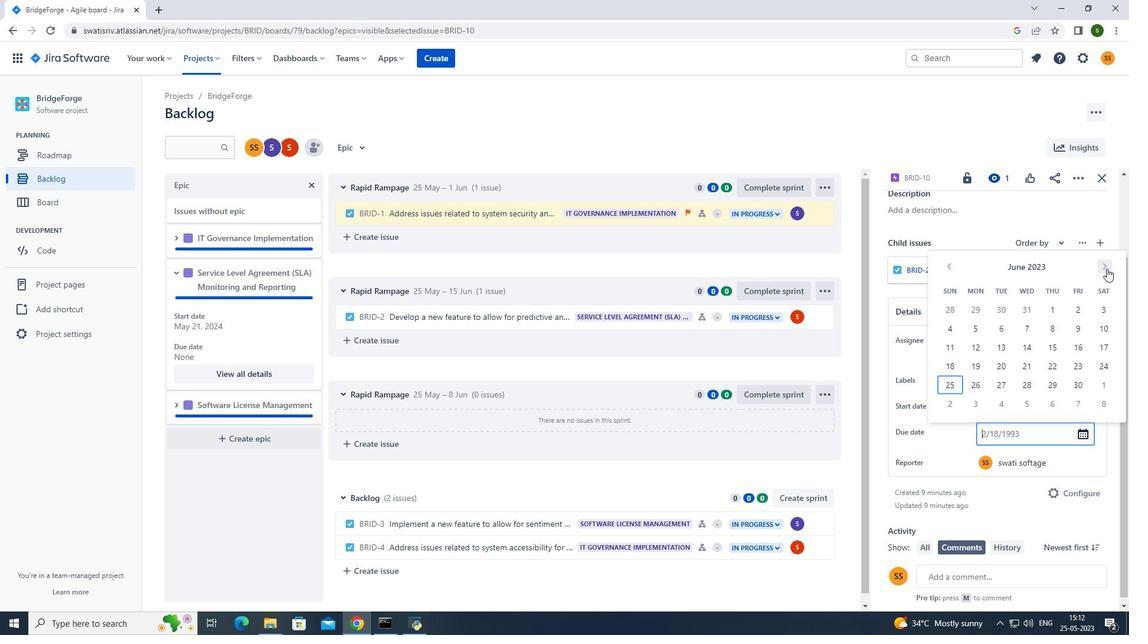 
Action: Mouse pressed left at (1106, 268)
Screenshot: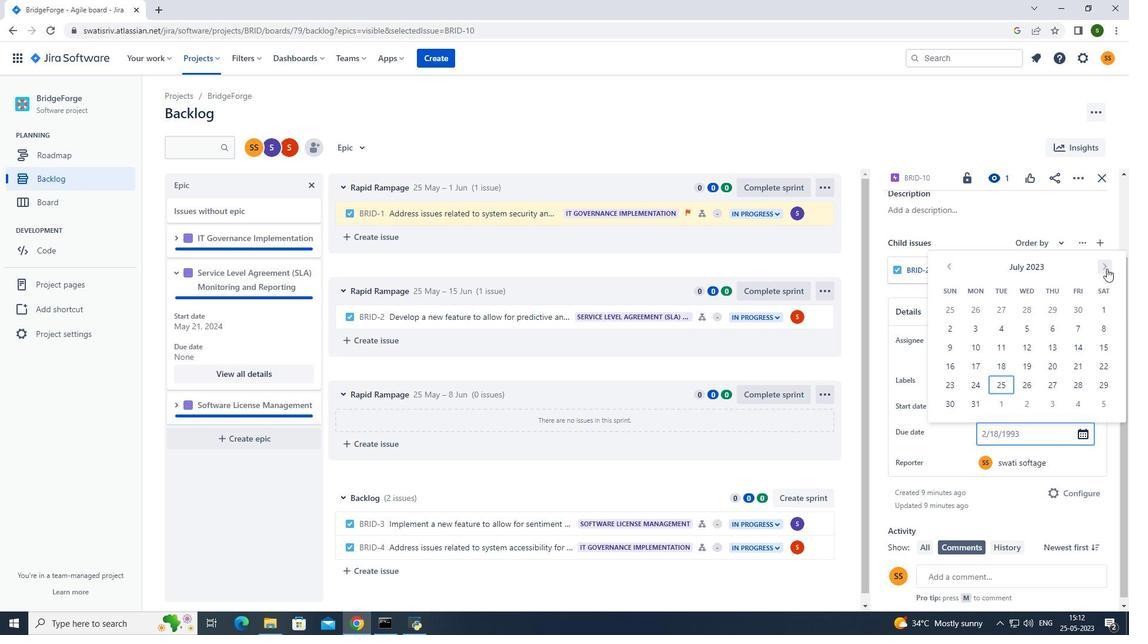 
Action: Mouse pressed left at (1106, 268)
Screenshot: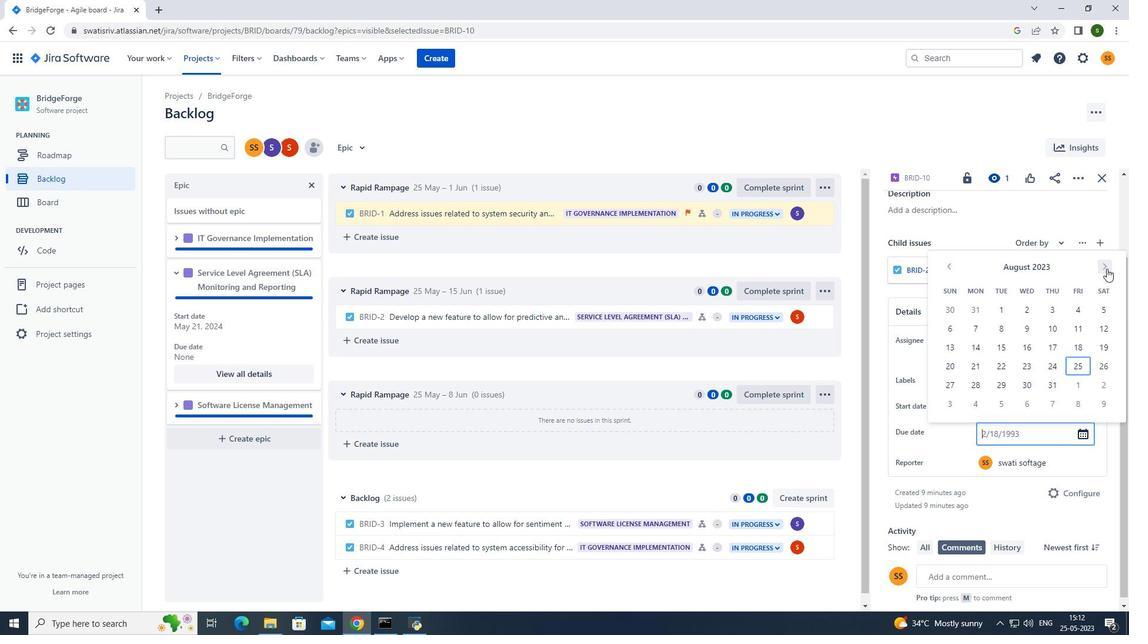 
Action: Mouse pressed left at (1106, 268)
Screenshot: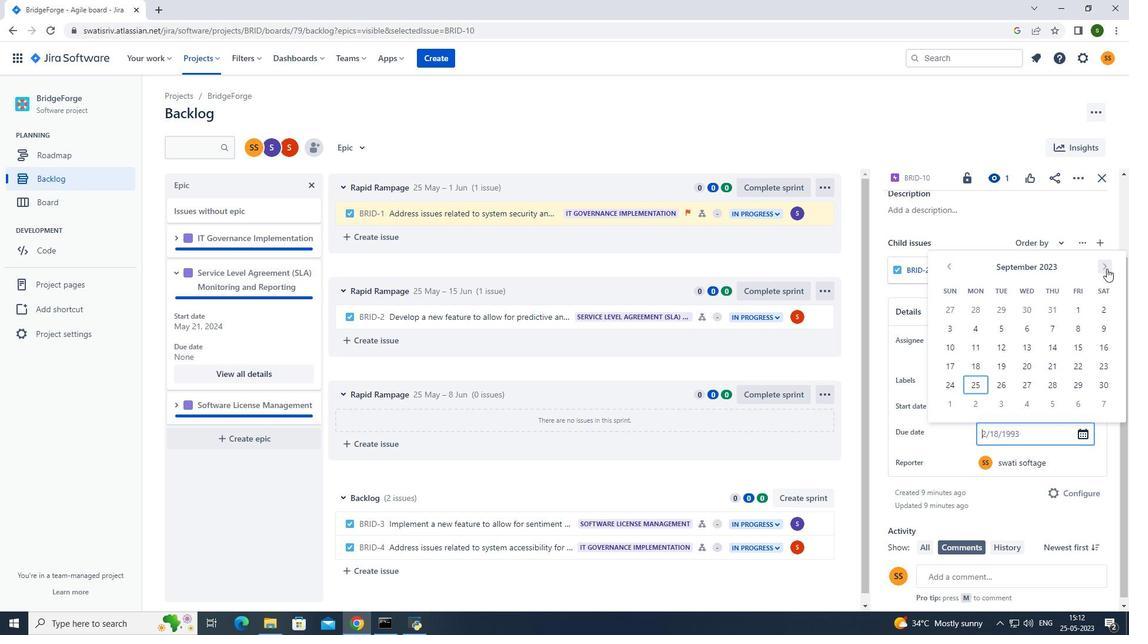 
Action: Mouse pressed left at (1106, 268)
Screenshot: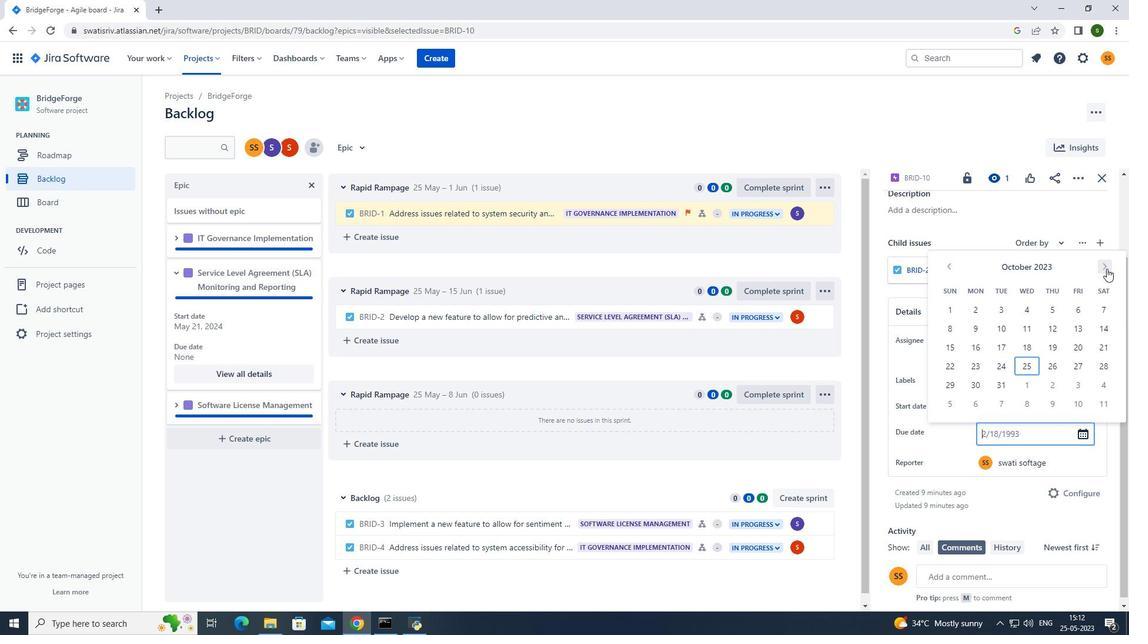 
Action: Mouse pressed left at (1106, 268)
Screenshot: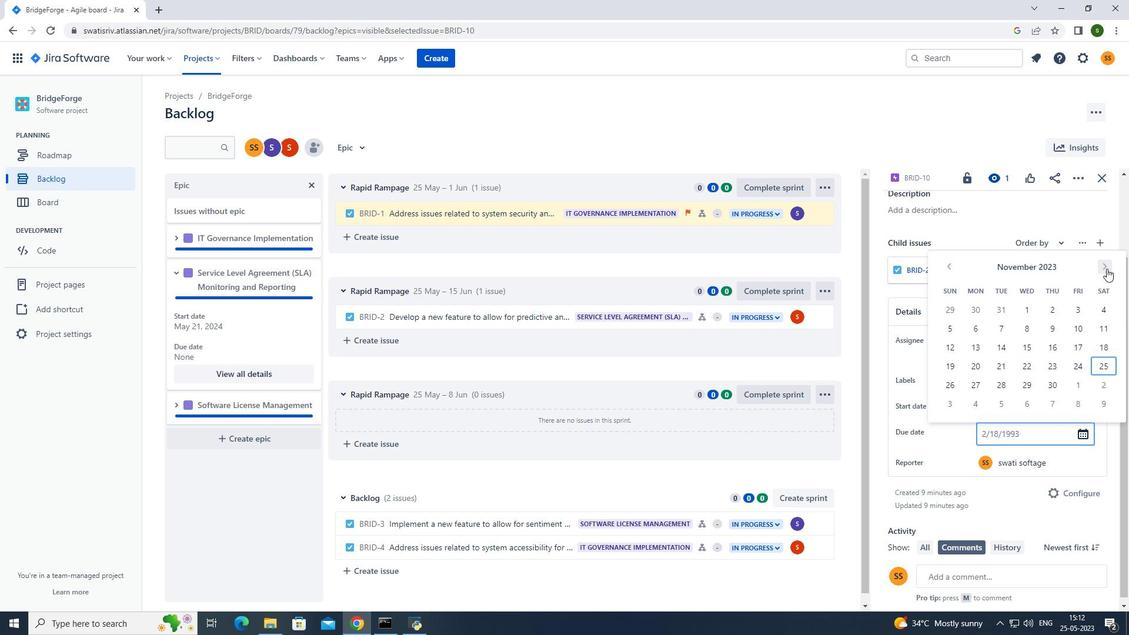
Action: Mouse pressed left at (1106, 268)
Screenshot: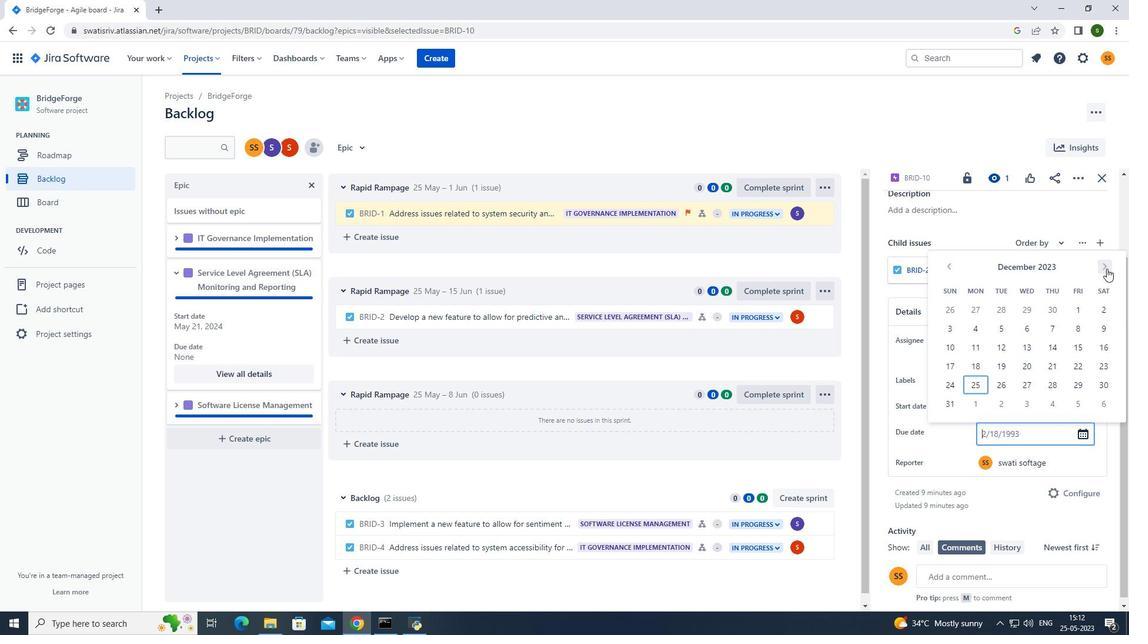
Action: Mouse pressed left at (1106, 268)
Screenshot: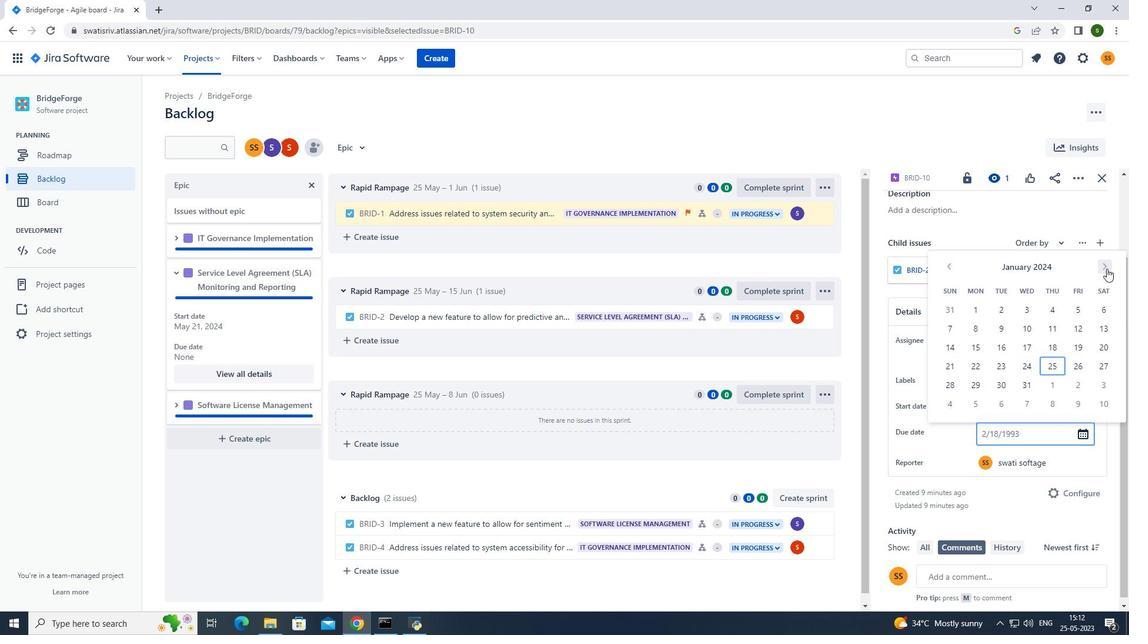 
Action: Mouse pressed left at (1106, 268)
Screenshot: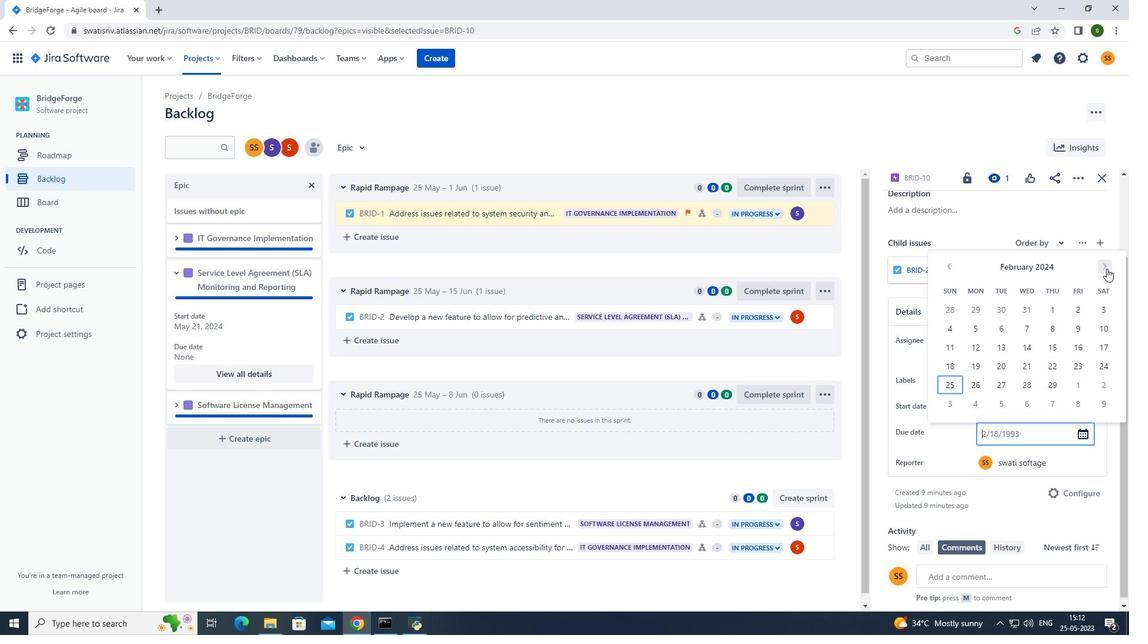 
Action: Mouse pressed left at (1106, 268)
Screenshot: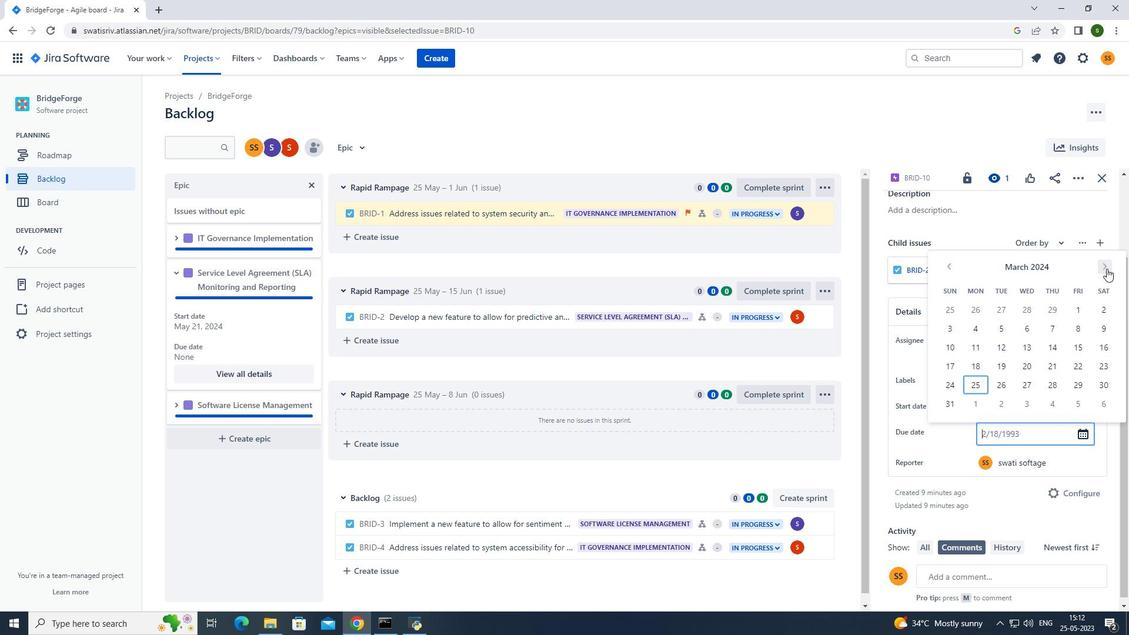 
Action: Mouse pressed left at (1106, 268)
Screenshot: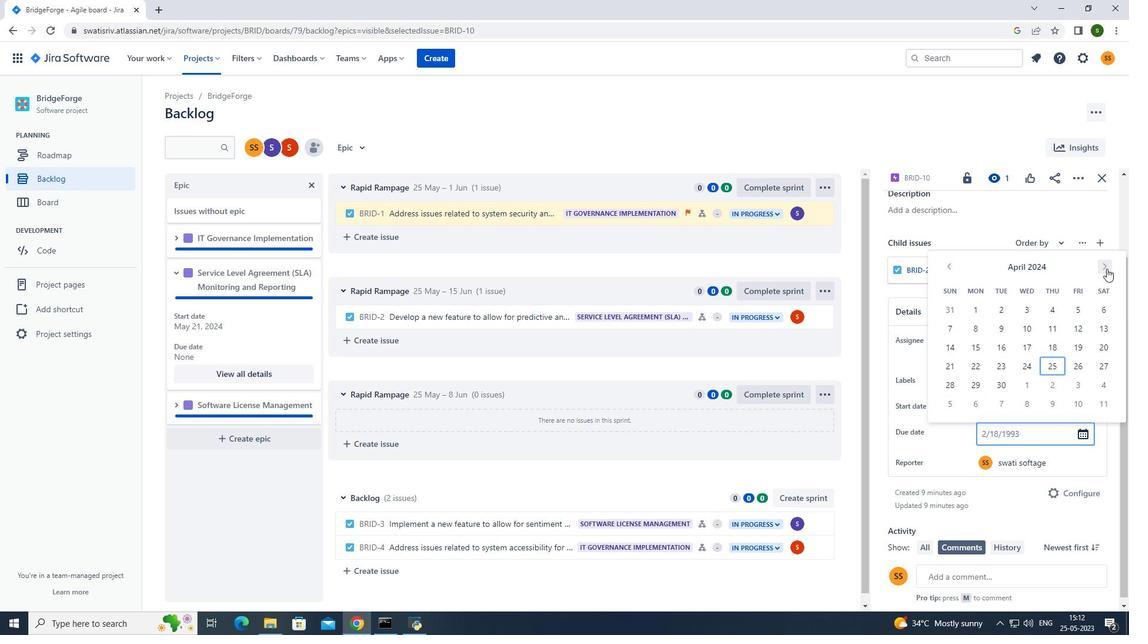 
Action: Mouse pressed left at (1106, 268)
Screenshot: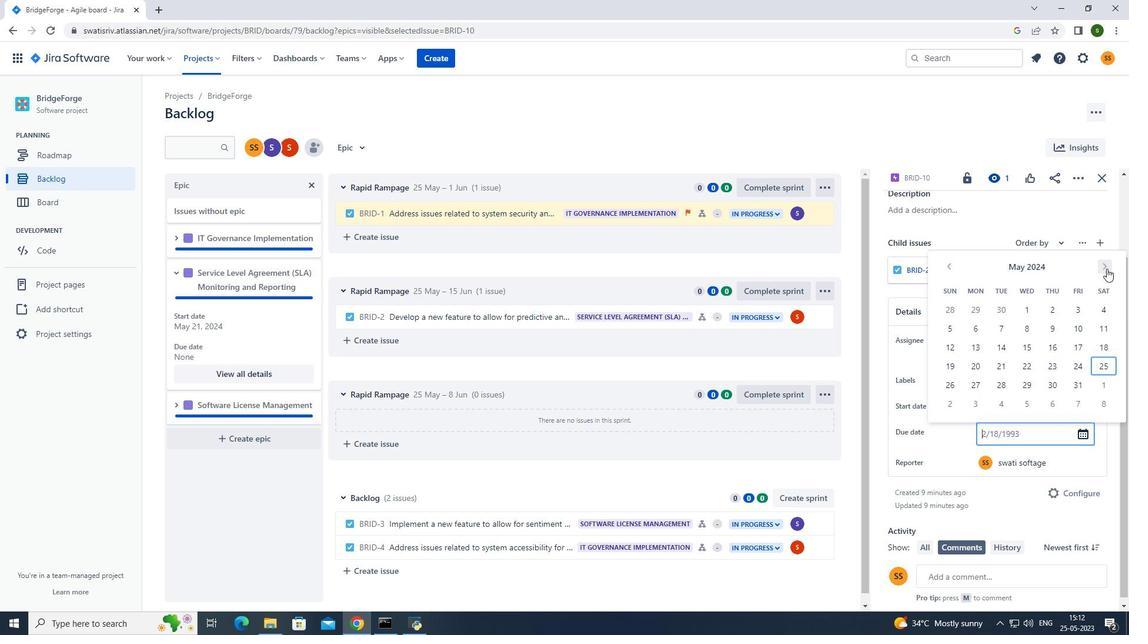 
Action: Mouse pressed left at (1106, 268)
Screenshot: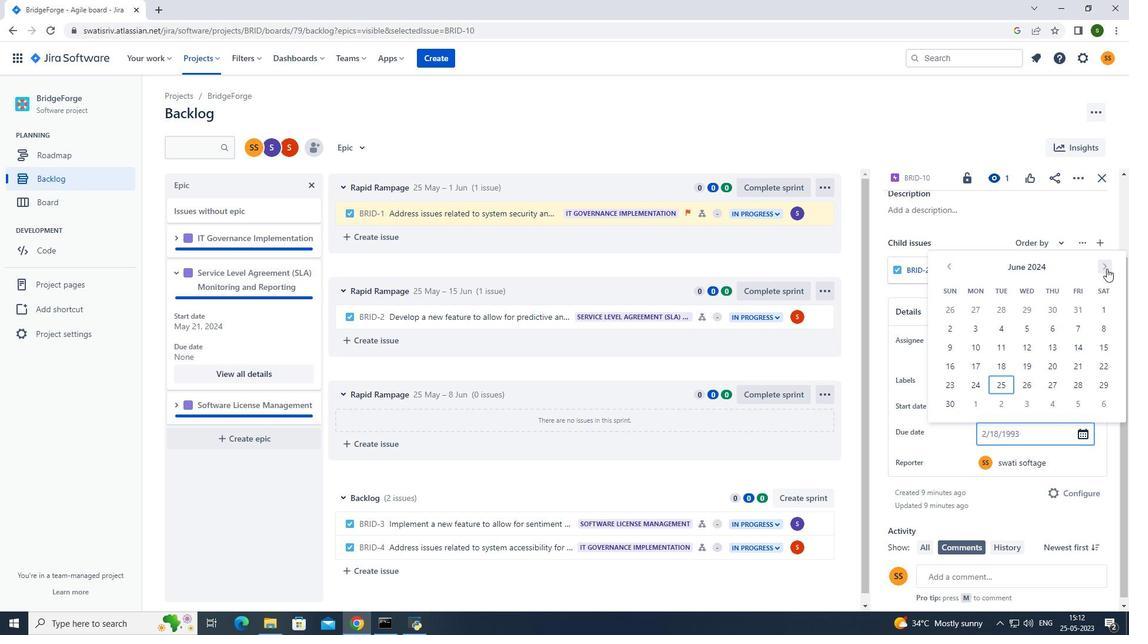 
Action: Mouse pressed left at (1106, 268)
Screenshot: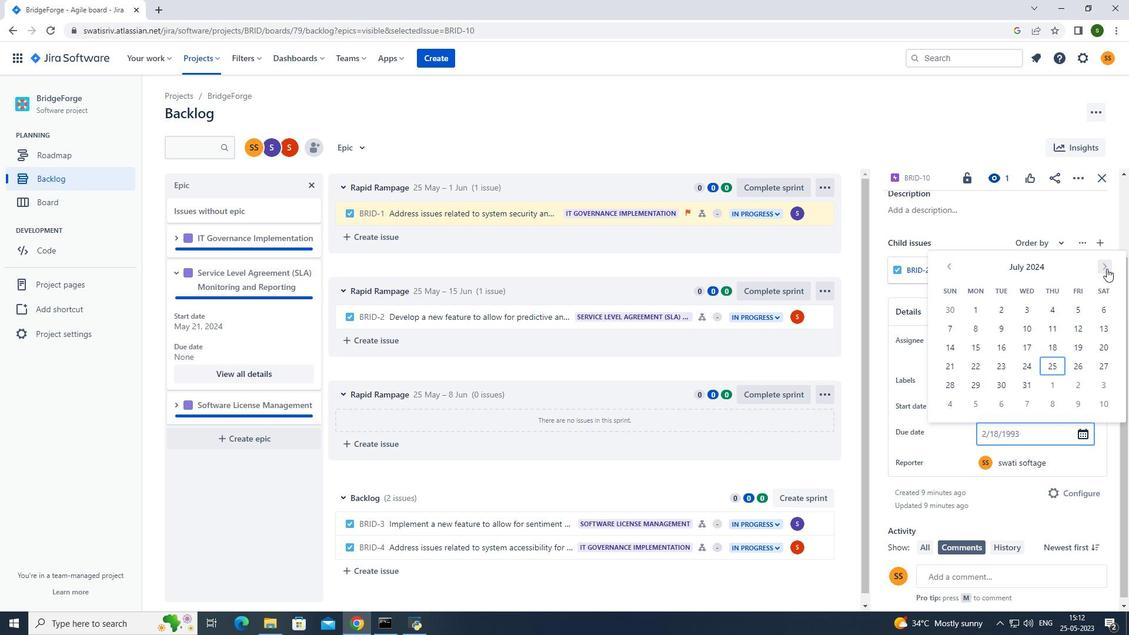 
Action: Mouse pressed left at (1106, 268)
Screenshot: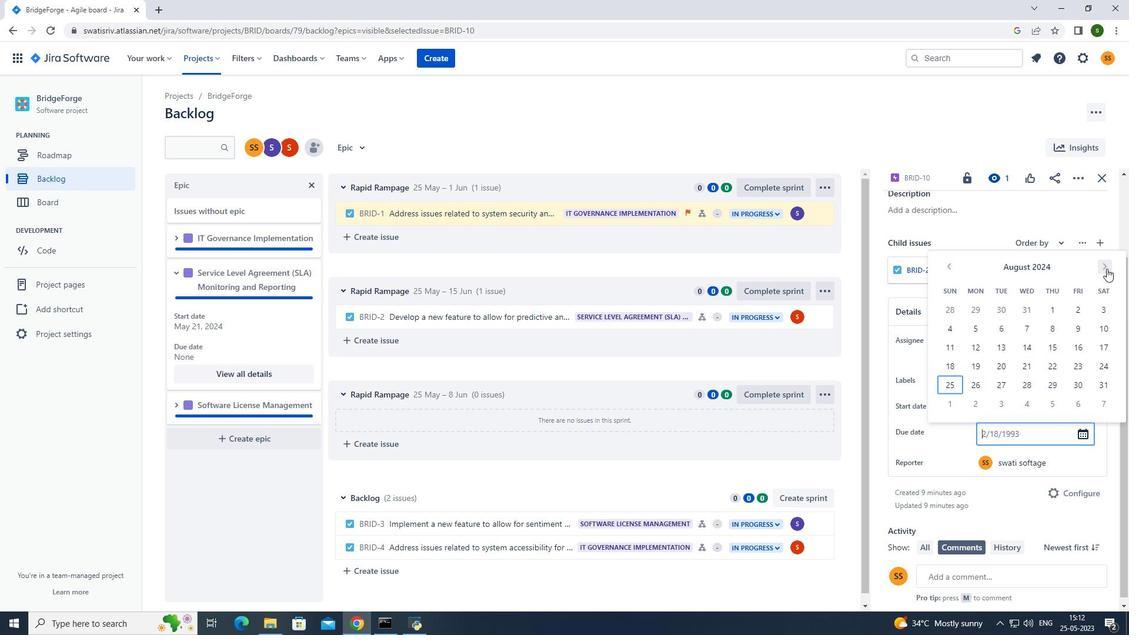 
Action: Mouse moved to (1105, 268)
Screenshot: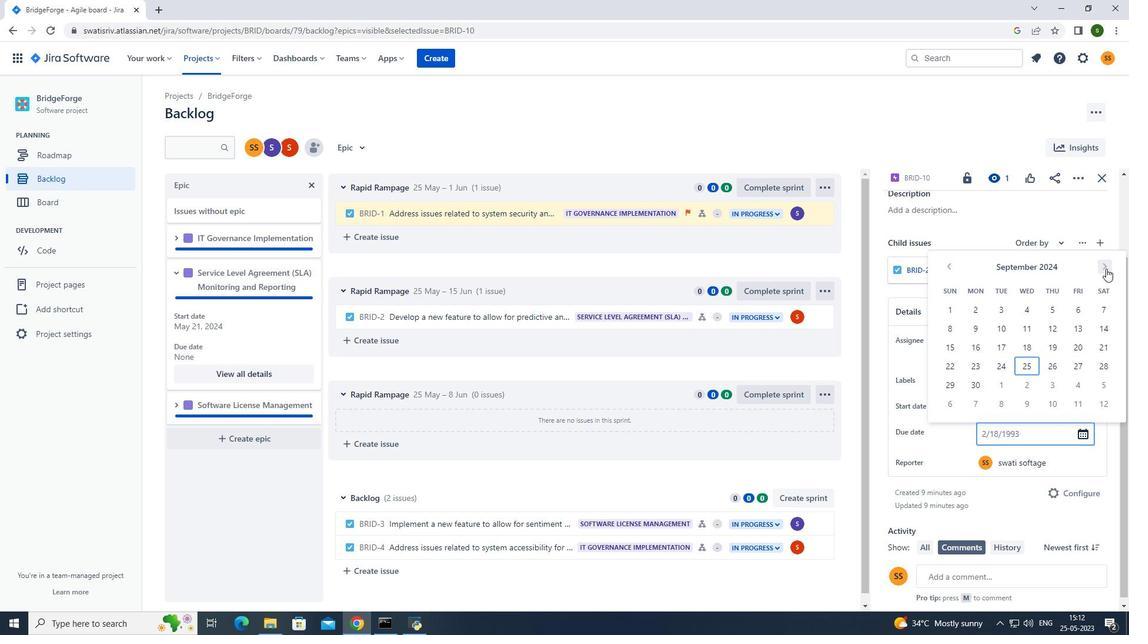 
Action: Mouse pressed left at (1105, 268)
Screenshot: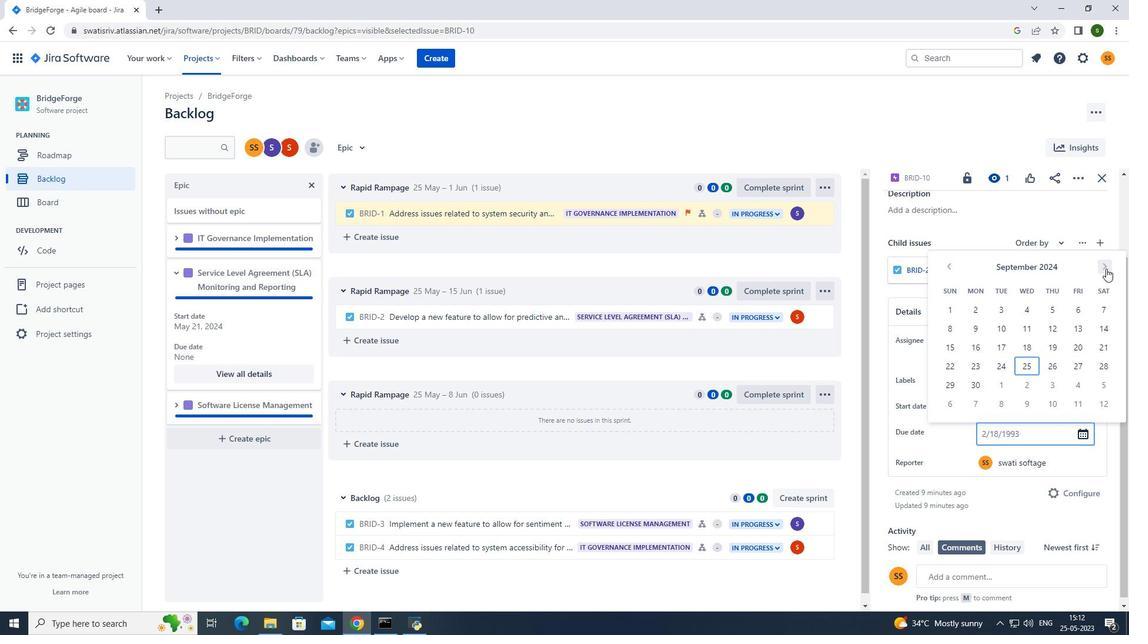
Action: Mouse moved to (1102, 269)
Screenshot: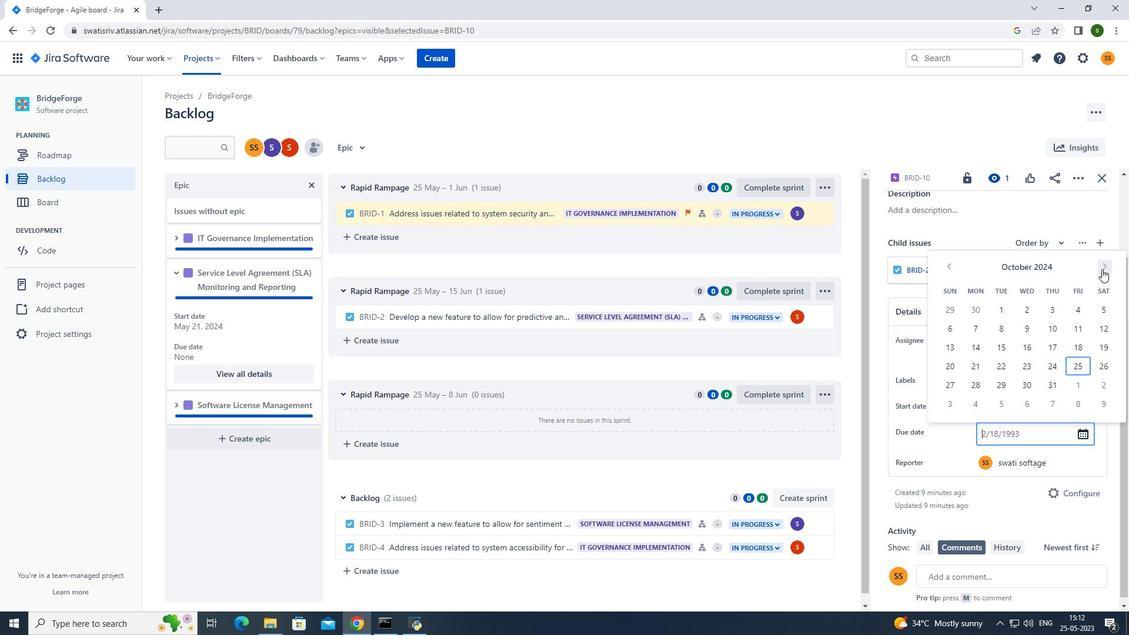 
Action: Mouse pressed left at (1102, 269)
Screenshot: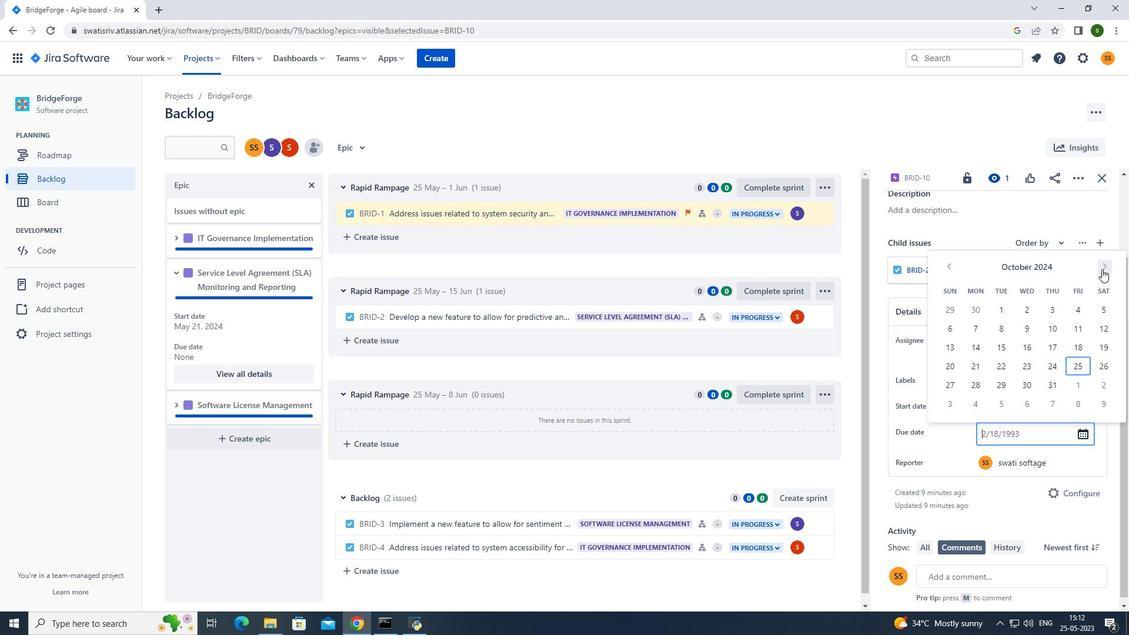
Action: Mouse moved to (981, 346)
Screenshot: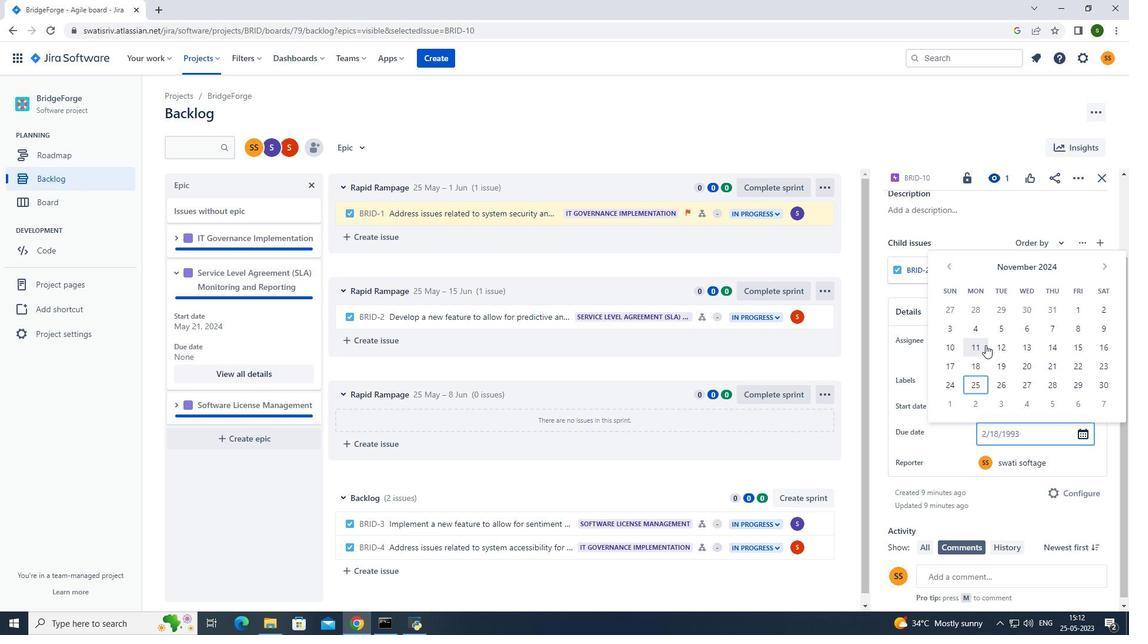 
Action: Mouse pressed left at (981, 346)
Screenshot: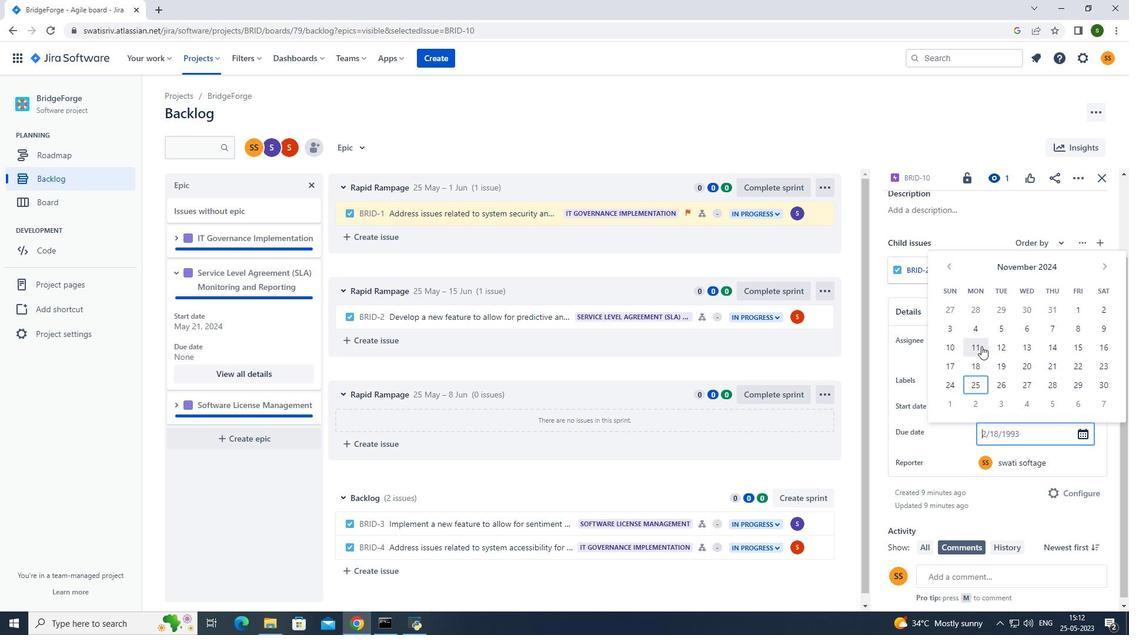 
Action: Mouse moved to (680, 136)
Screenshot: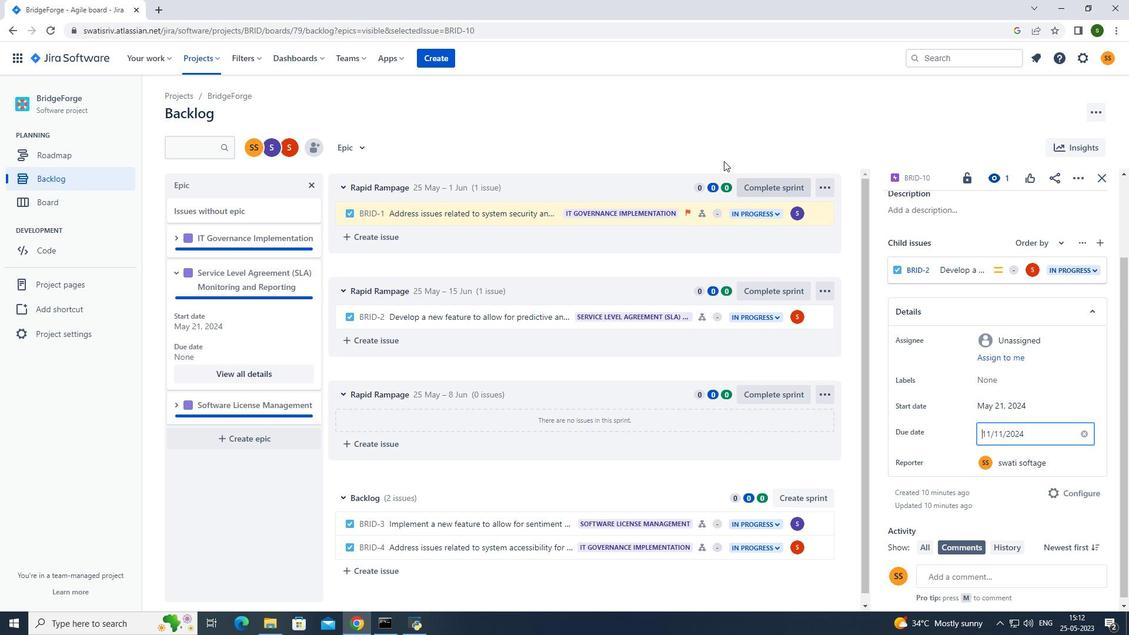 
Action: Mouse pressed left at (680, 136)
Screenshot: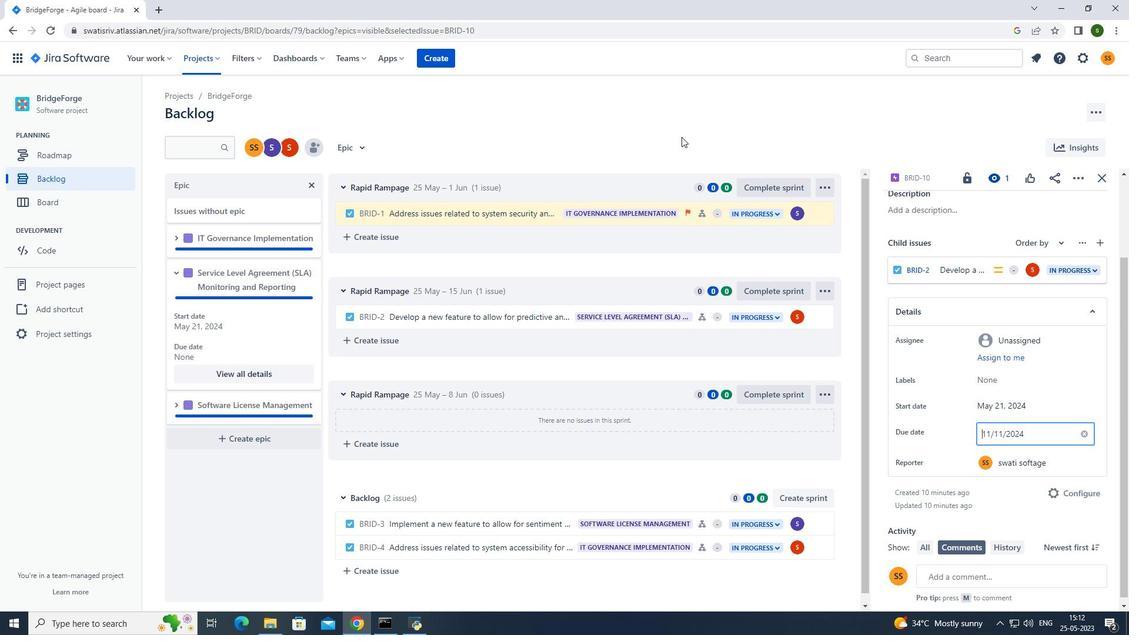 
Action: Mouse moved to (212, 59)
Screenshot: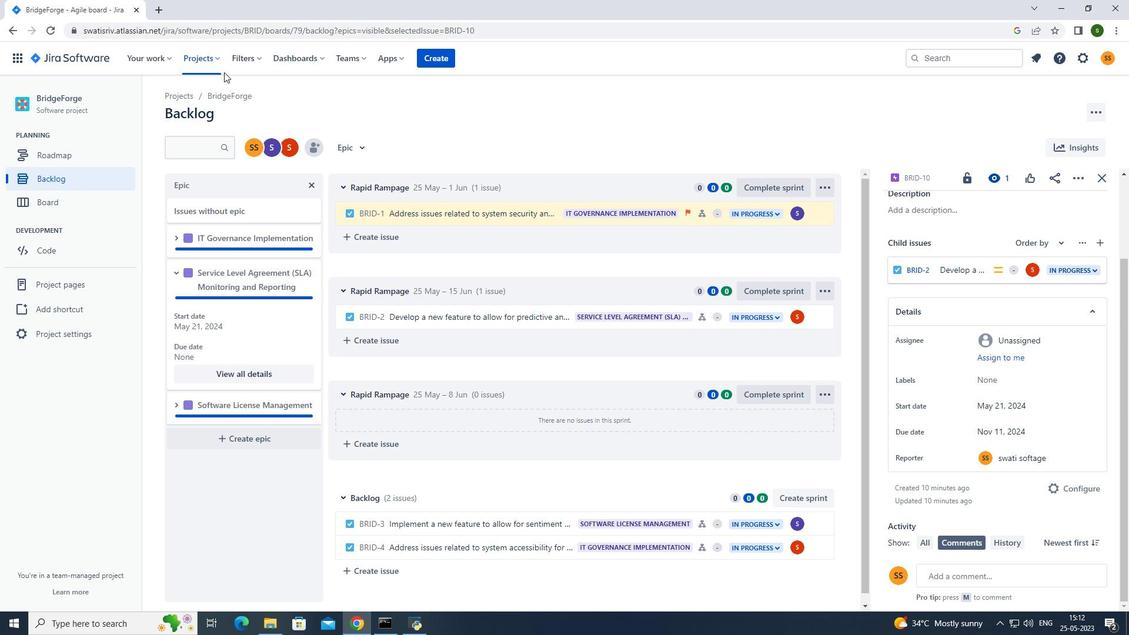 
Action: Mouse pressed left at (212, 59)
Screenshot: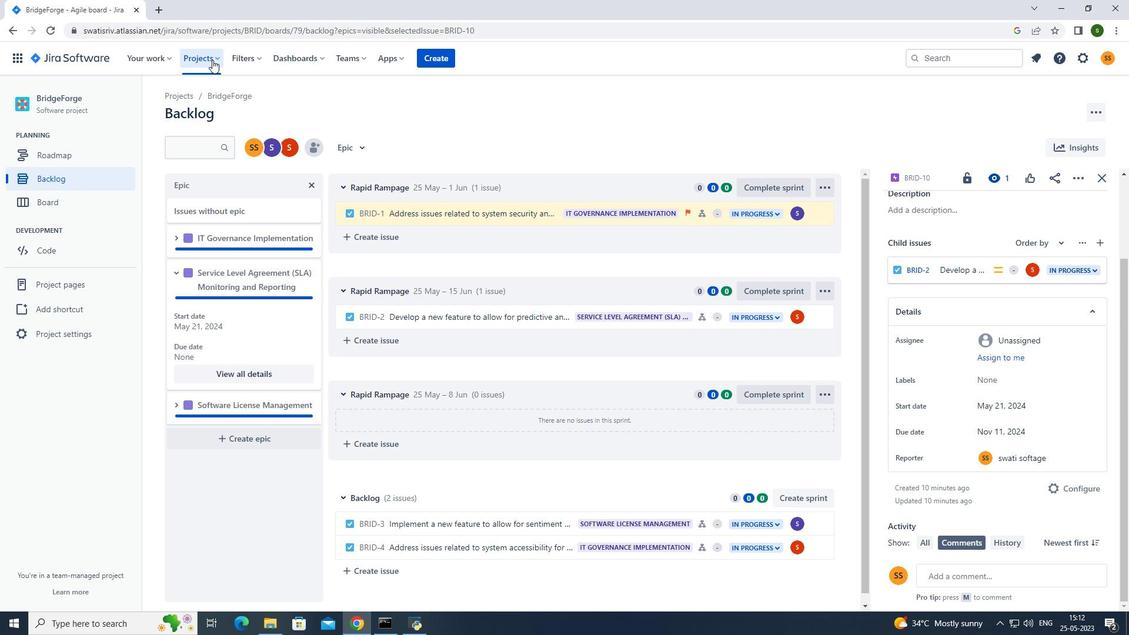 
Action: Mouse moved to (226, 101)
Screenshot: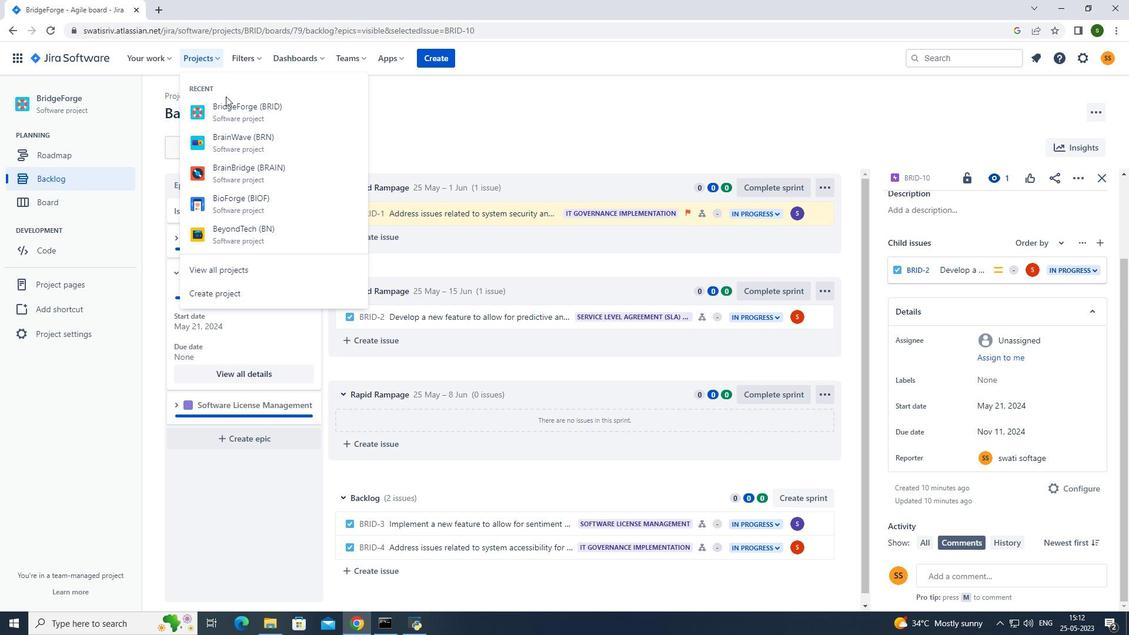 
Action: Mouse pressed left at (226, 101)
Screenshot: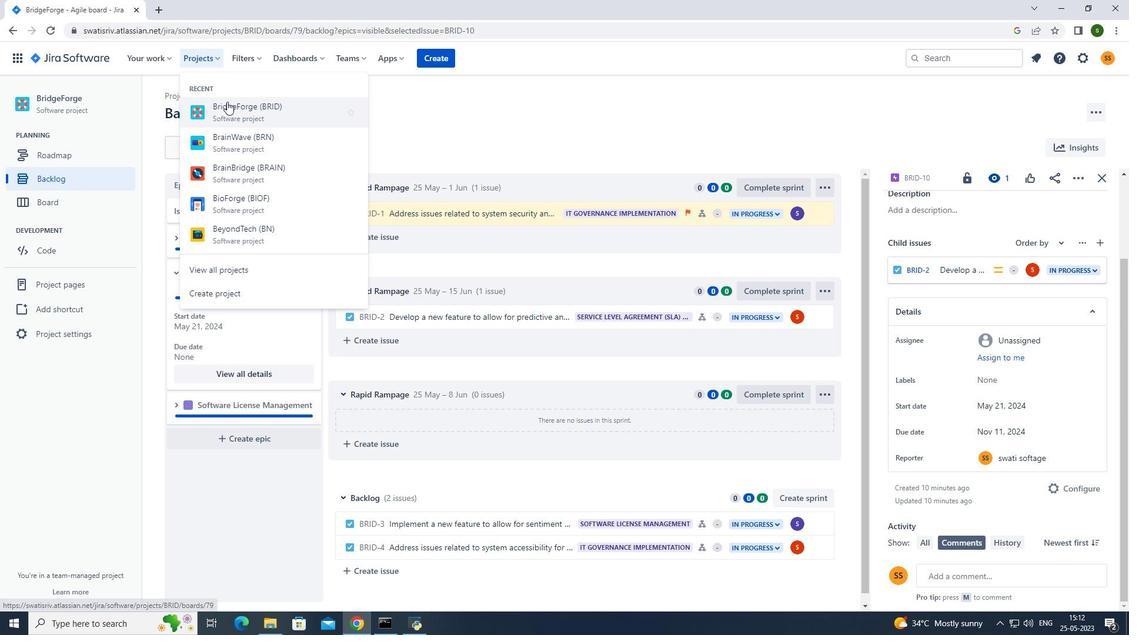 
Action: Mouse moved to (60, 182)
Screenshot: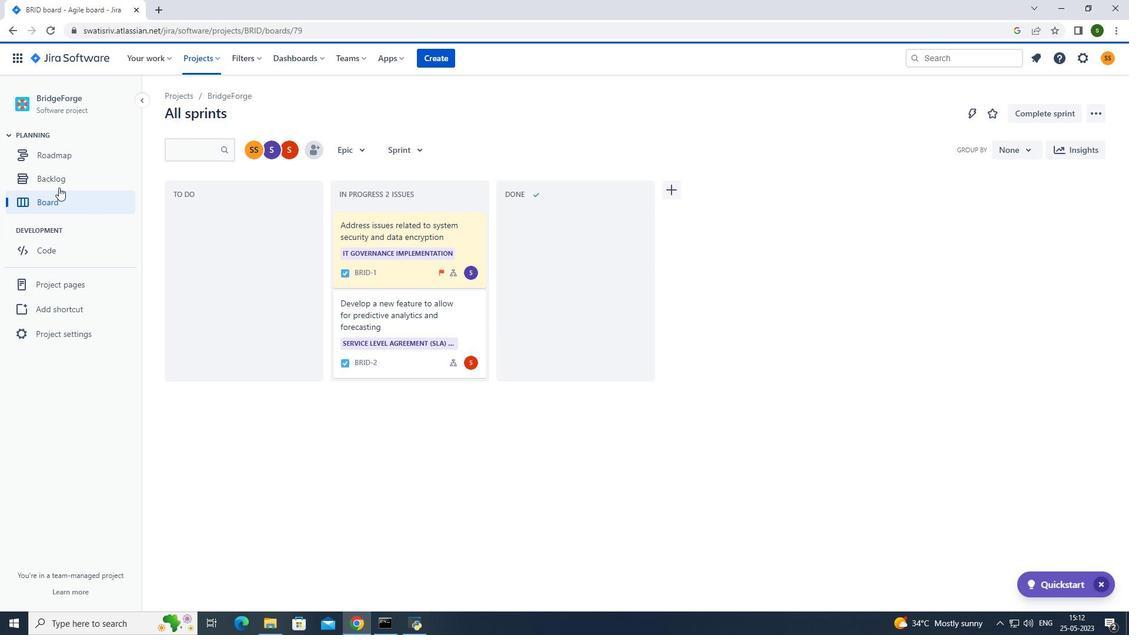 
Action: Mouse pressed left at (60, 182)
Screenshot: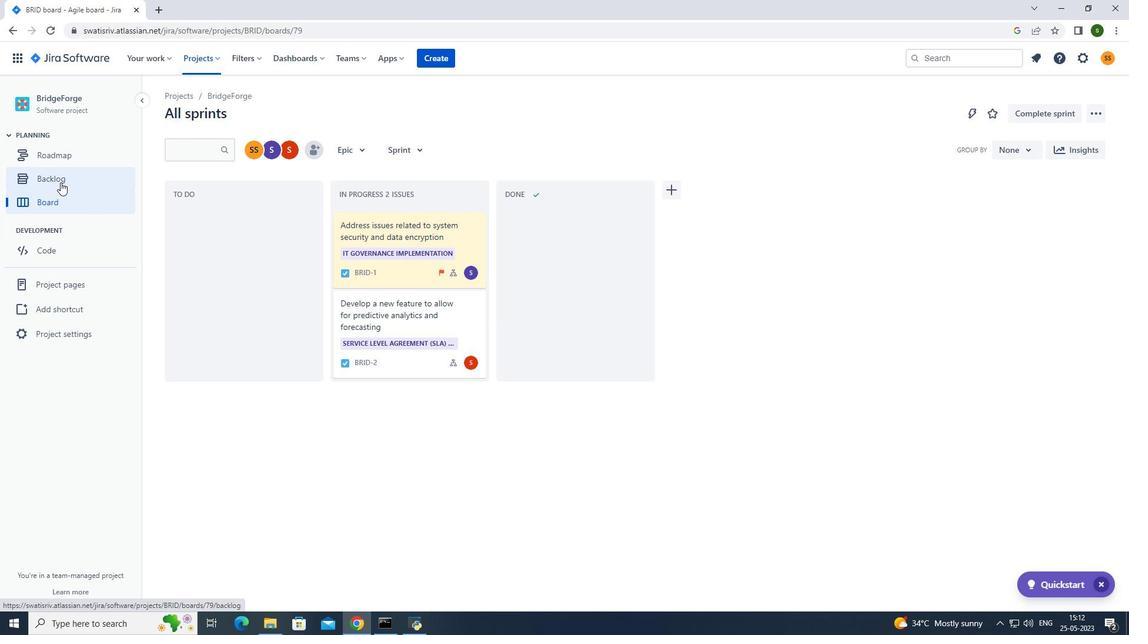 
Action: Mouse moved to (177, 321)
Screenshot: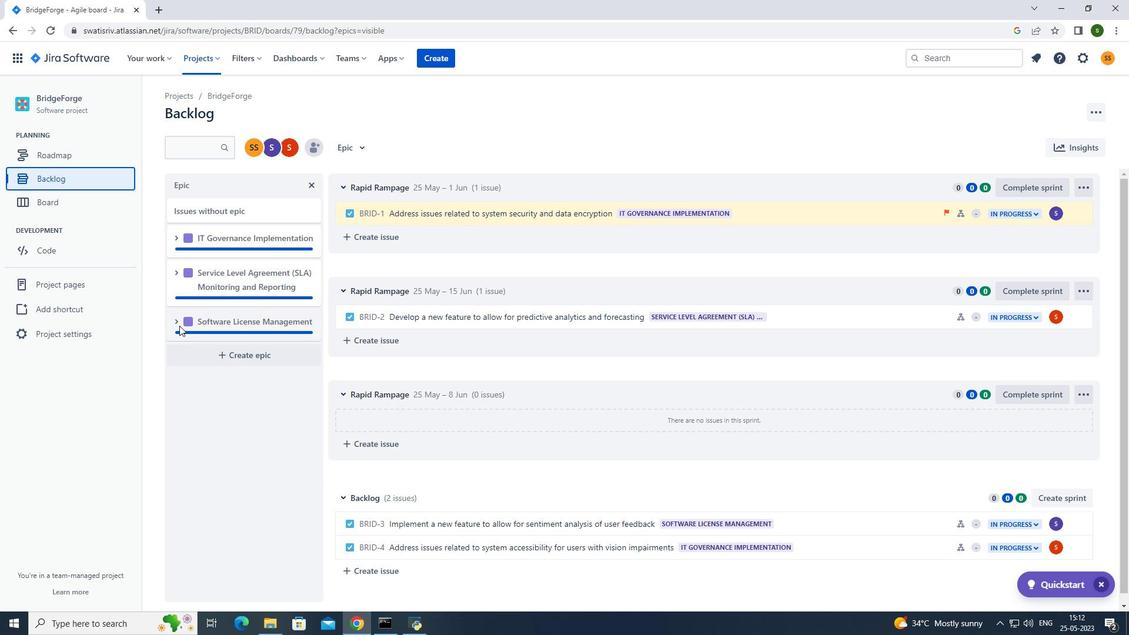 
Action: Mouse pressed left at (177, 321)
Screenshot: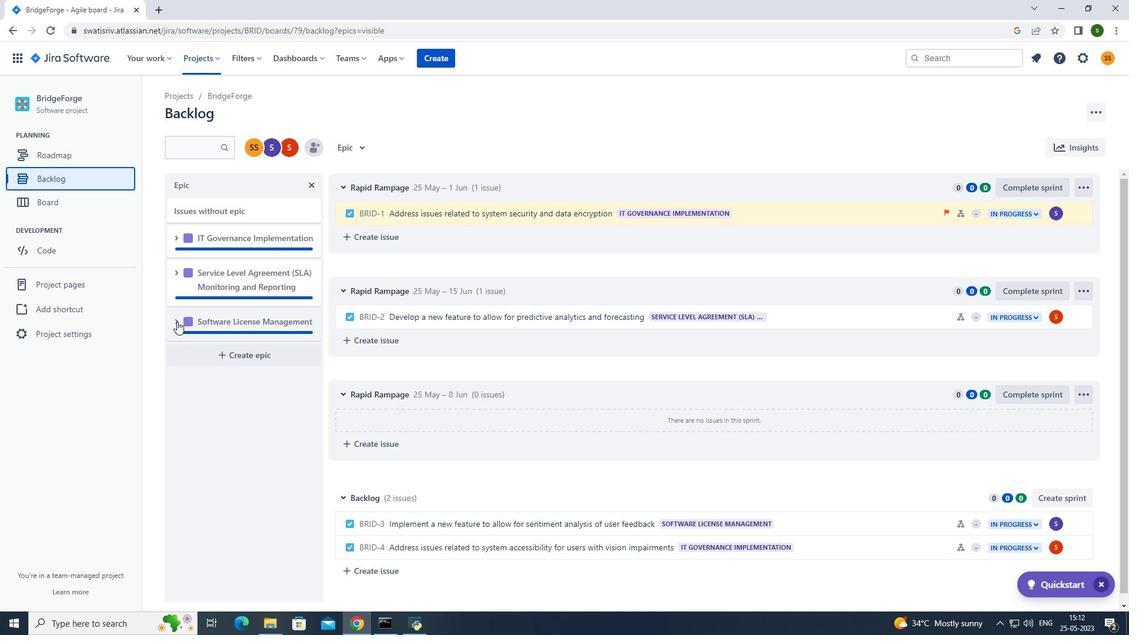 
Action: Mouse moved to (286, 405)
Screenshot: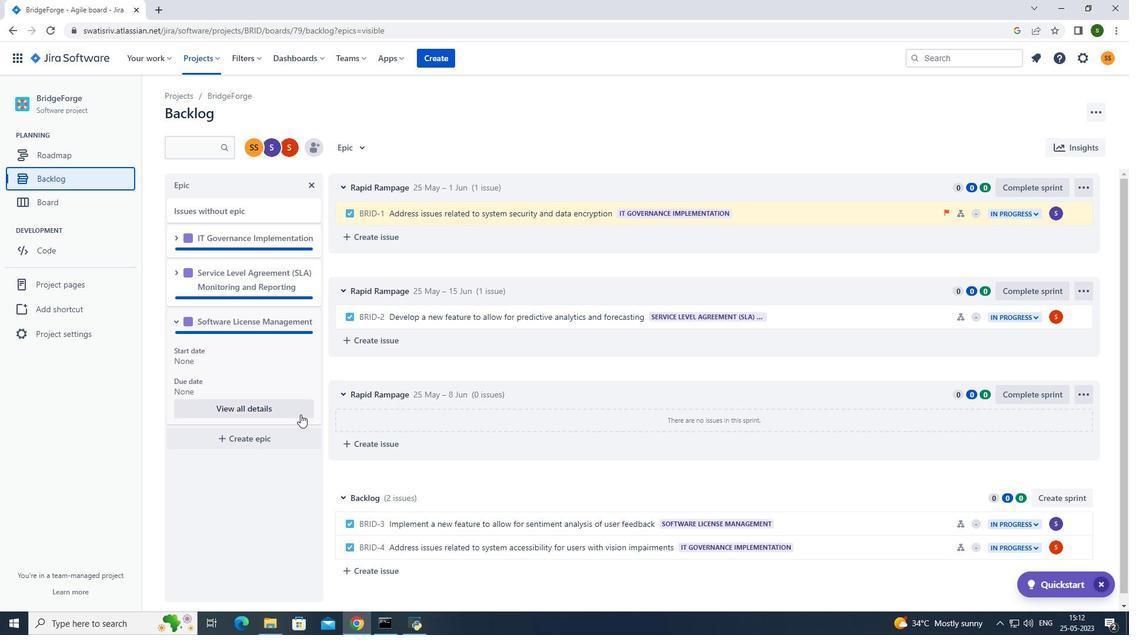 
Action: Mouse pressed left at (286, 405)
Screenshot: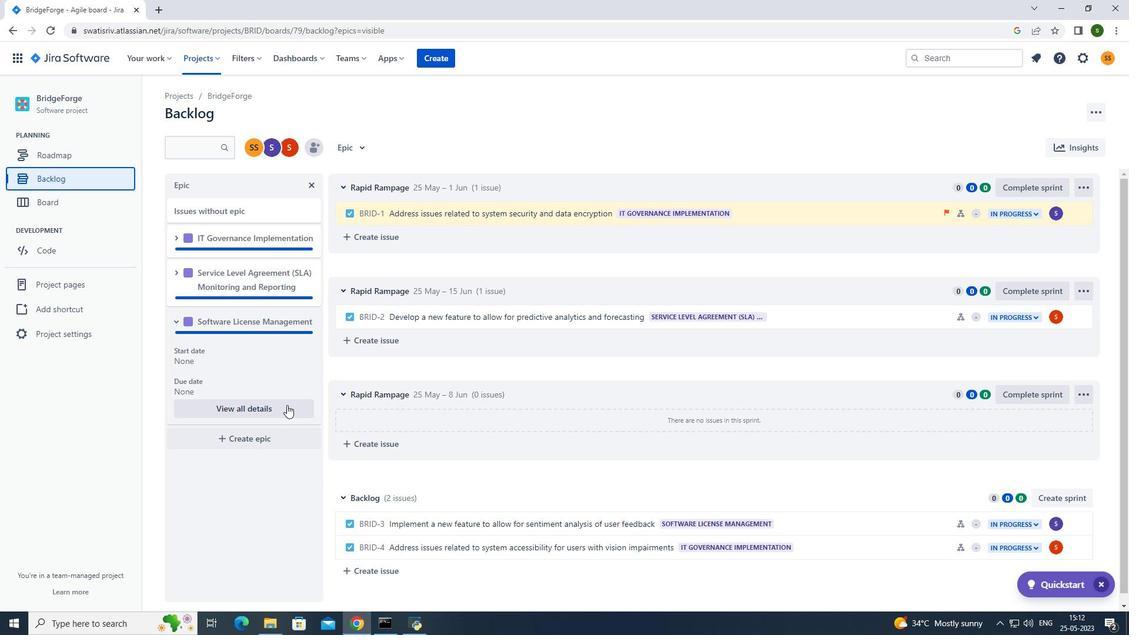 
Action: Mouse moved to (997, 495)
Screenshot: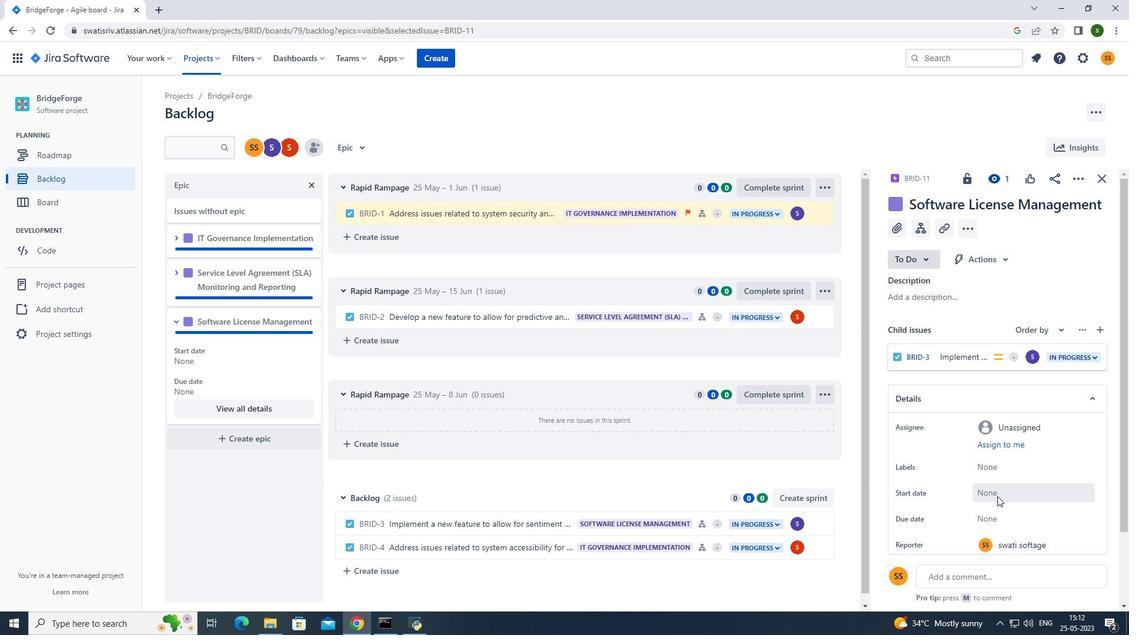 
Action: Mouse pressed left at (997, 495)
Screenshot: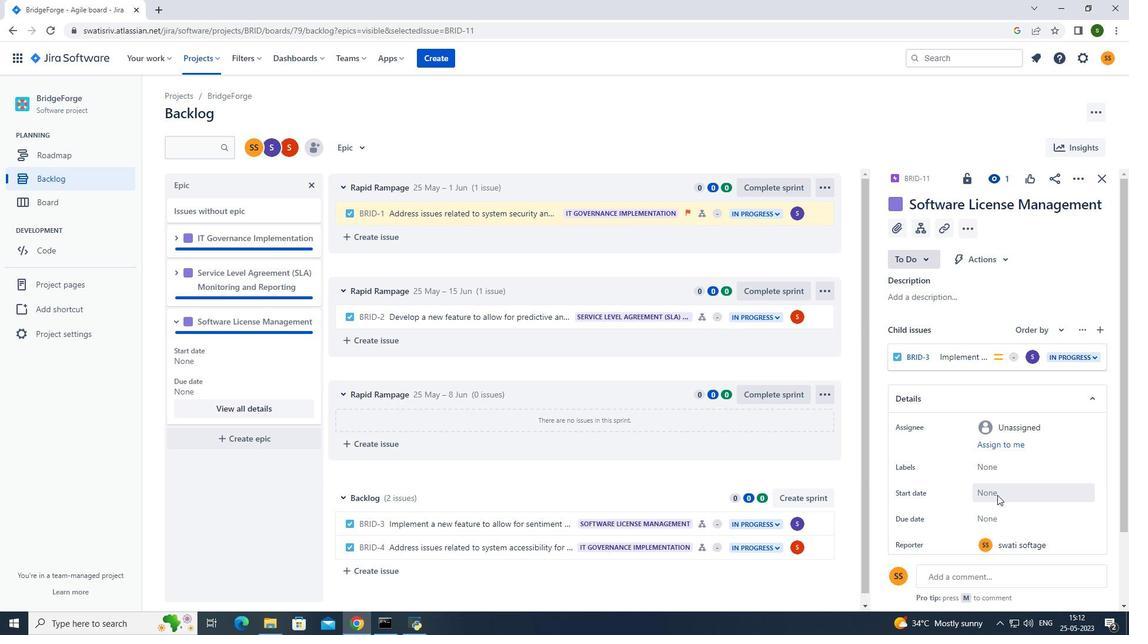 
Action: Mouse moved to (948, 321)
Screenshot: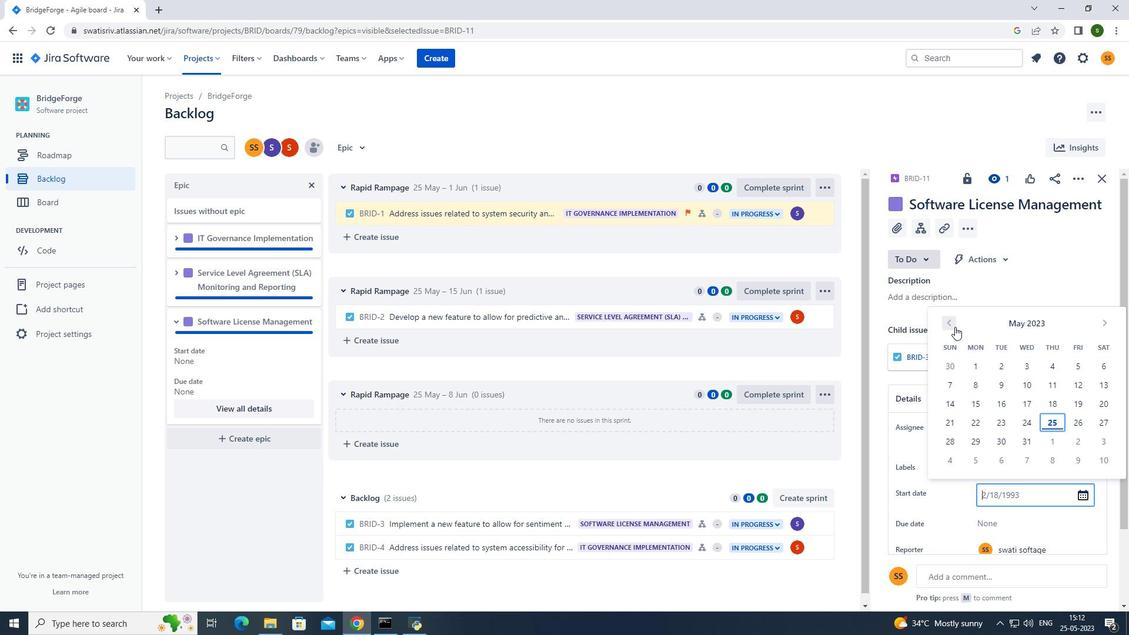 
Action: Mouse pressed left at (948, 321)
Screenshot: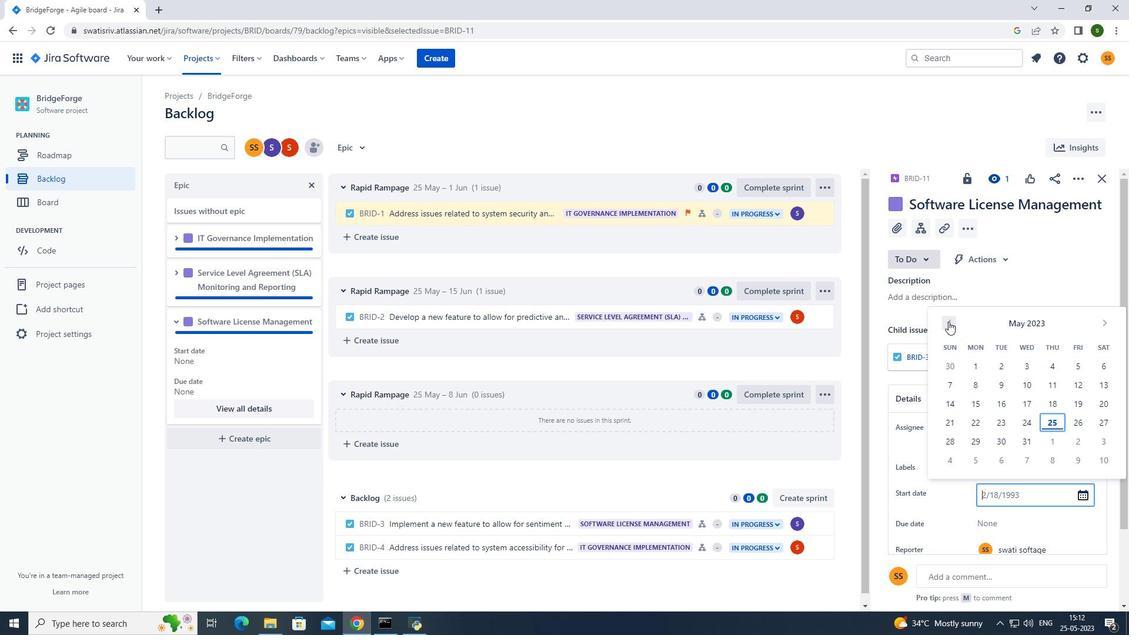 
Action: Mouse pressed left at (948, 321)
Screenshot: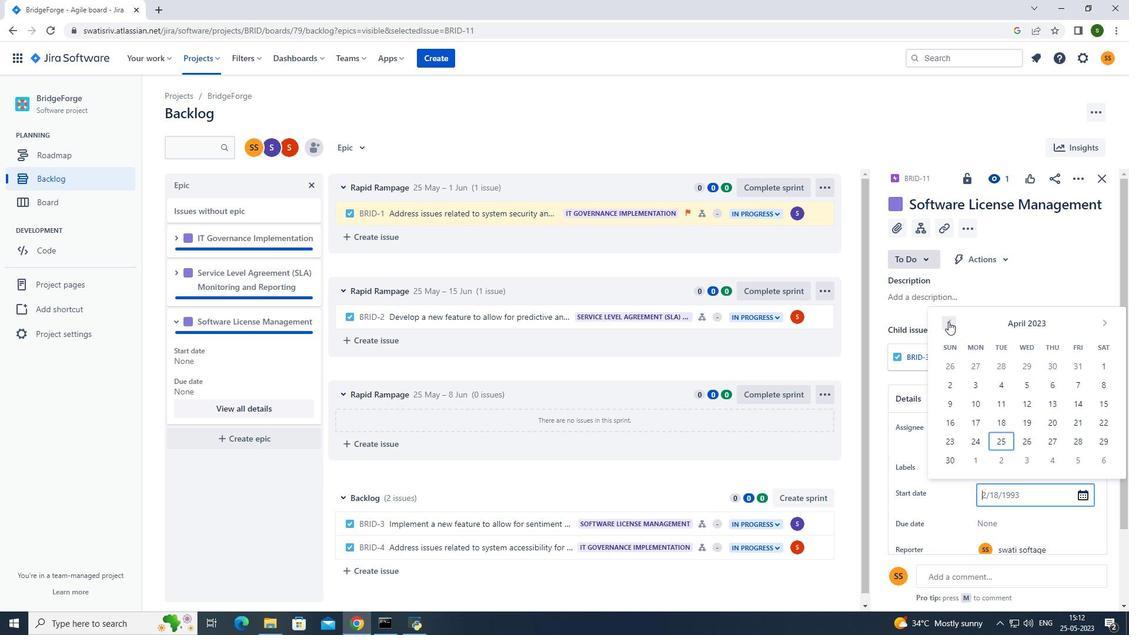
Action: Mouse moved to (973, 382)
Screenshot: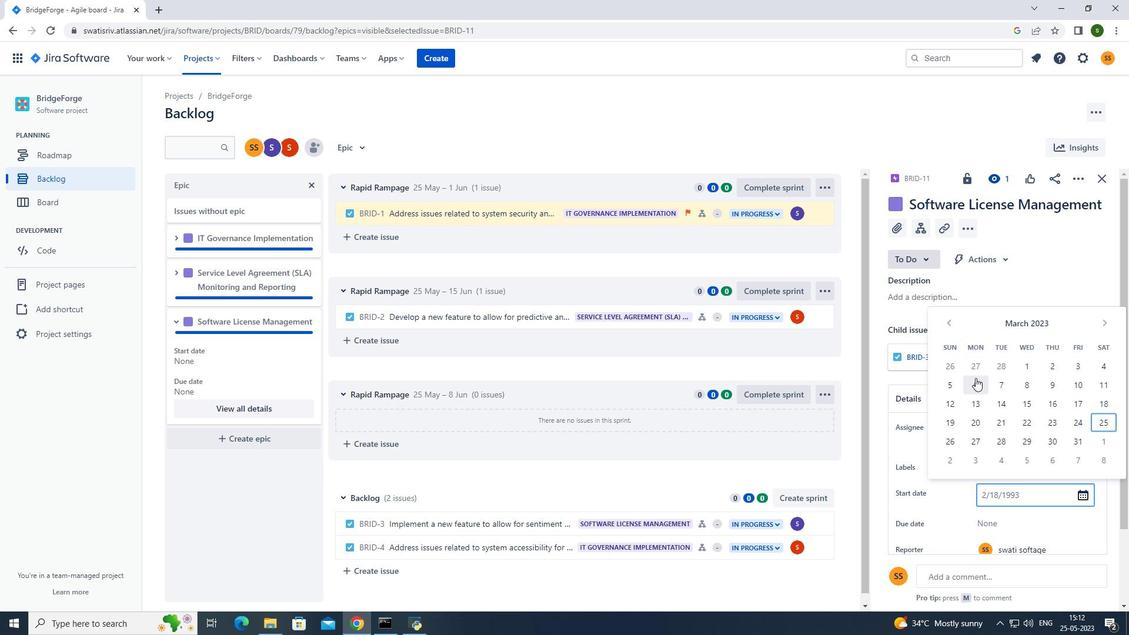
Action: Mouse pressed left at (973, 382)
Screenshot: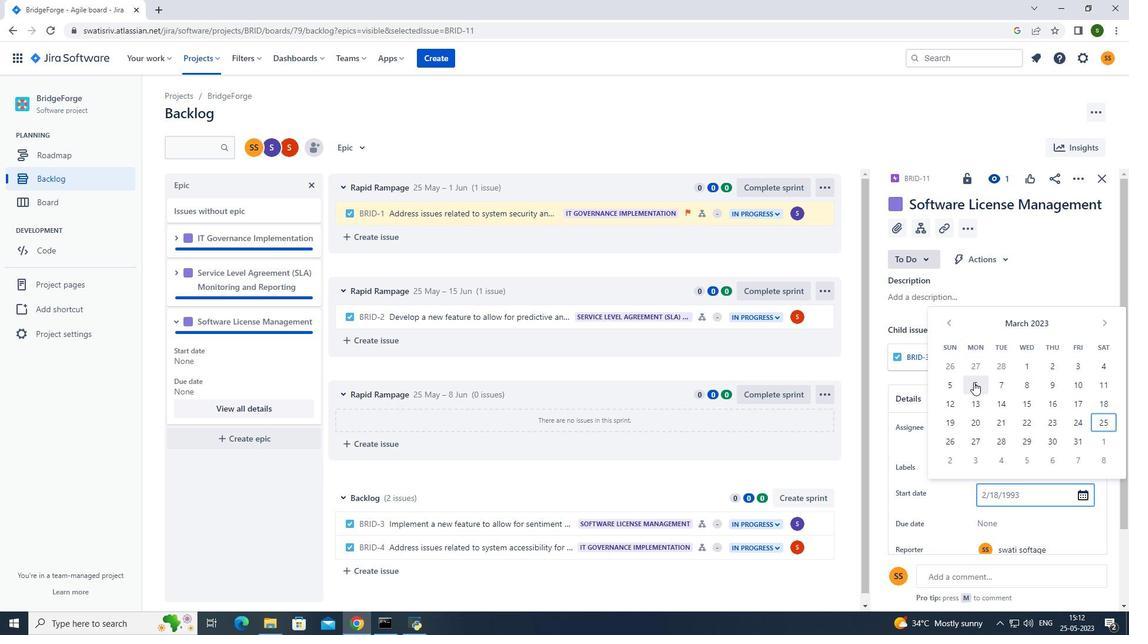 
Action: Mouse moved to (996, 525)
Screenshot: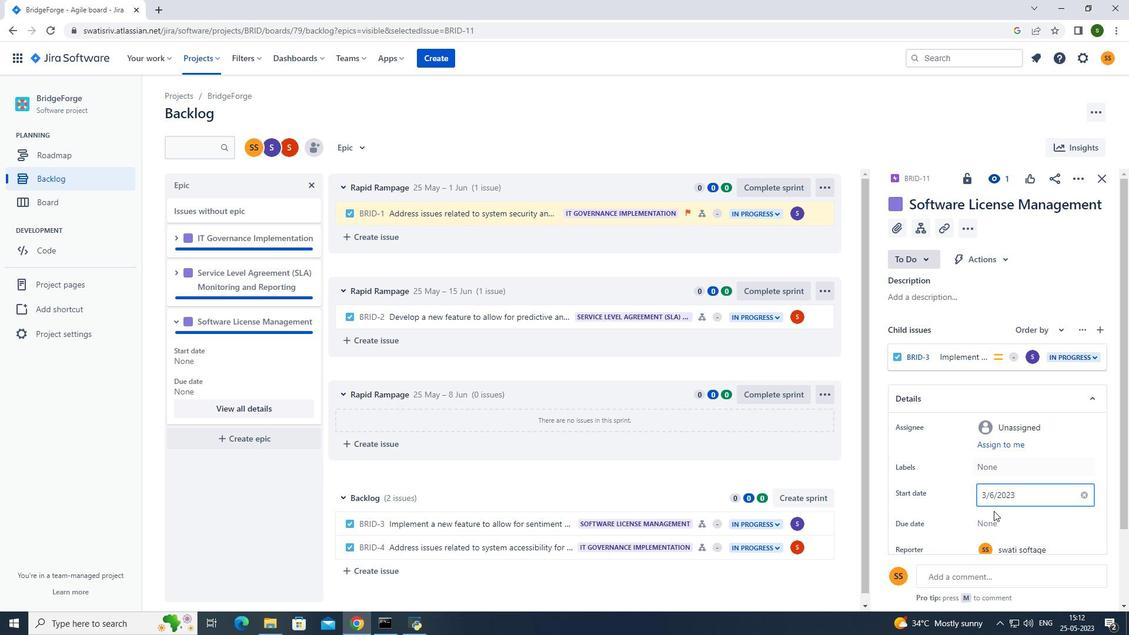 
Action: Mouse pressed left at (996, 525)
Screenshot: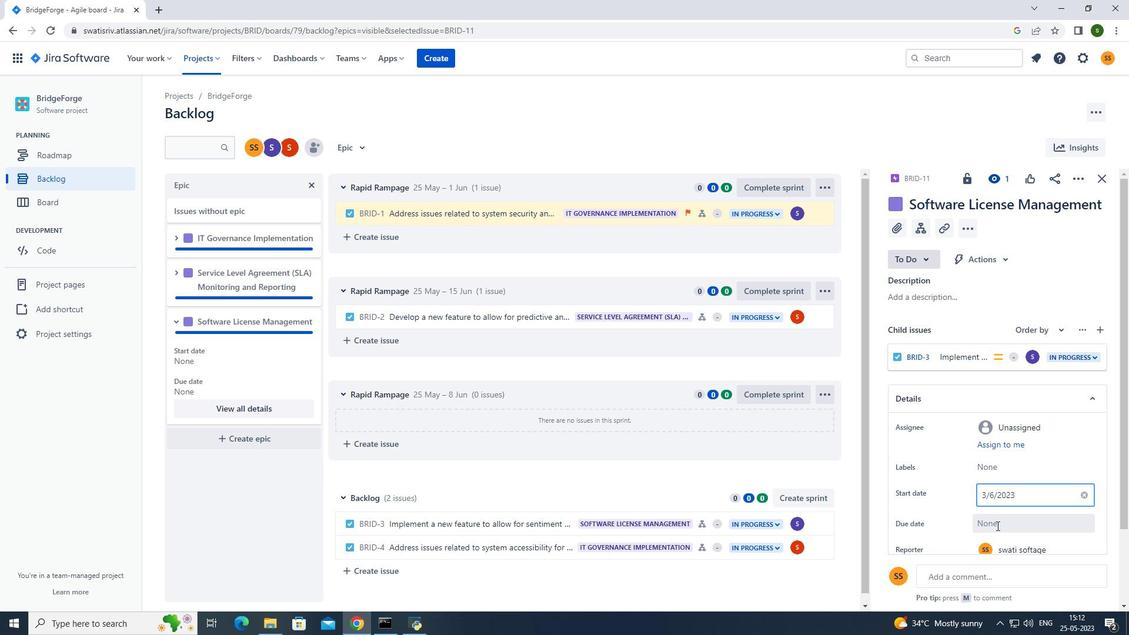 
Action: Mouse moved to (1104, 355)
Screenshot: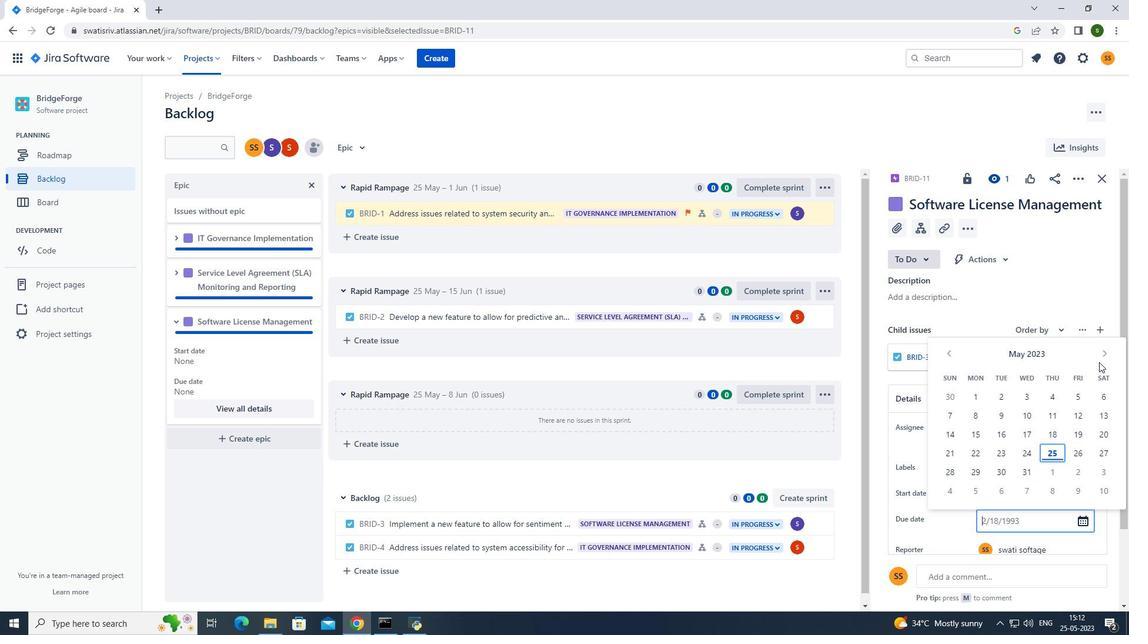 
Action: Mouse pressed left at (1104, 355)
Screenshot: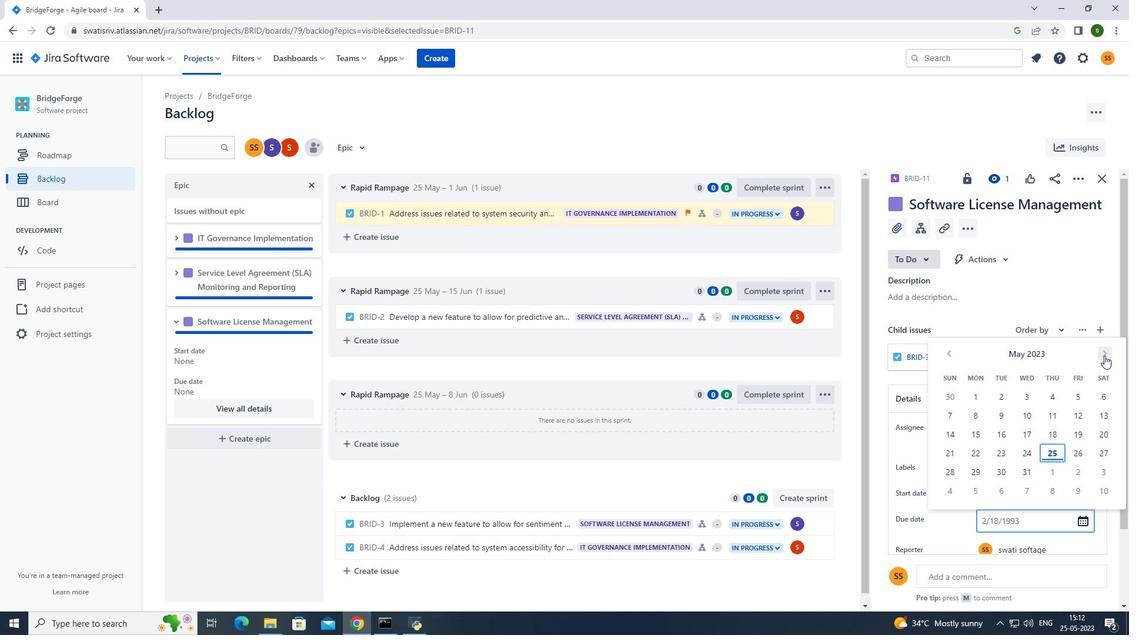 
Action: Mouse pressed left at (1104, 355)
Screenshot: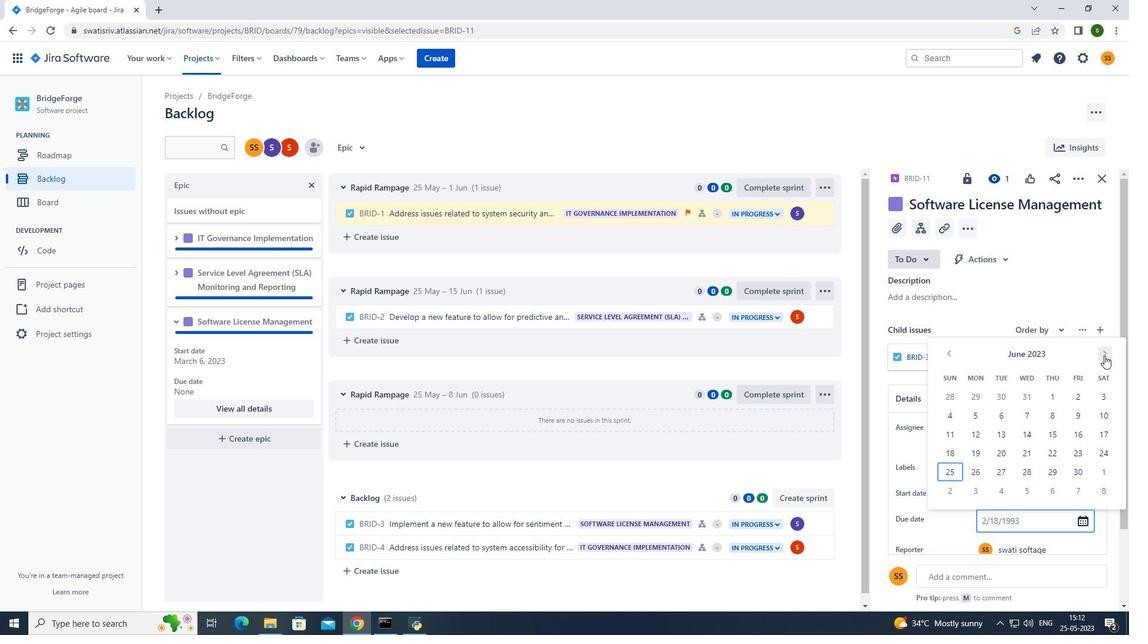 
Action: Mouse pressed left at (1104, 355)
Screenshot: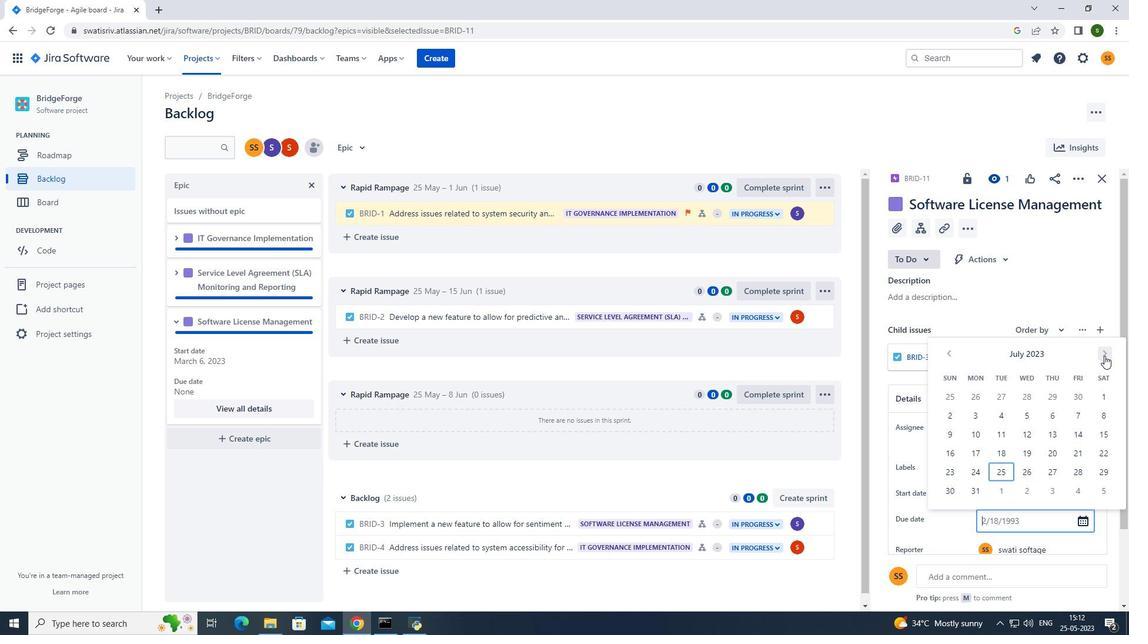 
Action: Mouse pressed left at (1104, 355)
Screenshot: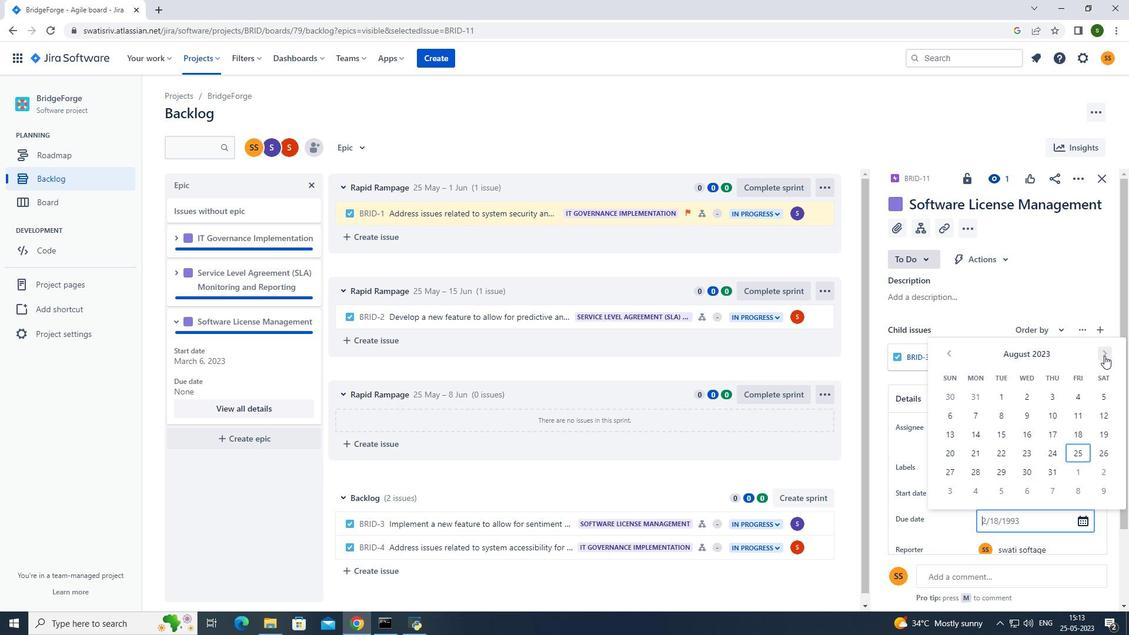 
Action: Mouse pressed left at (1104, 355)
Screenshot: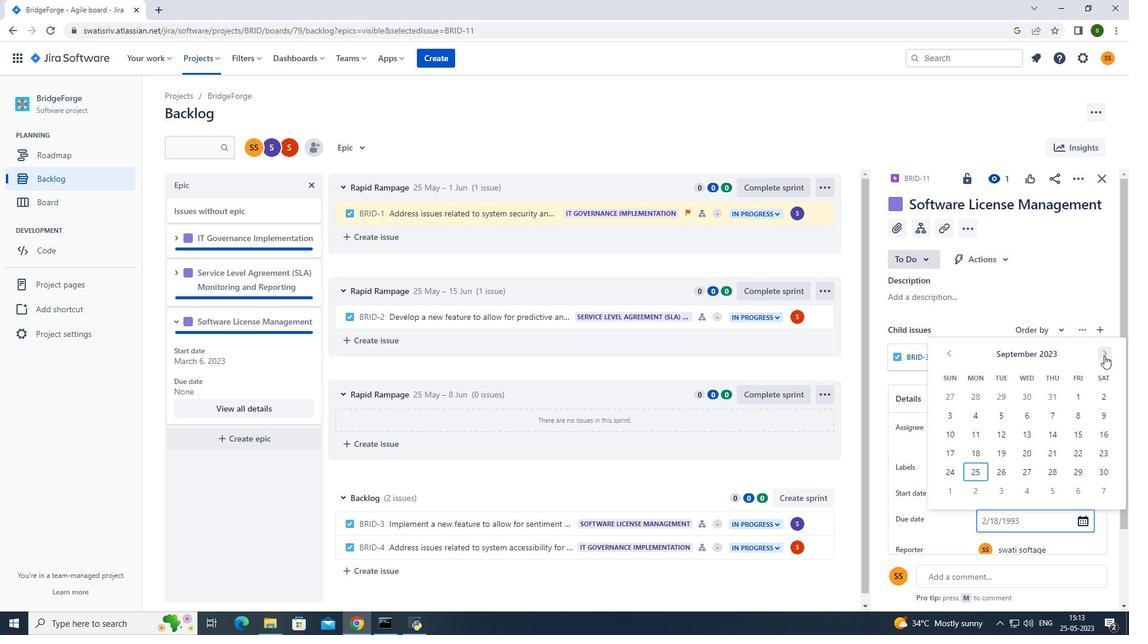
Action: Mouse pressed left at (1104, 355)
Screenshot: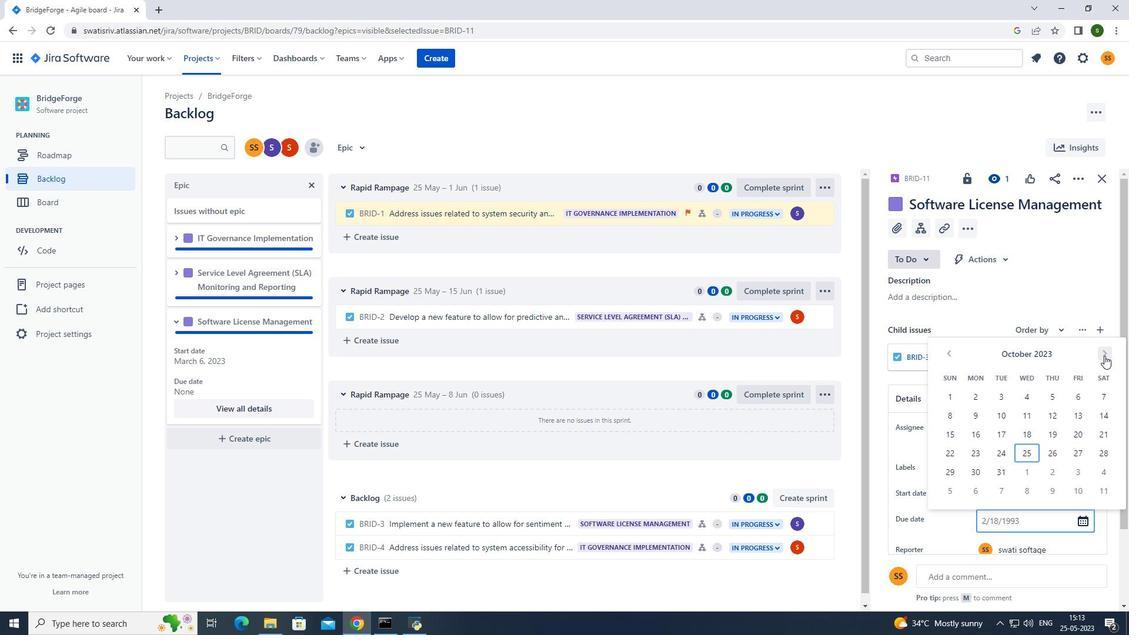 
Action: Mouse moved to (1104, 352)
Screenshot: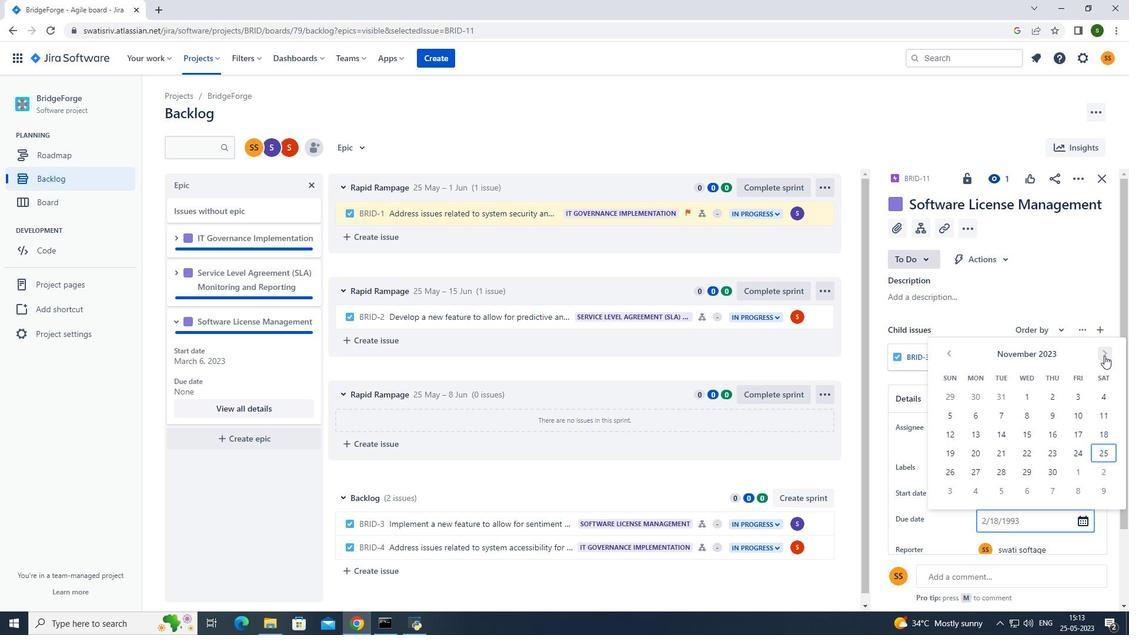 
Action: Mouse pressed left at (1104, 352)
Screenshot: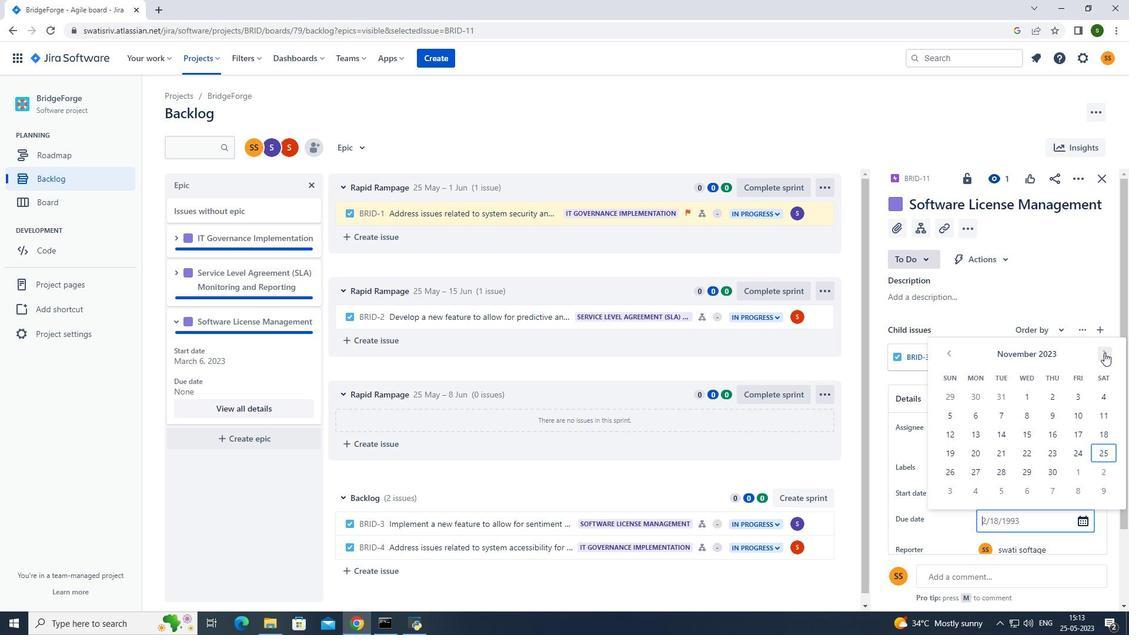 
Action: Mouse pressed left at (1104, 352)
Screenshot: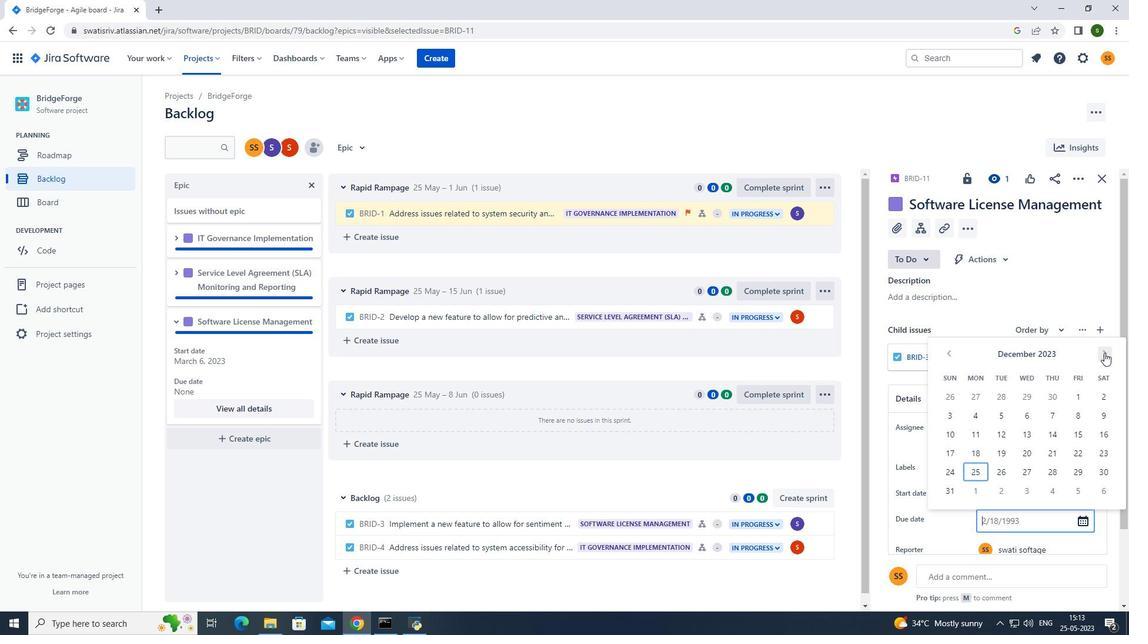 
Action: Mouse pressed left at (1104, 352)
Screenshot: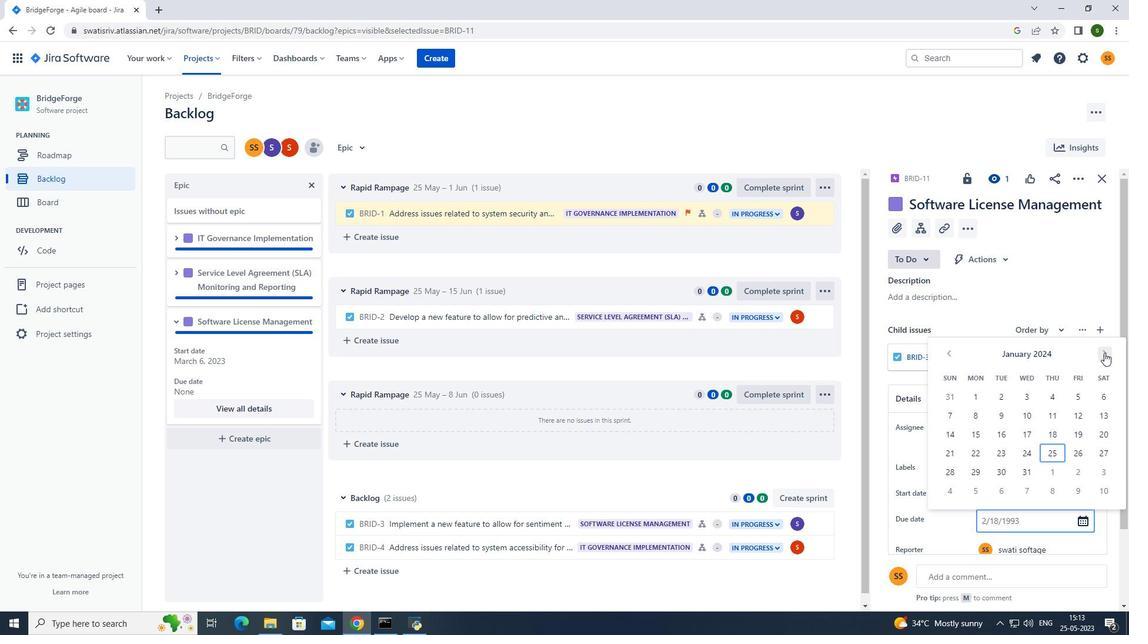 
Action: Mouse pressed left at (1104, 352)
Screenshot: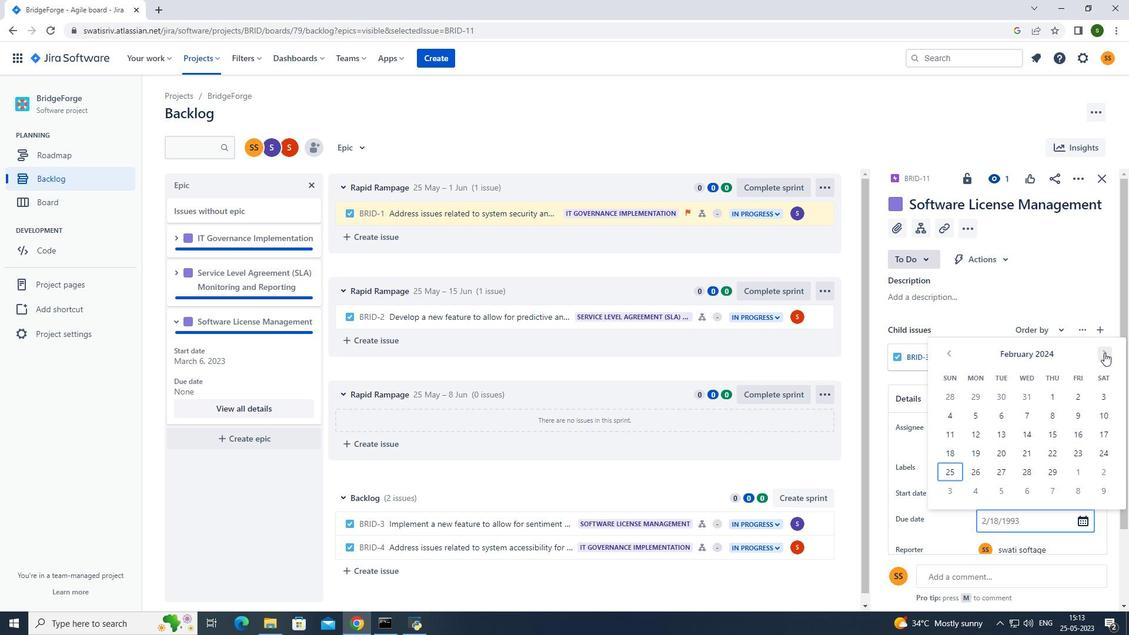 
Action: Mouse pressed left at (1104, 352)
Screenshot: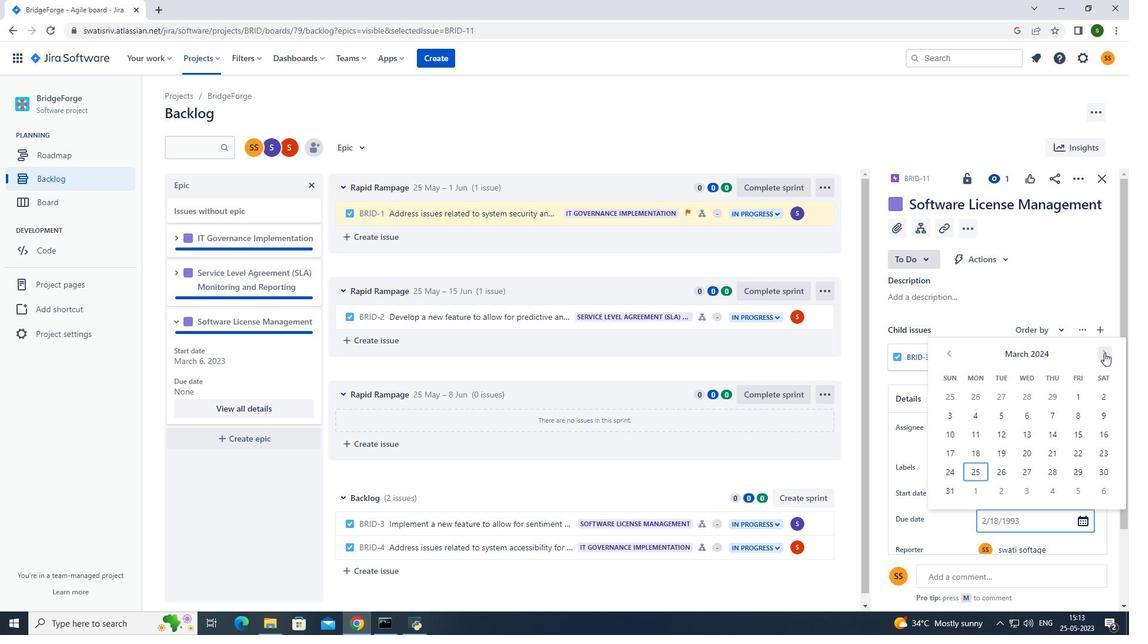 
Action: Mouse pressed left at (1104, 352)
Screenshot: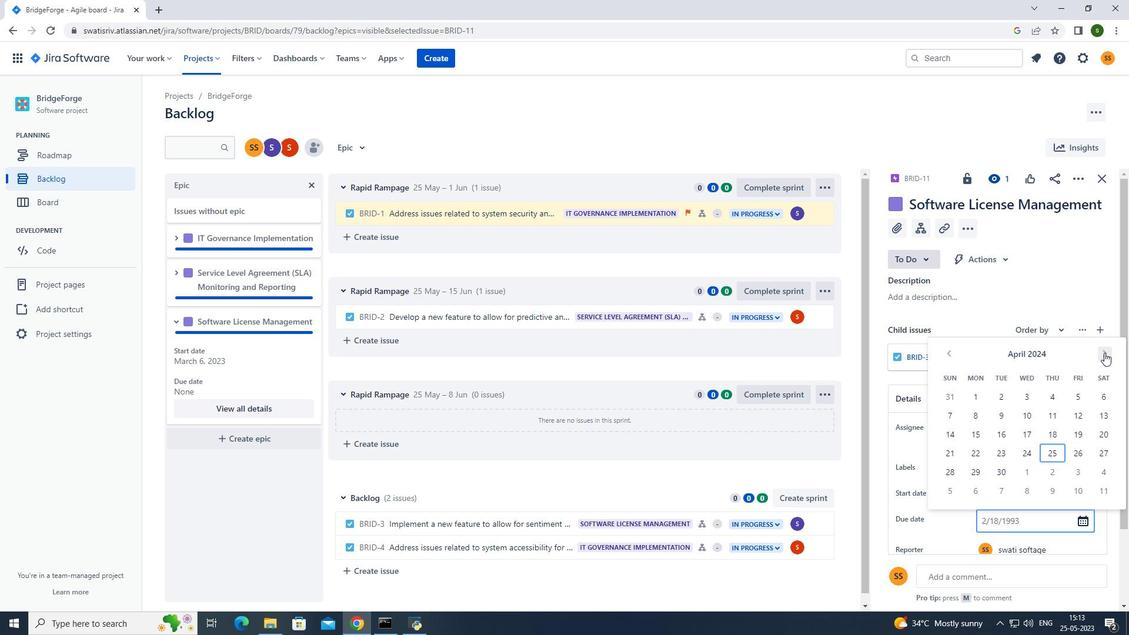 
Action: Mouse pressed left at (1104, 352)
Screenshot: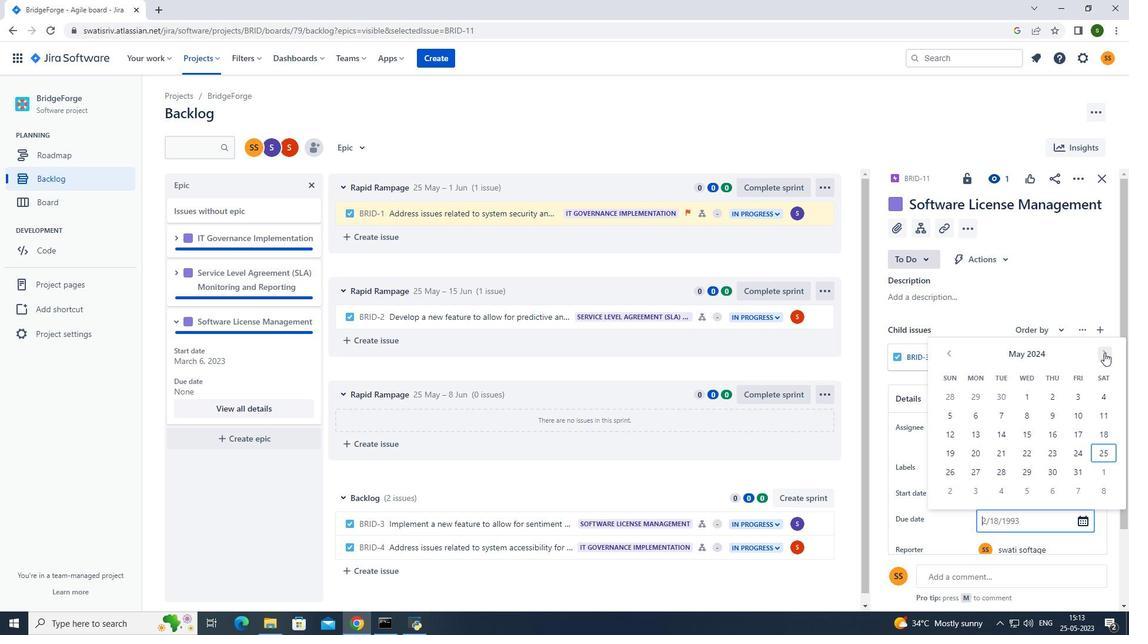 
Action: Mouse pressed left at (1104, 352)
Screenshot: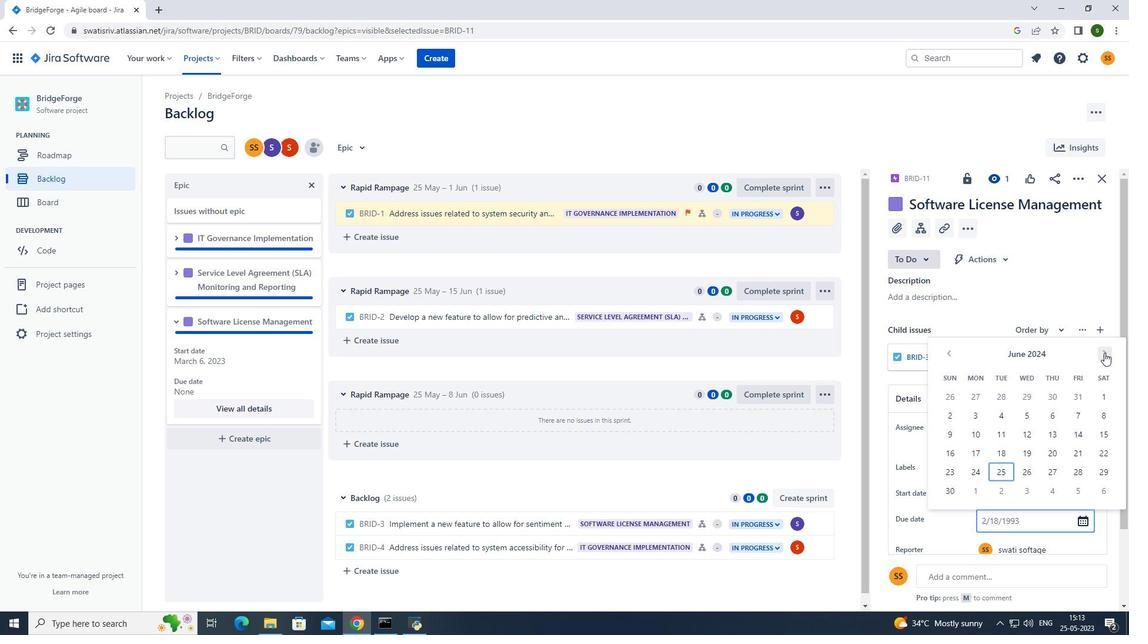 
Action: Mouse pressed left at (1104, 352)
Screenshot: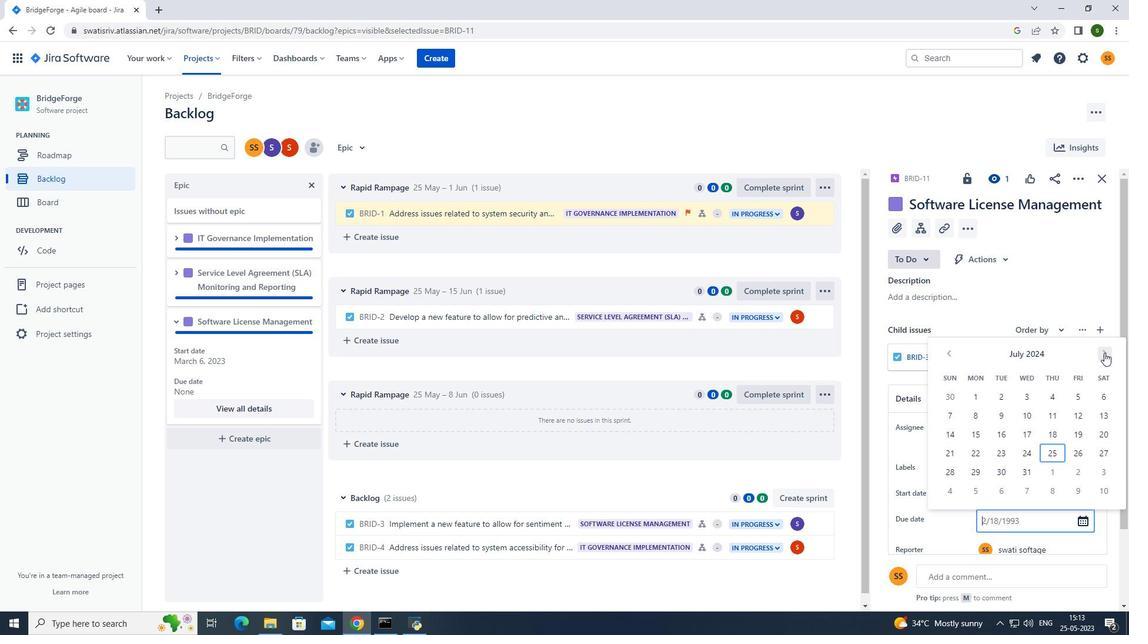 
Action: Mouse pressed left at (1104, 352)
Screenshot: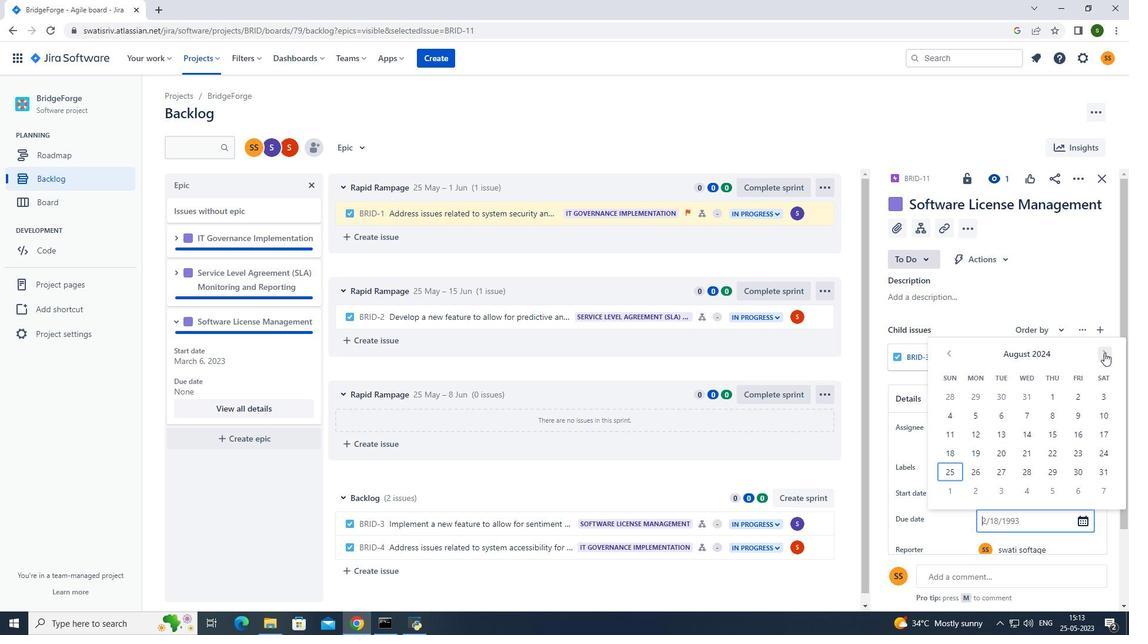 
Action: Mouse pressed left at (1104, 352)
Screenshot: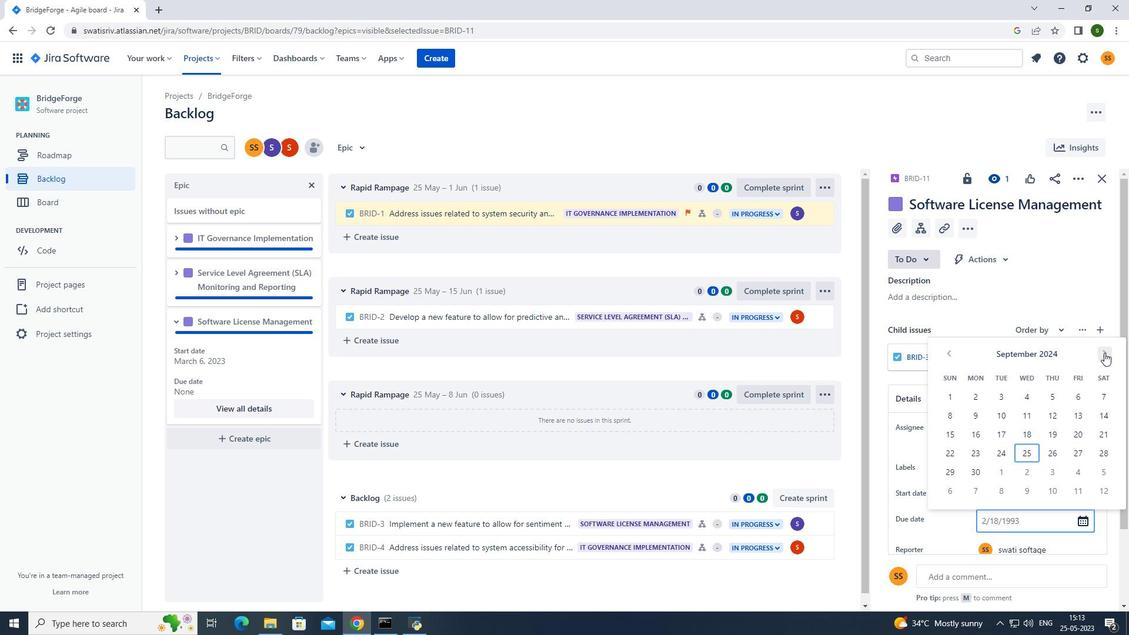 
Action: Mouse pressed left at (1104, 352)
Screenshot: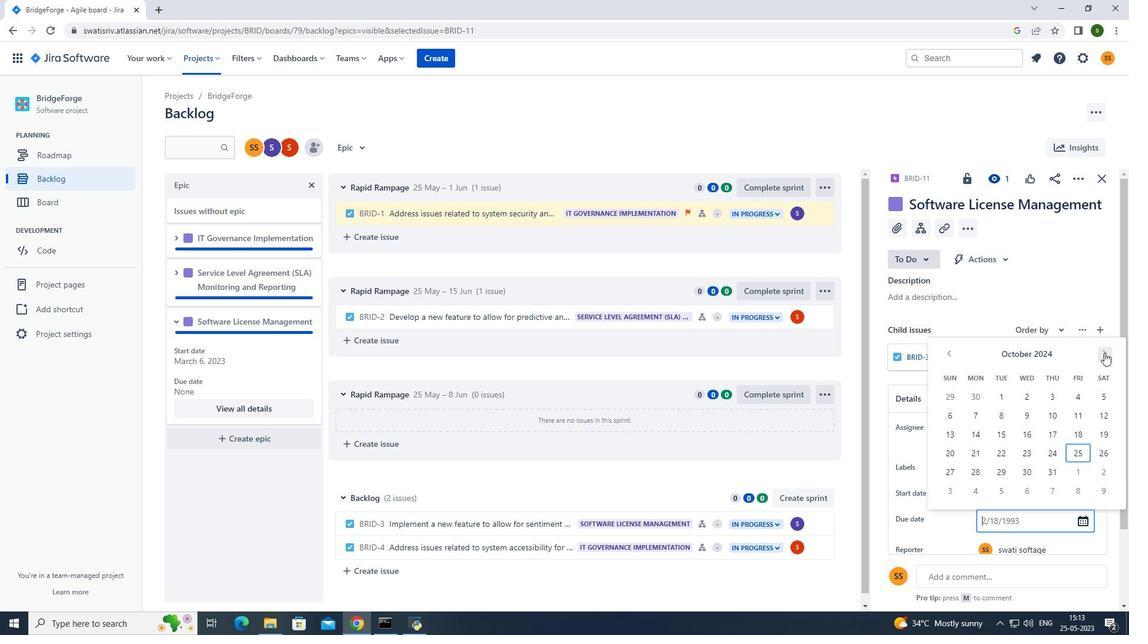
Action: Mouse pressed left at (1104, 352)
Screenshot: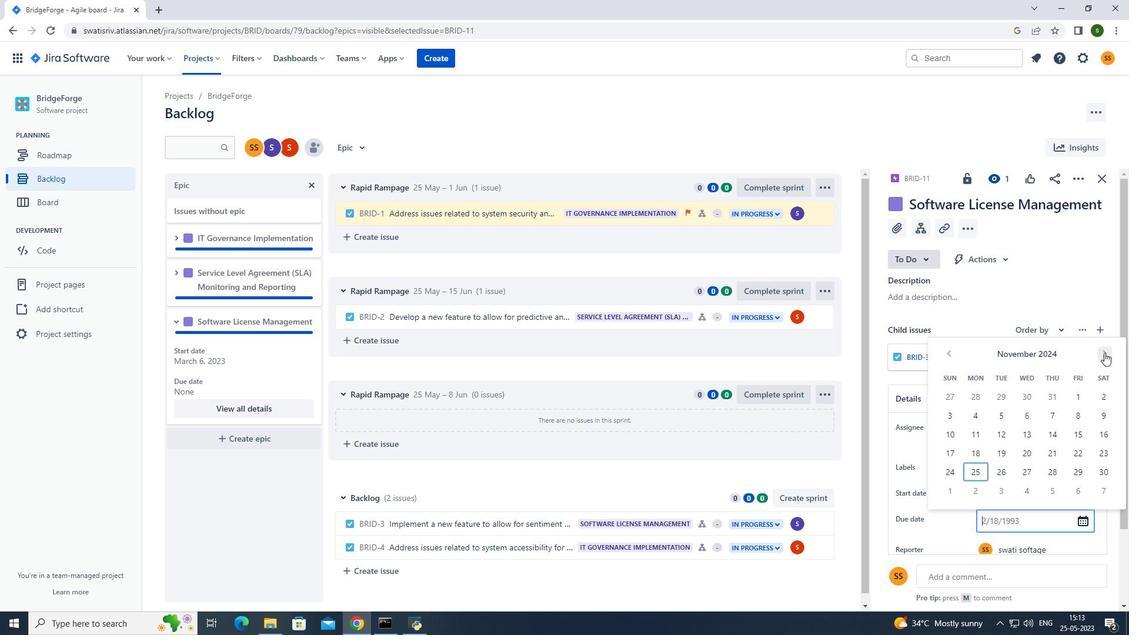 
Action: Mouse moved to (1023, 429)
Screenshot: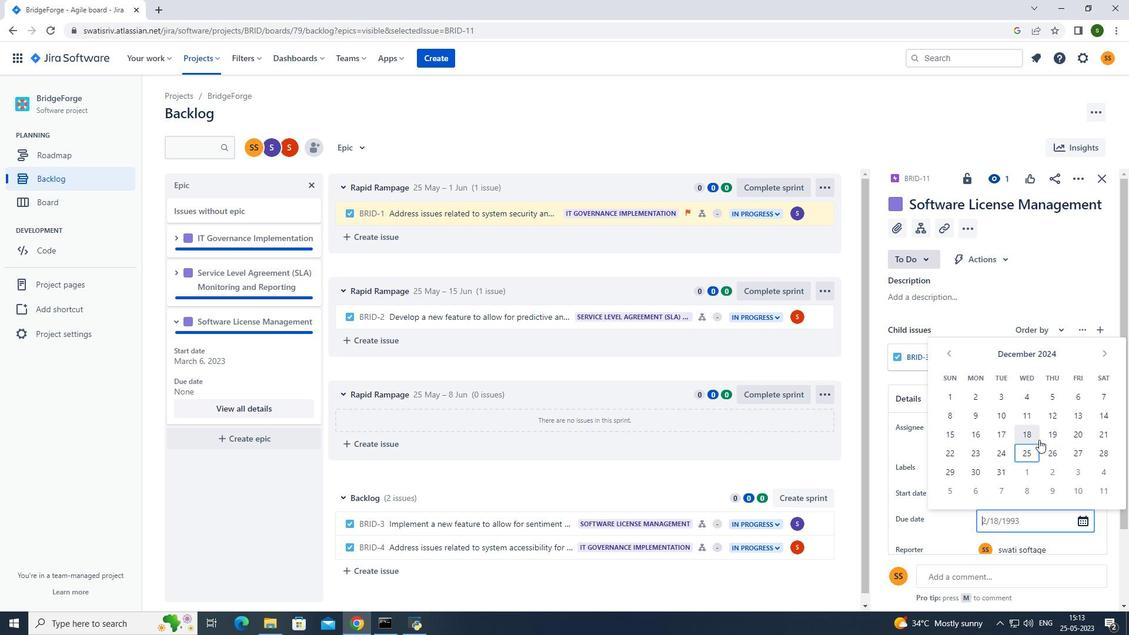 
Action: Mouse pressed left at (1023, 429)
Screenshot: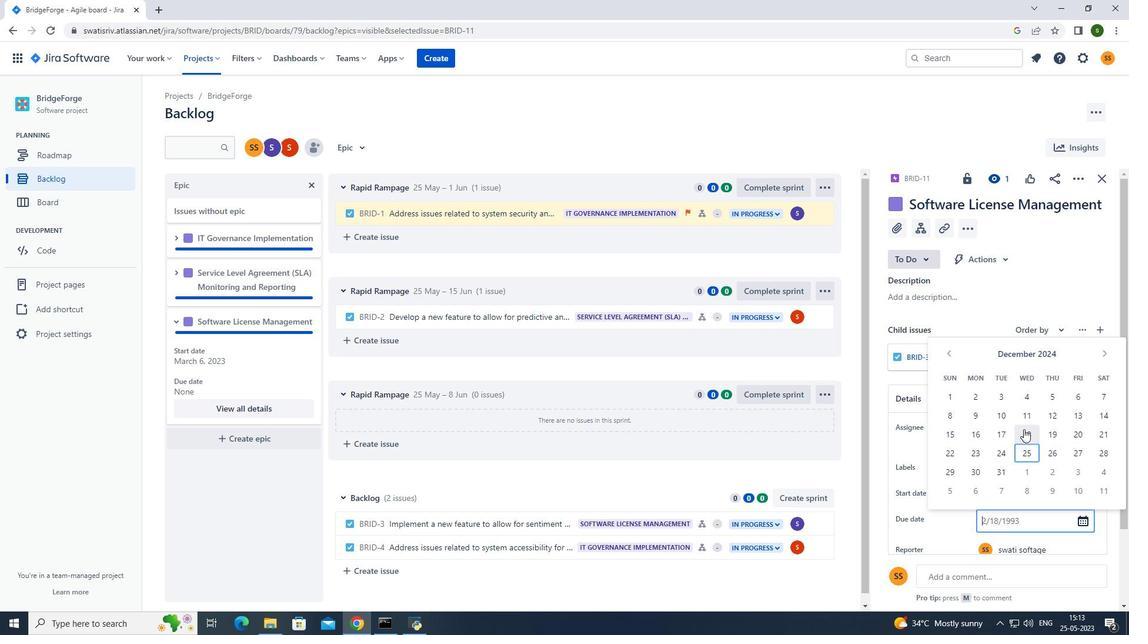 
Action: Mouse moved to (592, 119)
Screenshot: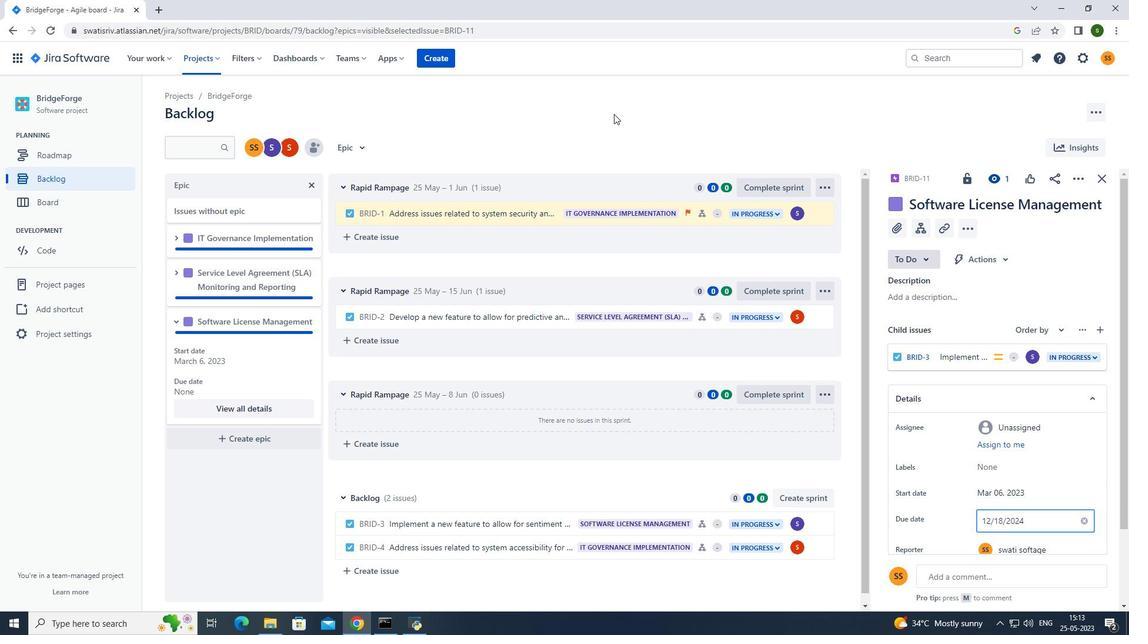 
Action: Mouse pressed left at (592, 119)
Screenshot: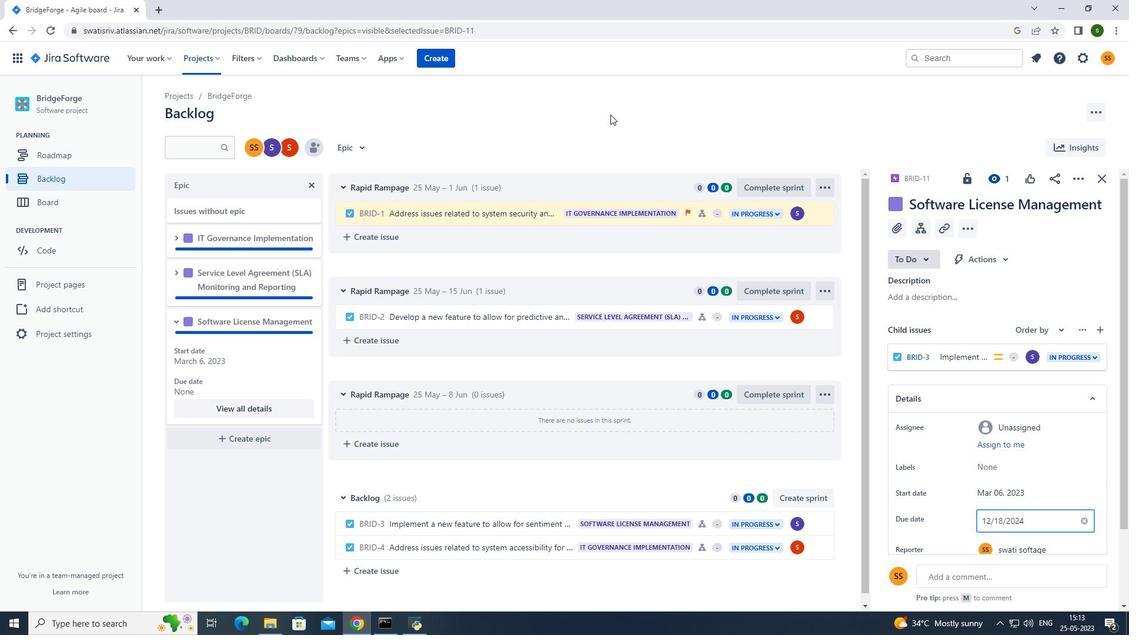 
